 Task: Verify if a user's input passes multiple validation checks (eg, format, length, and uniqueness) using "OR" conditions.
Action: Mouse moved to (1115, 78)
Screenshot: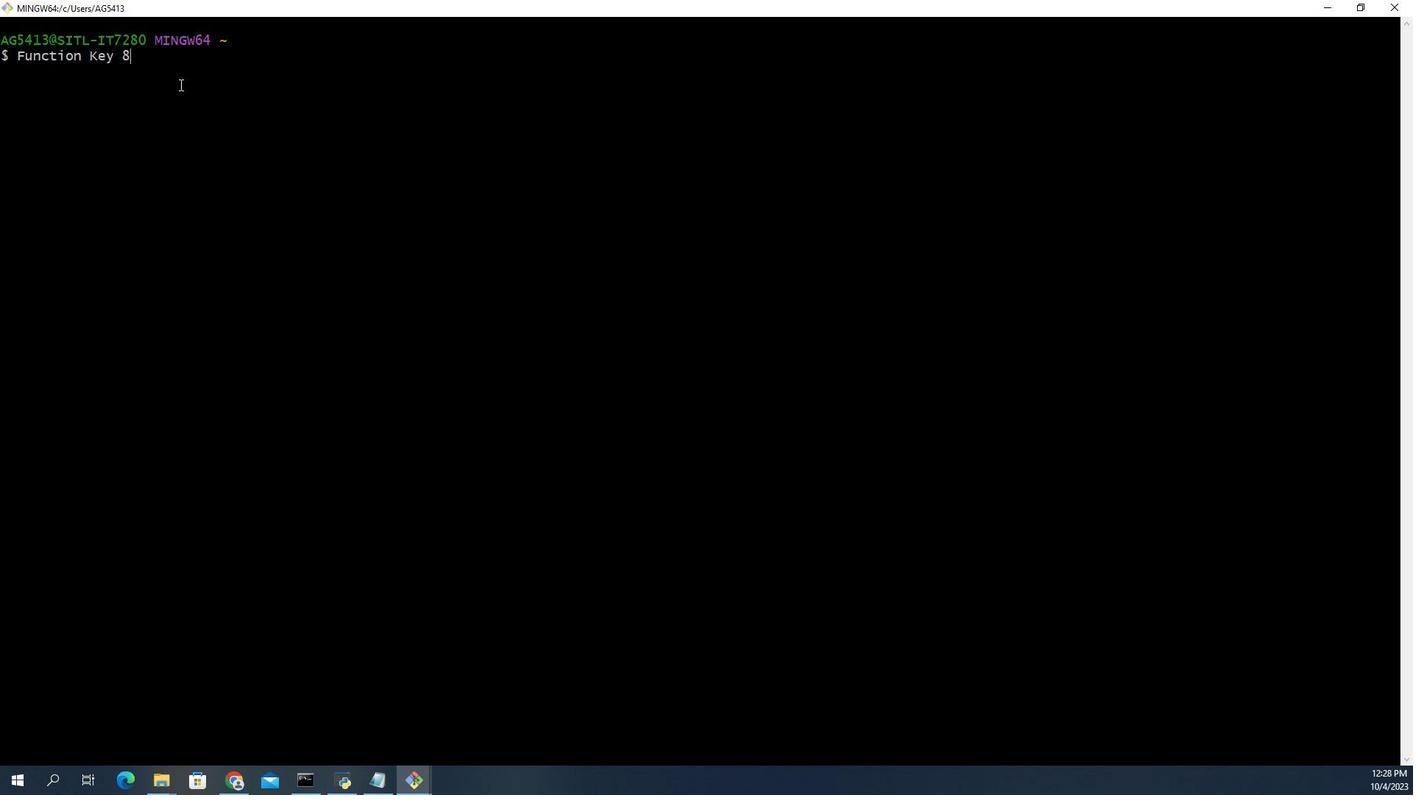 
Action: Key pressed <Key.enter>touch<Key.space>task2<Key.backspace>3.sh<Key.enter>touch<Key.space>input<Key.space><Key.backspace><Key.shift><Key.shift><Key.shift><Key.shift><Key.shift><Key.shift><Key.shift><Key.shift><Key.shift><Key.shift><Key.shift>_list-<Key.backspace><Key.shift>_t\<Key.backspace><Key.backspace><Key.backspace><Key.backspace>t,<Key.backspace>.txt<Key.enter>vim<Key.space>task3.sh<Key.enter>
Screenshot: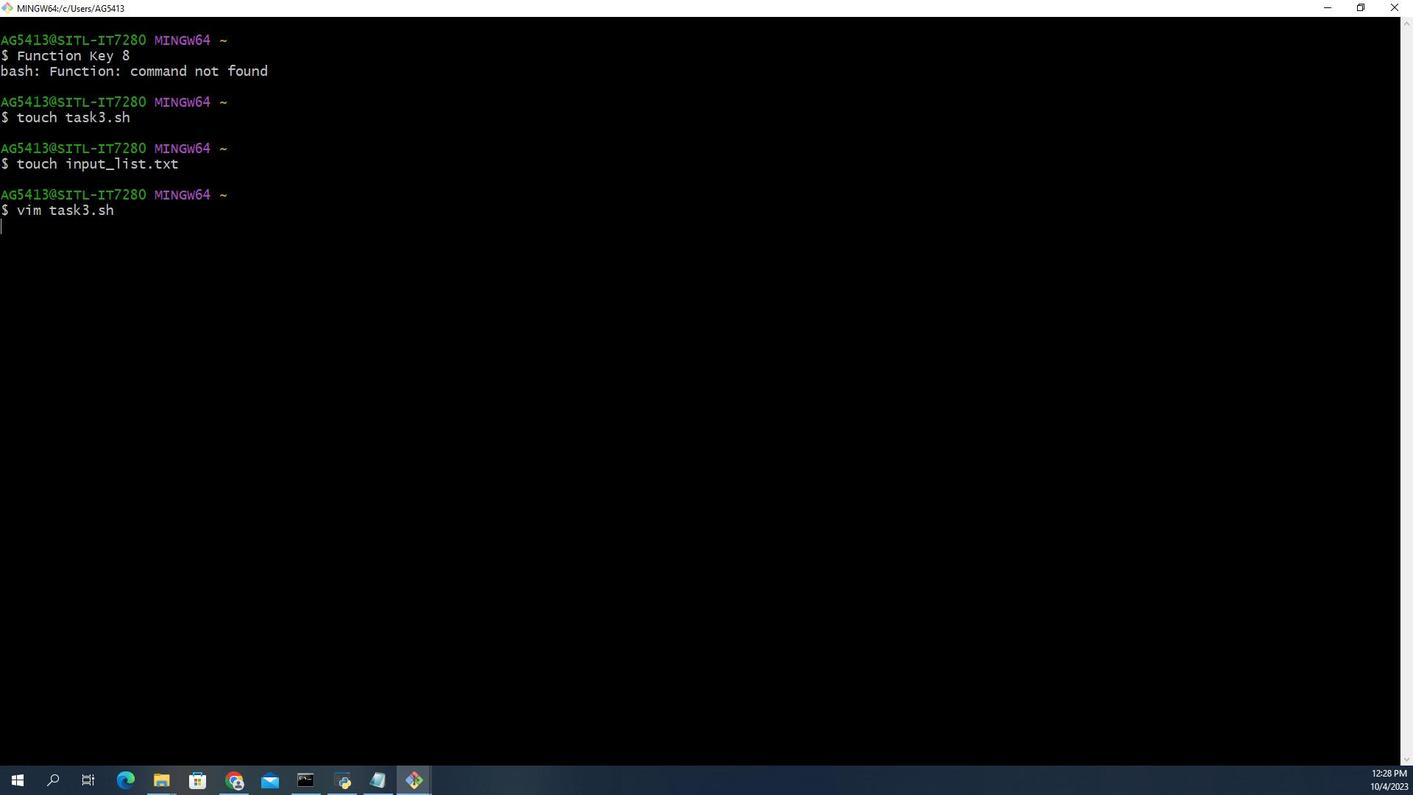 
Action: Mouse moved to (1055, 93)
Screenshot: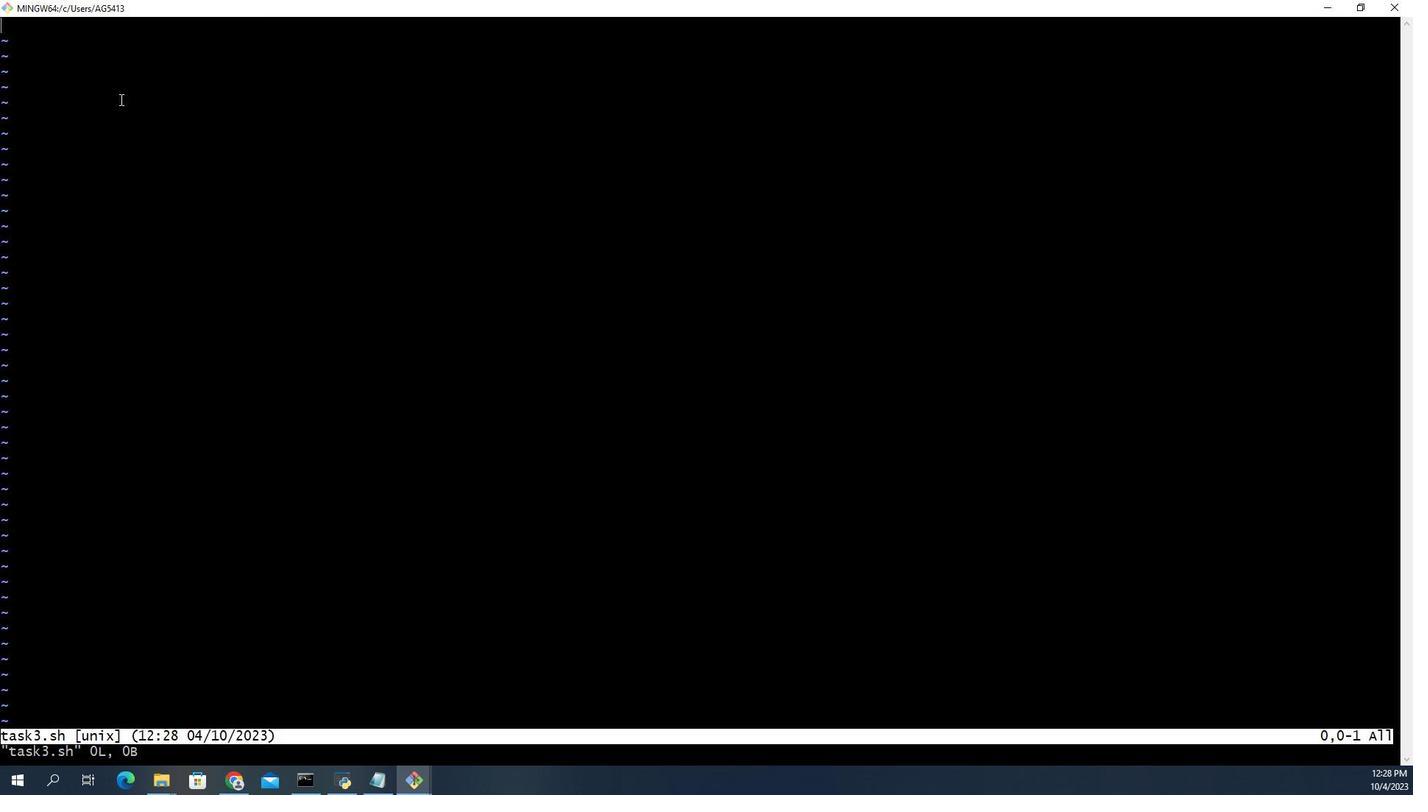 
Action: Key pressed <Key.shift>#<Key.shift><Key.shift><Key.shift>I
Screenshot: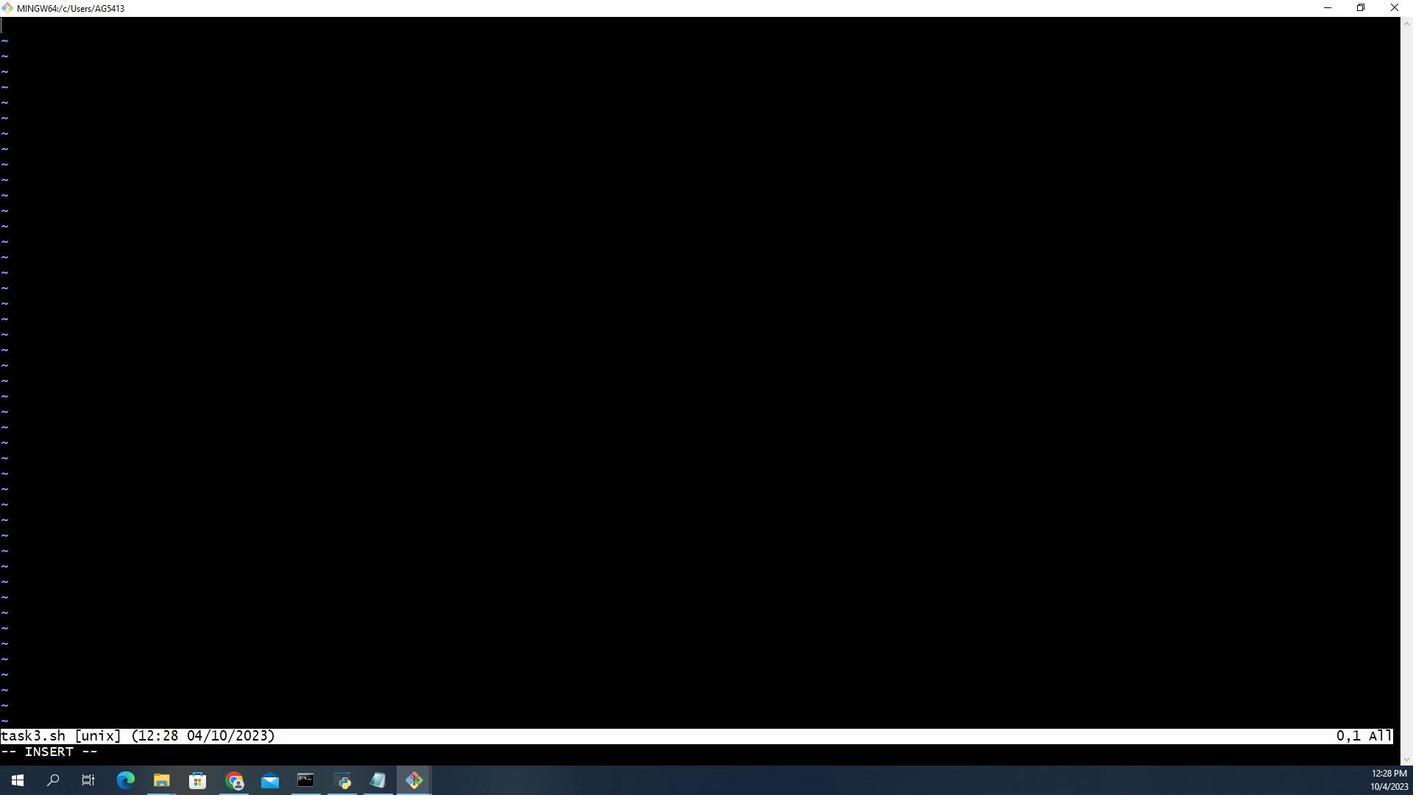 
Action: Mouse moved to (490, 477)
Screenshot: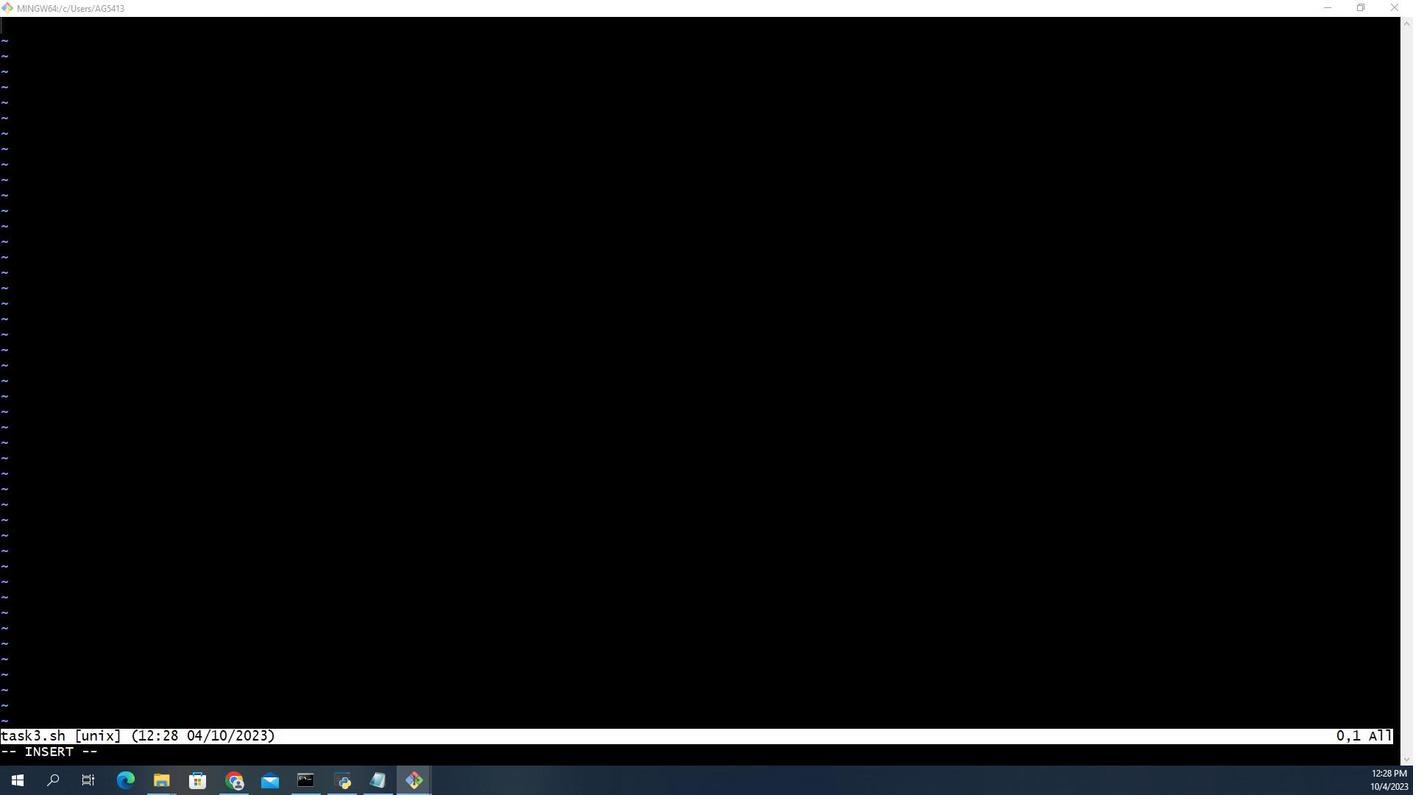 
Action: Mouse pressed left at (490, 477)
Screenshot: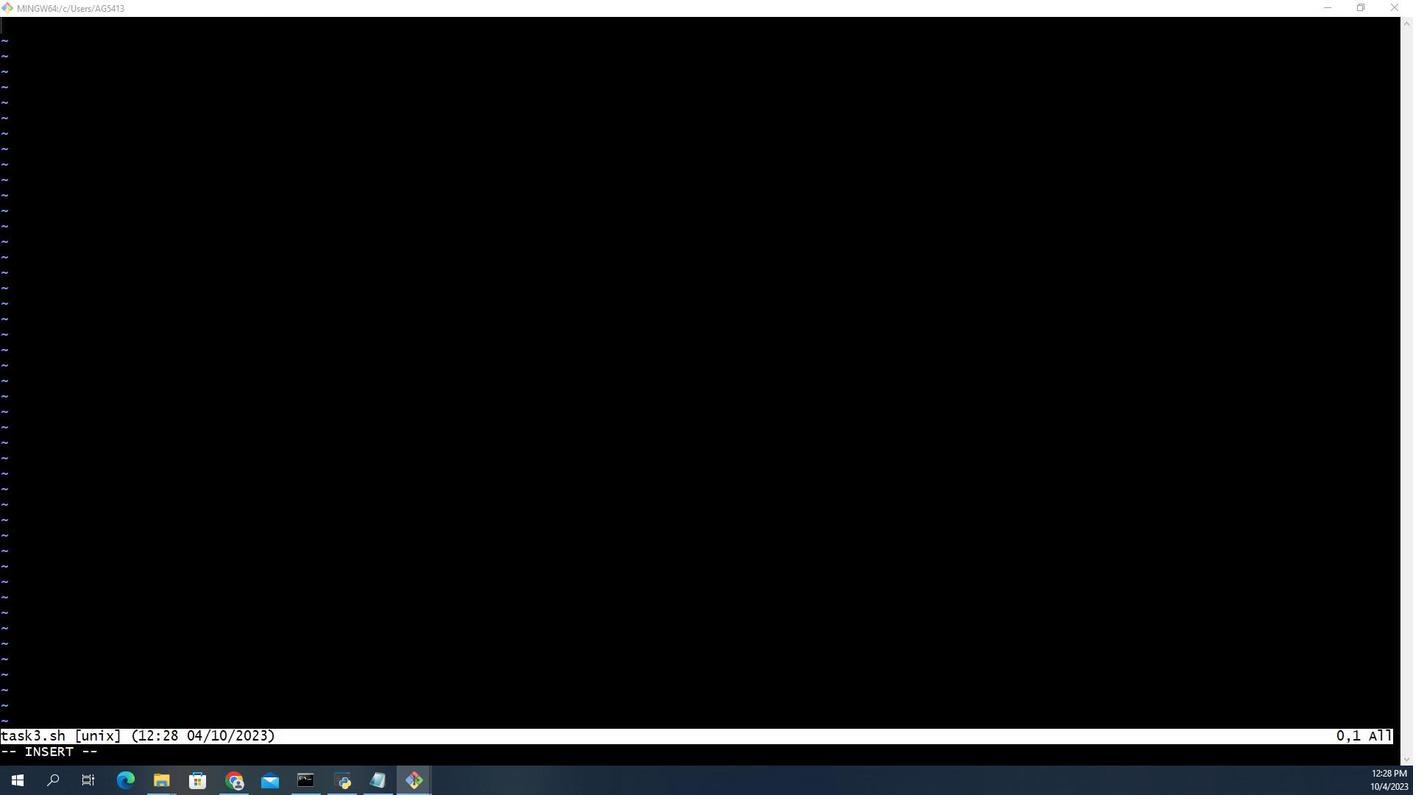 
Action: Mouse moved to (1104, 57)
Screenshot: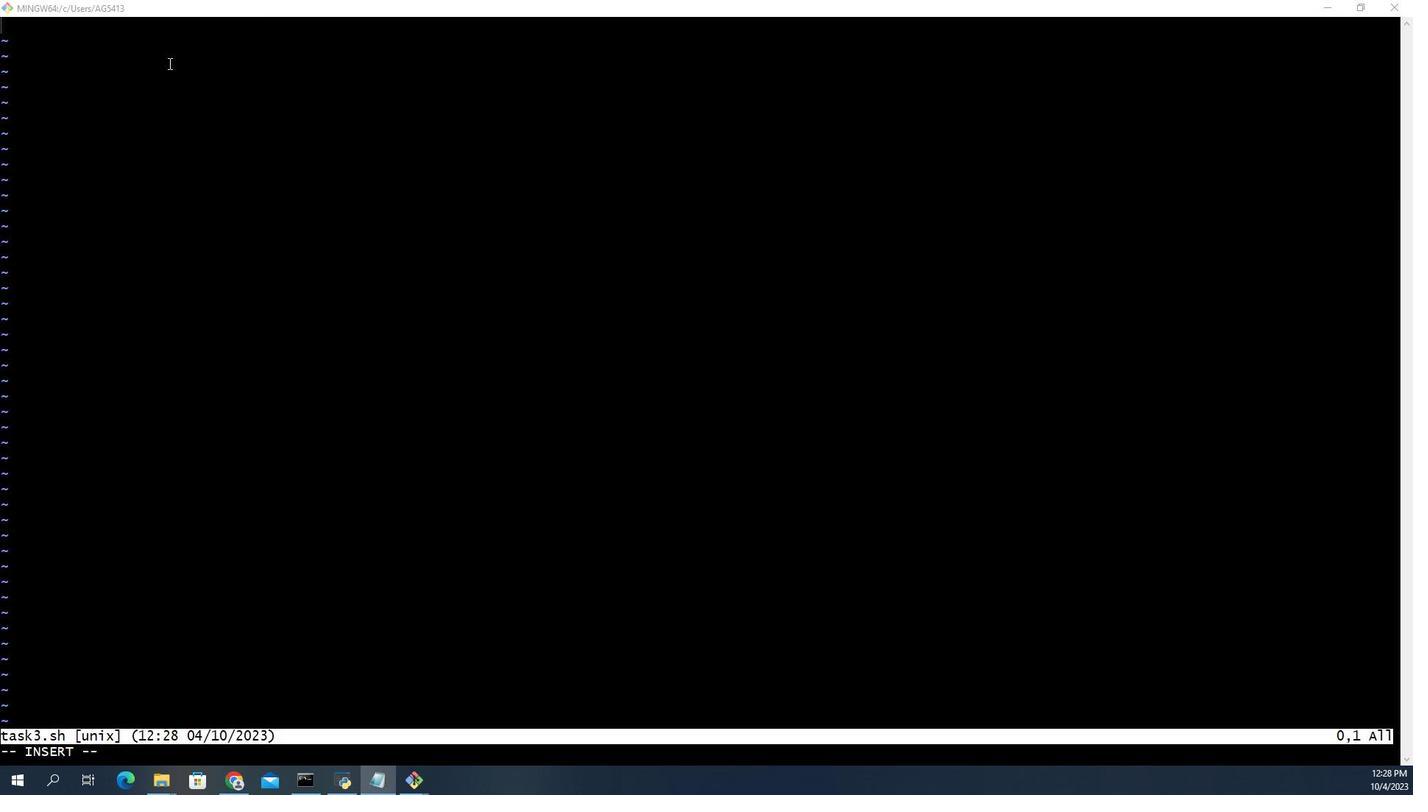 
Action: Key pressed <Key.shift><Key.shift><Key.shift><Key.shift><Key.shift><Key.shift><Key.shift><Key.shift><Key.shift><Key.shift><Key.shift>#
Screenshot: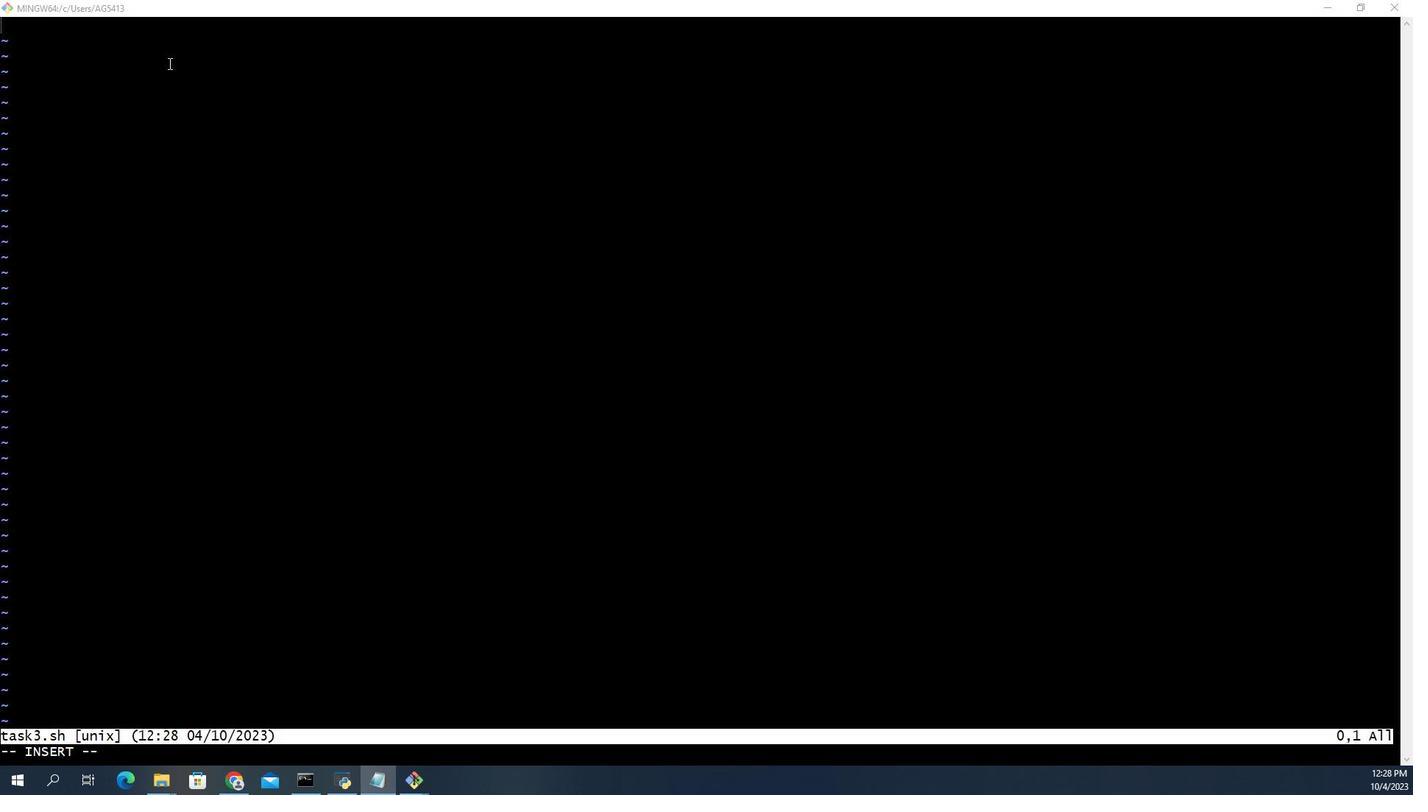 
Action: Mouse pressed left at (1104, 57)
Screenshot: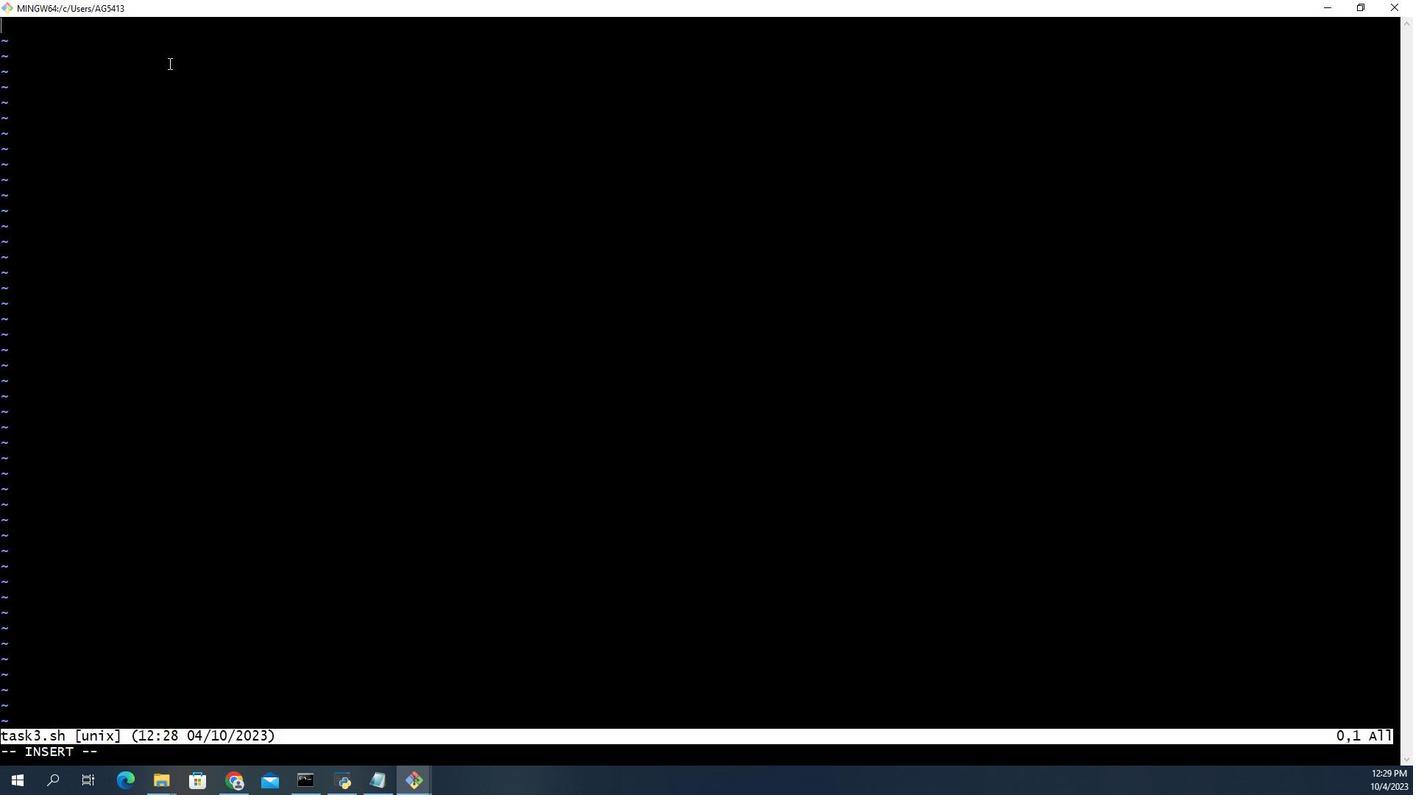 
Action: Mouse moved to (462, 253)
Screenshot: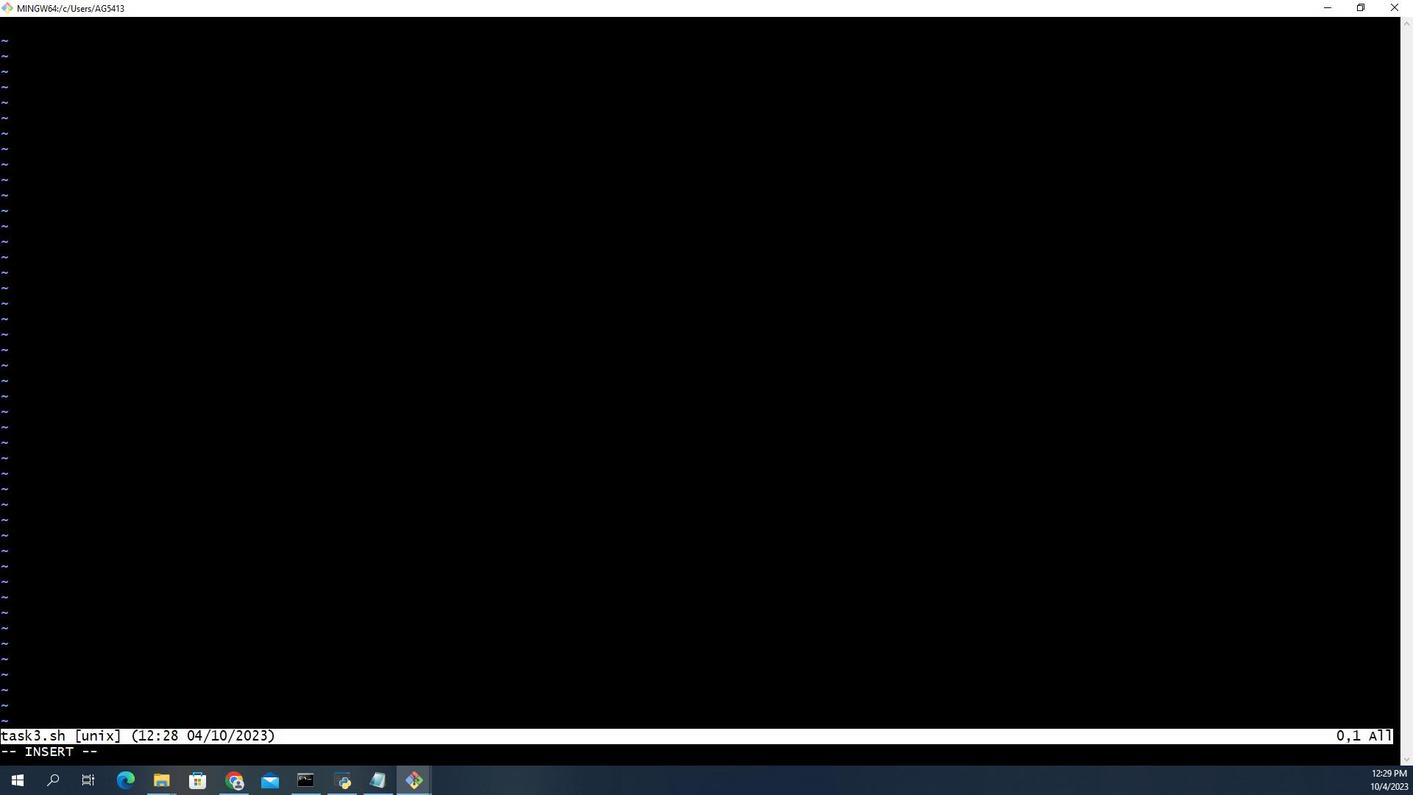 
Action: Mouse scrolled (462, 253) with delta (0, 0)
Screenshot: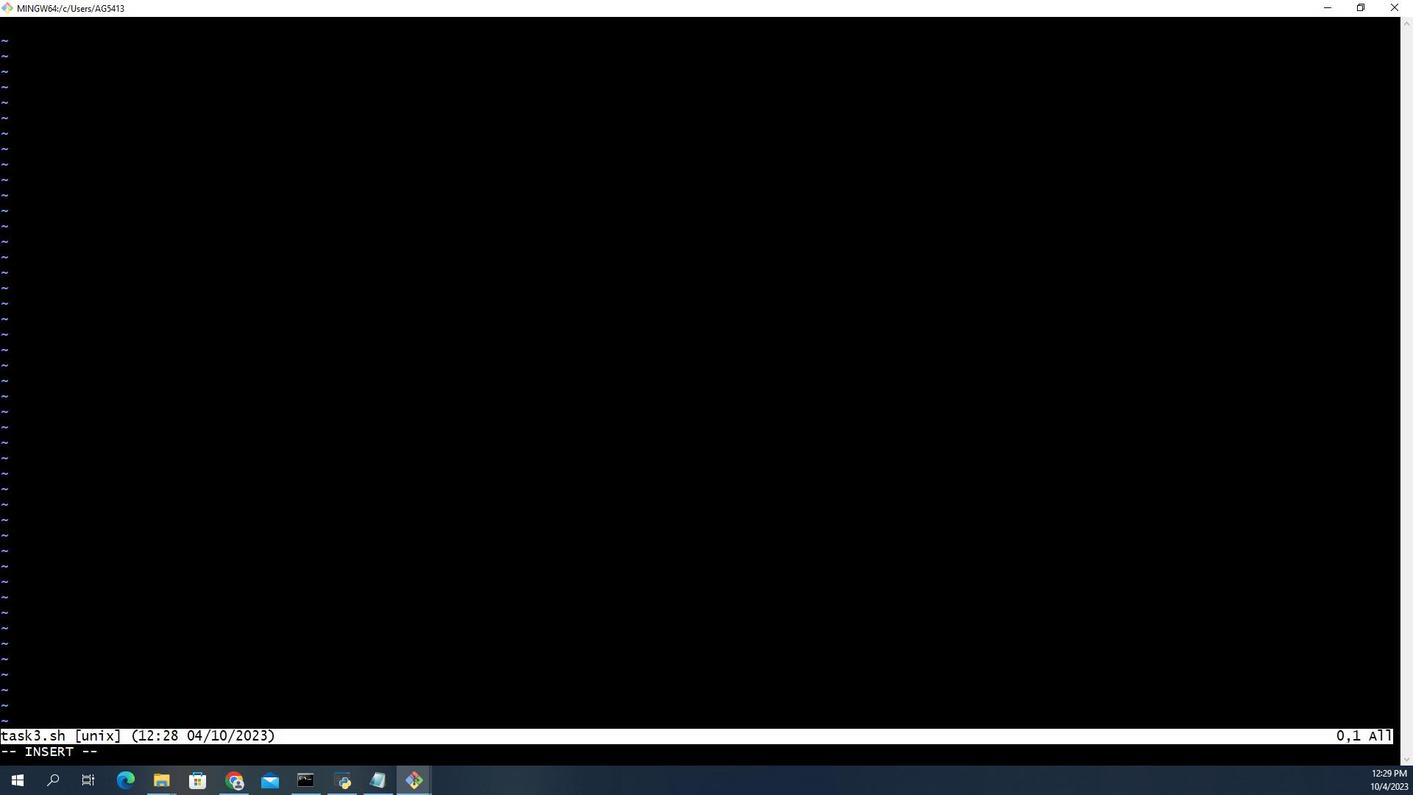 
Action: Mouse moved to (474, 244)
Screenshot: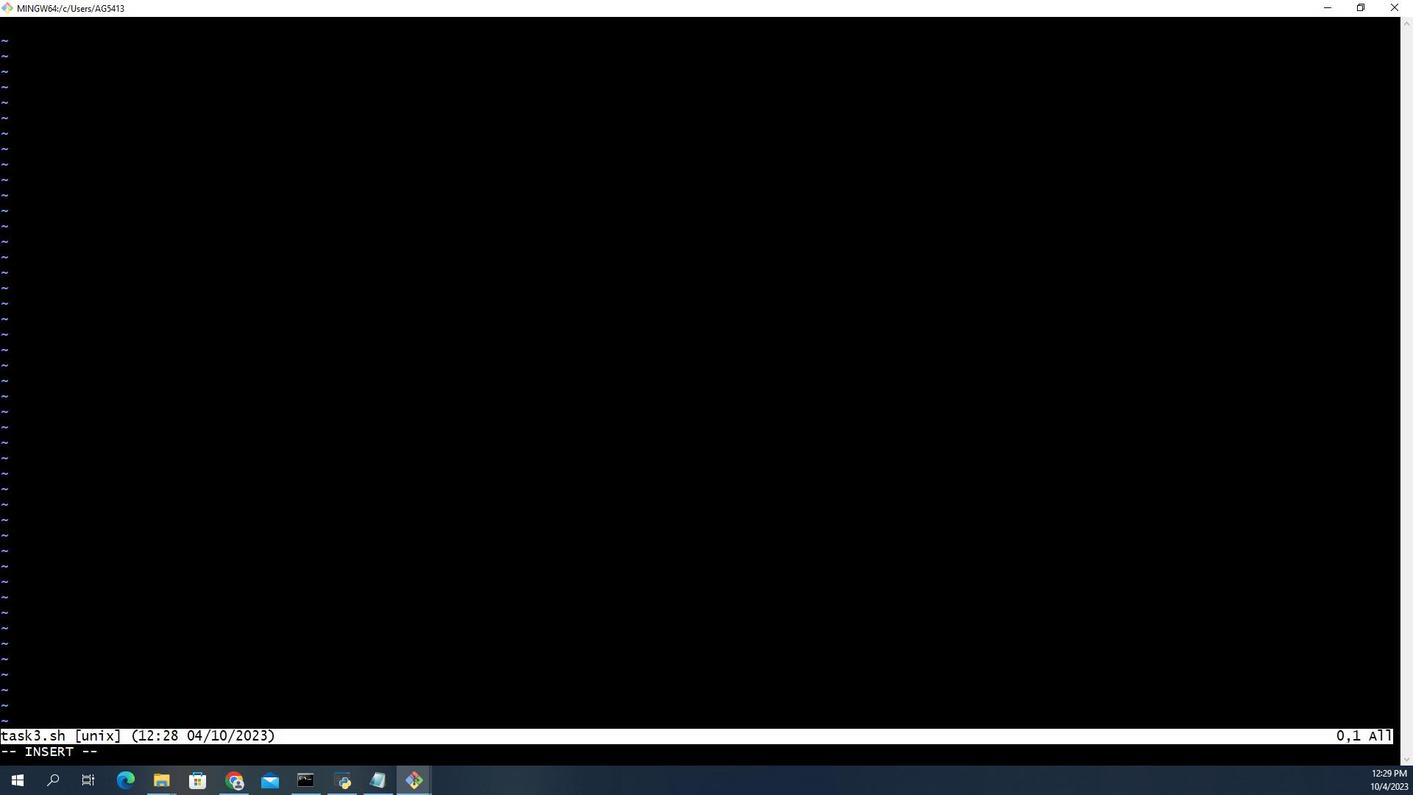 
Action: Mouse scrolled (474, 245) with delta (0, 0)
Screenshot: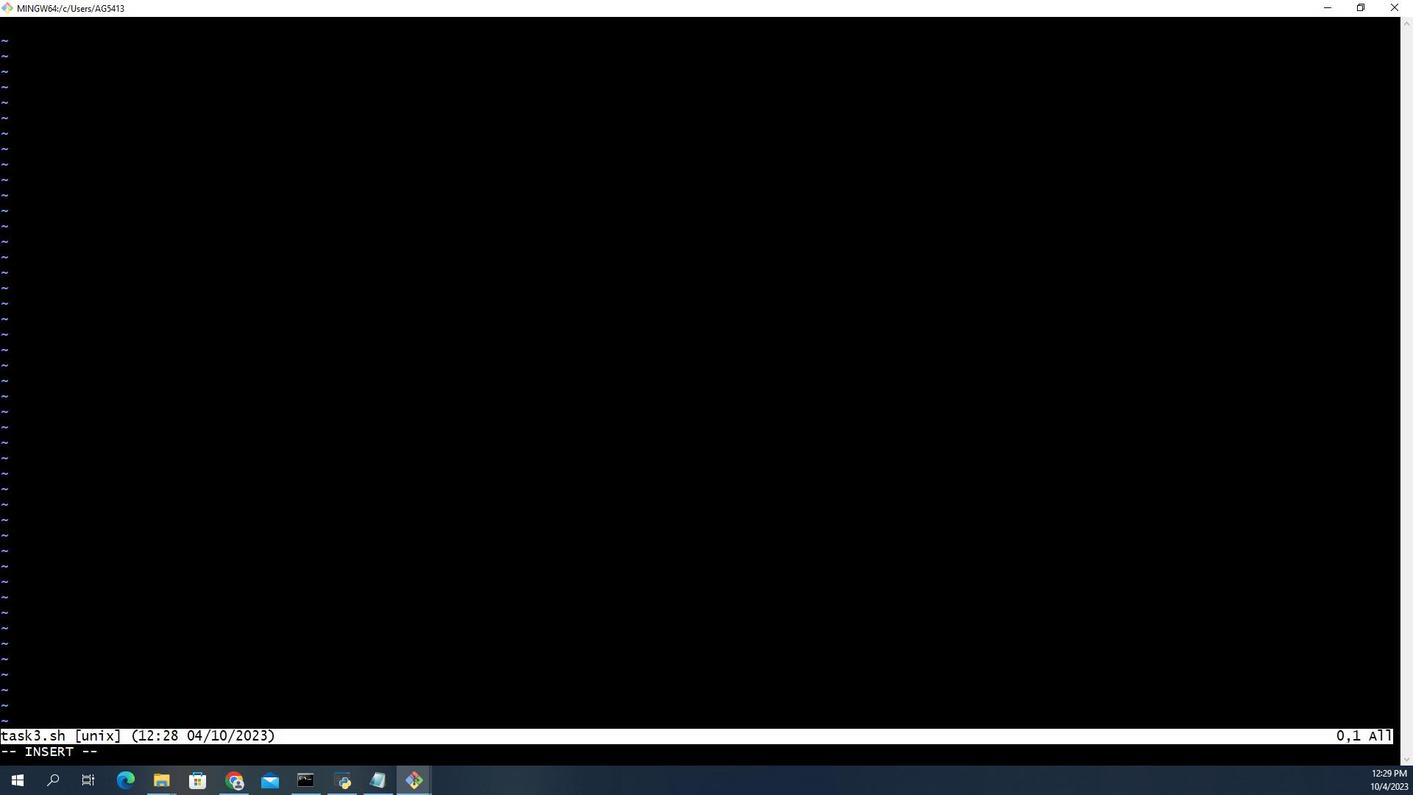 
Action: Mouse moved to (485, 237)
Screenshot: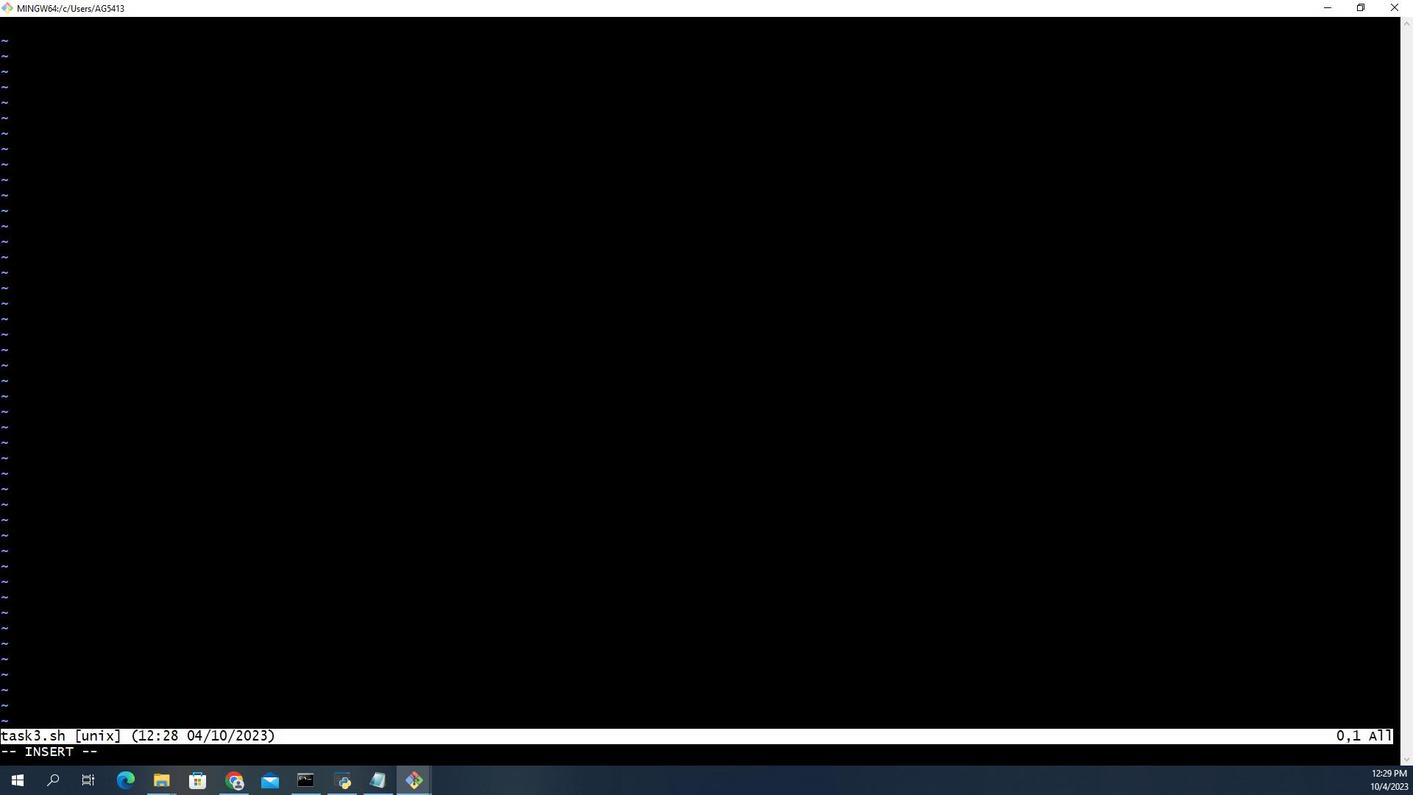 
Action: Mouse scrolled (485, 237) with delta (0, 0)
Screenshot: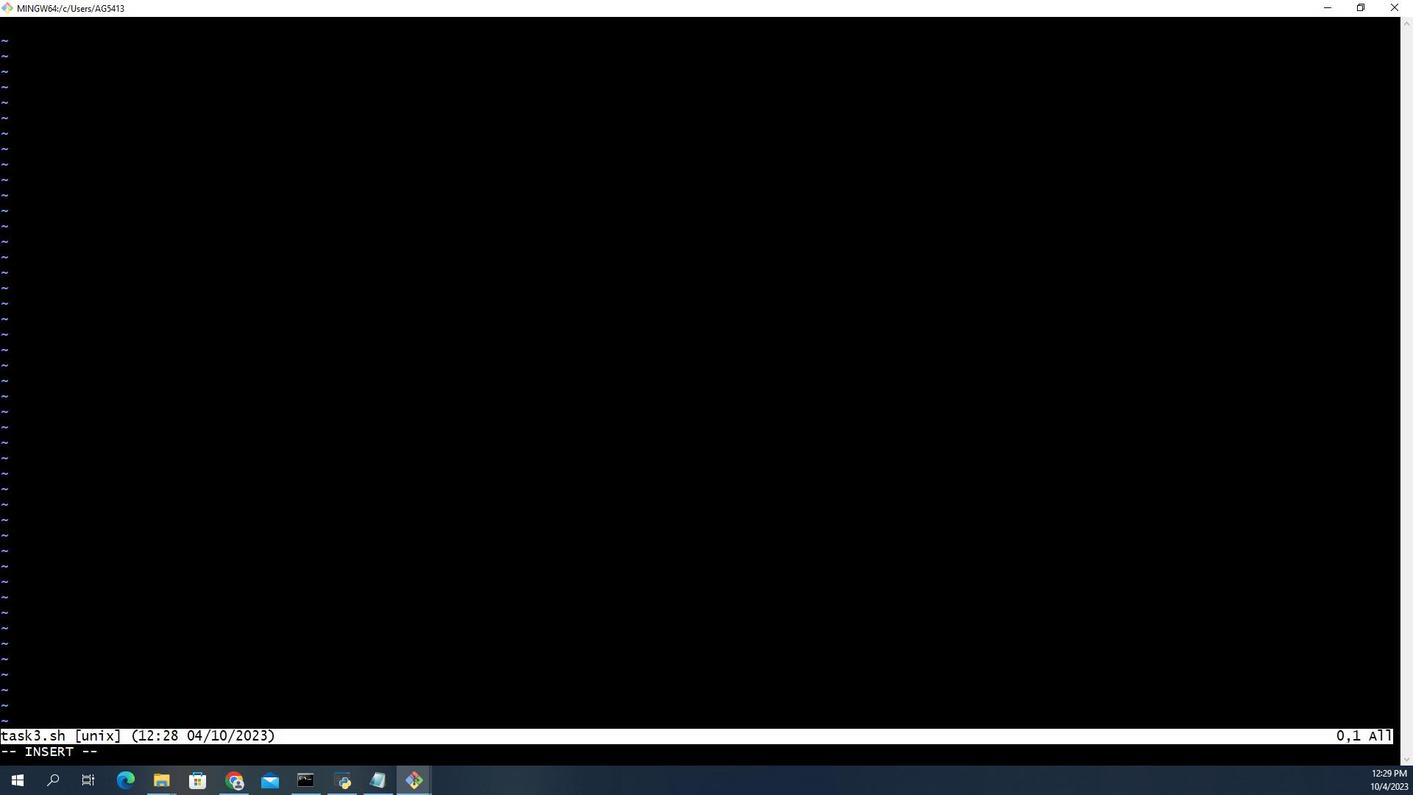 
Action: Mouse moved to (488, 234)
Screenshot: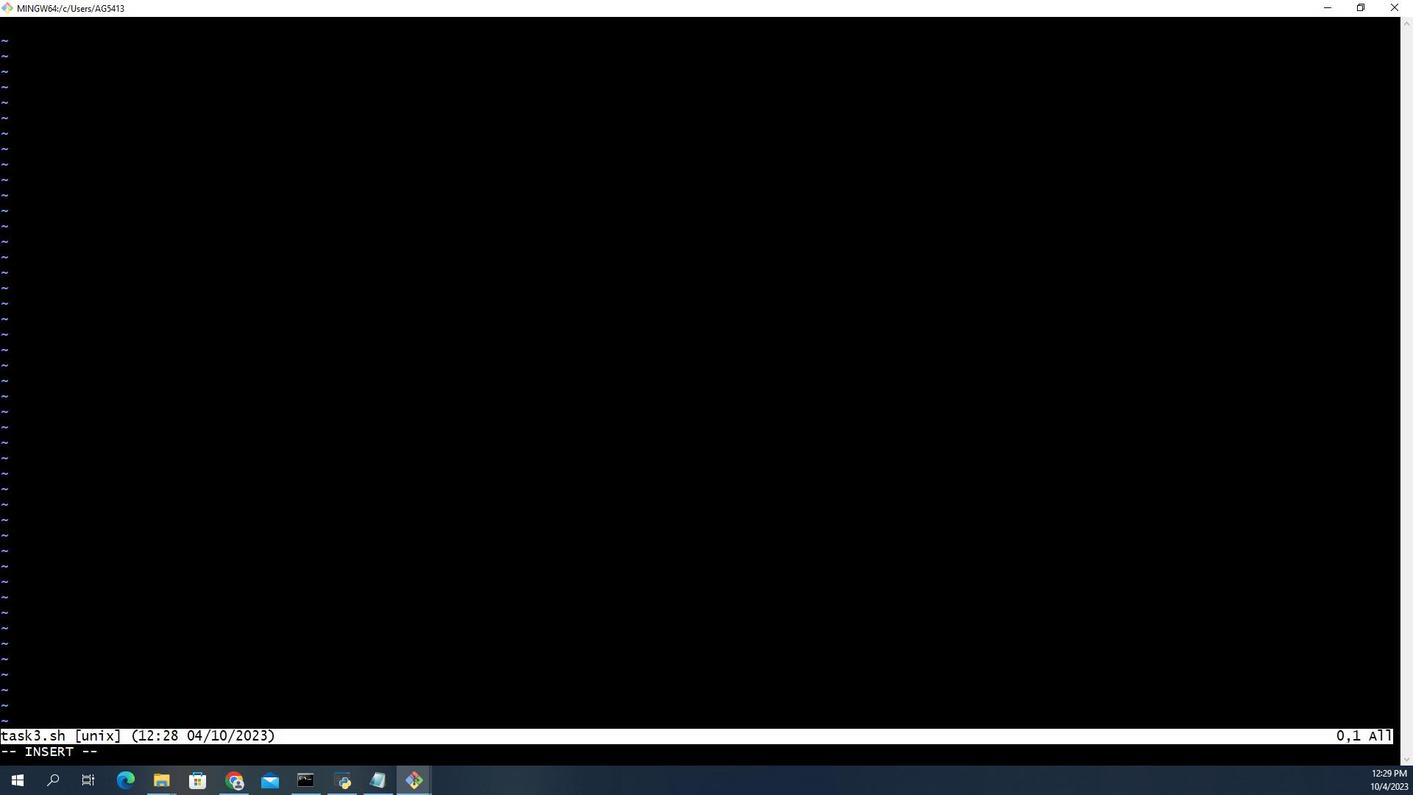 
Action: Mouse scrolled (488, 234) with delta (0, 0)
Screenshot: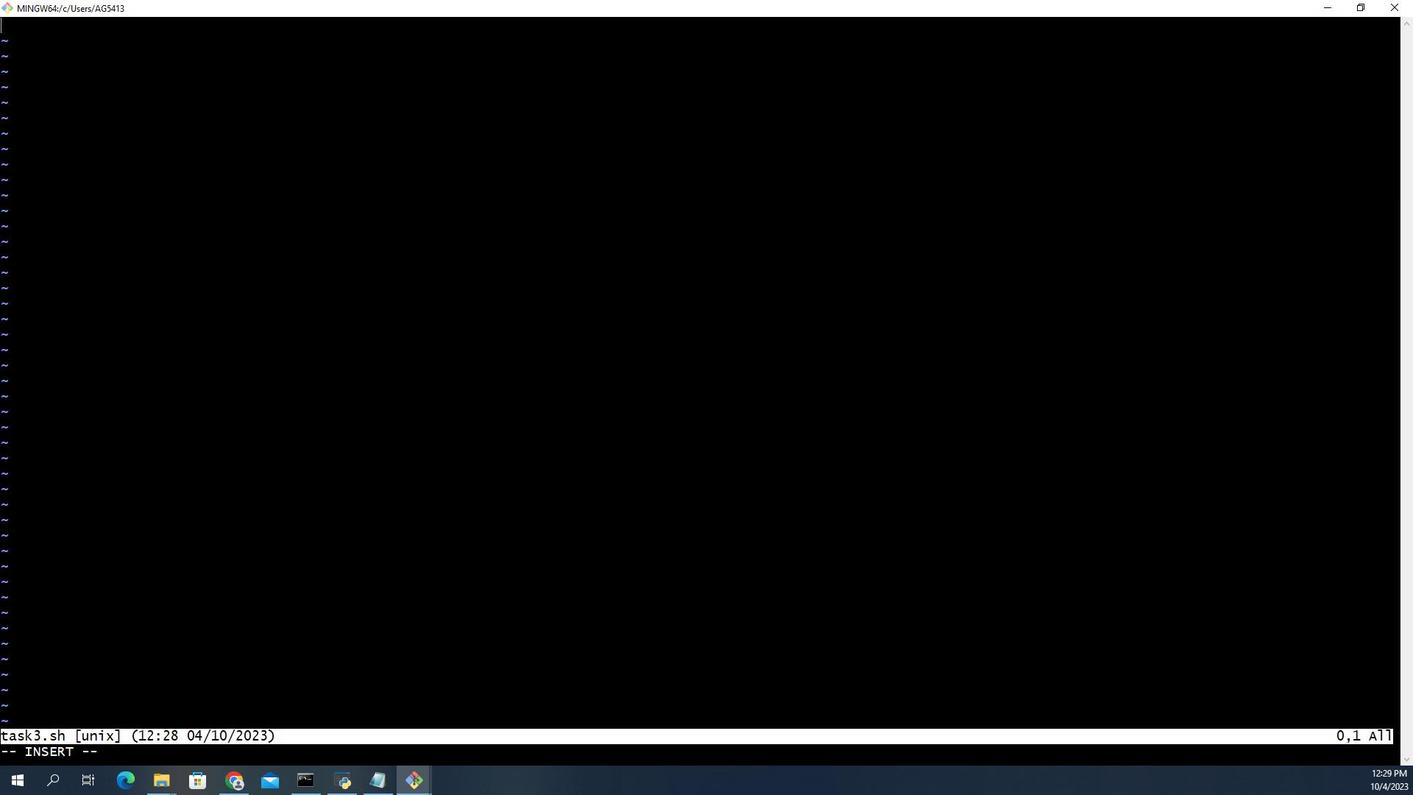 
Action: Mouse moved to (1140, 119)
Screenshot: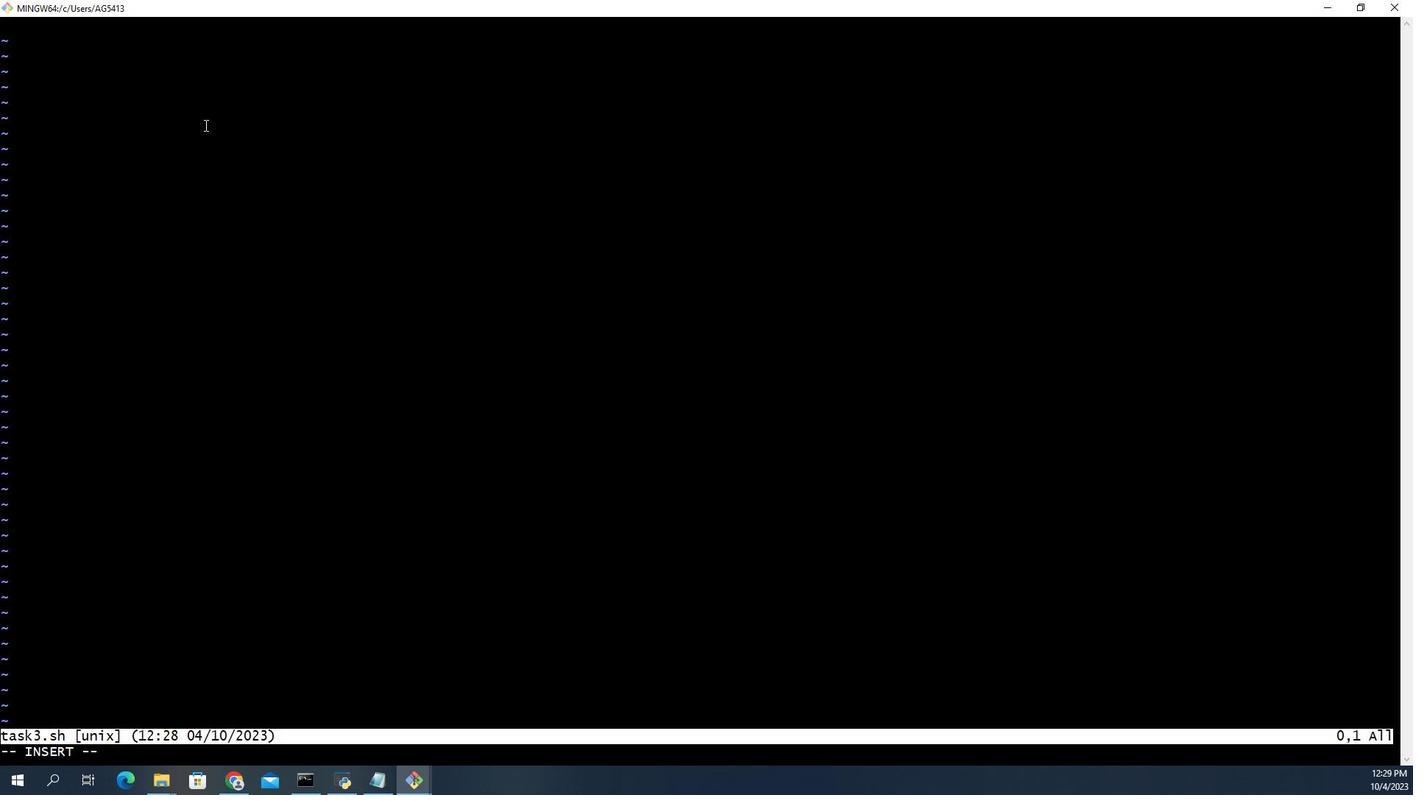 
Action: Mouse pressed left at (1140, 119)
Screenshot: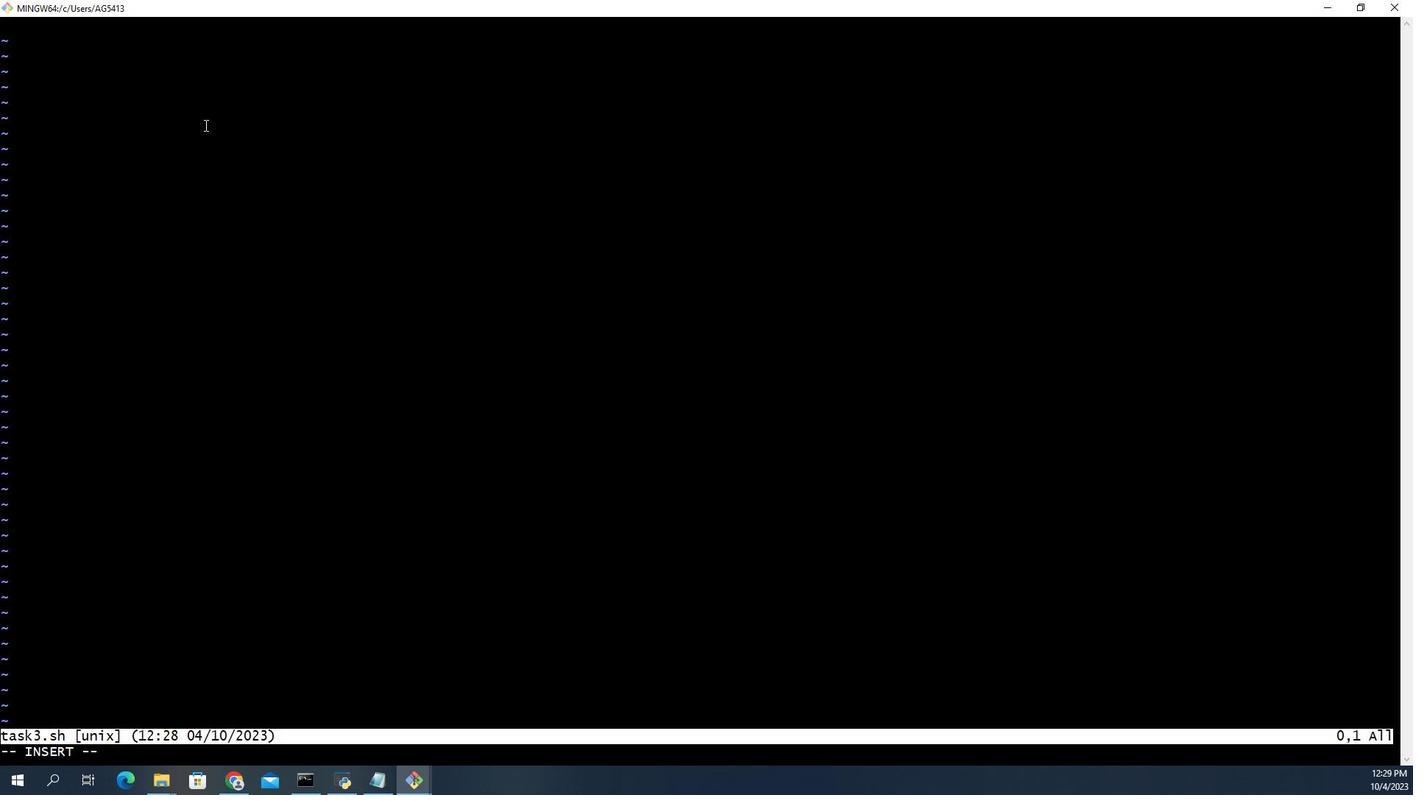 
Action: Key pressed <Key.shift><Key.shift><Key.shift><Key.shift><Key.shift><Key.shift><Key.shift><Key.shift><Key.shift><Key.shift><Key.shift><Key.shift><Key.shift>#1<Key.backspace><Key.shift>!/bin/bash<Key.enter><Key.enter><Key.backspace><Key.backspace><Key.enter><Key.backspace><Key.backspace><Key.backspace><Key.enter><Key.shift><Key.shift>#<Key.shift>Functions\<Key.backspace><Key.backspace><Key.space>to<Key.space>check<Key.space>if<Key.space>input<Key.space>matches<Key.space>a<Key.space>sepecfic<Key.space>format<Key.enter><Key.backspace>check<Key.shift>_format<Key.shift_r><Key.shift_r><Key.shift_r><Key.shift_r>()<Key.space><Key.shift_r><Key.shift_r><Key.shift_r><Key.shift_r><Key.shift_r><Key.shift_r><Key.shift_r><Key.shift_r><Key.shift_r><Key.shift_r><Key.shift_r><Key.shift_r><Key.shift_r><Key.shift_r><Key.shift_r><Key.shift_r>{<Key.enter>local<Key.space>input<Key.space><Key.backspace>=<Key.shift_r>"<Key.shift><Key.shift><Key.shift>$1<Key.shift_r>"<Key.enter><Key.shift_r><Key.shift_r><Key.shift_r><Key.shift_r><Key.shift_r><Key.shift_r><Key.shift_r><Key.shift_r><Key.shift_r><Key.shift_r><Key.shift_r><Key.shift_r><Key.shift_r><Key.shift_r><Key.shift_r><Key.shift_r><Key.shift_r><Key.shift_r><Key.shift_r><Key.shift_r><Key.shift_r><Key.shift_r><Key.shift_r><Key.shift>#<Key.space><Key.shift>Use<Key.space>a<Key.space>regular<Key.space>g<Key.backspace>expression<Key.space>to<Key.space>defne\\<Key.backspace><Key.backspace><Key.backspace><Key.backspace>ibe<Key.backspace><Key.backspace>ne<Key.space>the<Key.space>desires<Key.backspace>d<Key.space>format<Key.enter><Key.backspace><Key.backspace>if<Key.space>[[<Key.space><Key.shift_r>"<Key.shift><Key.shift><Key.shift><Key.shift><Key.shift><Key.shift><Key.shift><Key.shift><Key.shift><Key.shift><Key.shift><Key.shift><Key.shift><Key.shift><Key.shift><Key.shift><Key.shift><Key.shift><Key.shift><Key.shift><Key.shift><Key.shift><Key.shift><Key.shift><Key.shift><Key.shift><Key.shift><Key.shift><Key.shift><Key.shift><Key.shift><Key.shift><Key.shift><Key.shift><Key.shift><Key.shift><Key.shift><Key.shift><Key.shift><Key.shift><Key.shift><Key.shift>$input<Key.shift_r>"<Key.space>=<Key.shift><Key.shift><Key.shift><Key.shift><Key.shift><Key.shift><Key.shift><Key.shift><Key.shift><Key.shift><Key.shift><Key.shift><Key.shift><Key.shift><Key.shift><Key.shift><Key.shift><Key.shift><Key.shift><Key.shift><Key.shift><Key.shift><Key.shift><Key.shift><Key.shift><Key.shift><Key.shift><Key.shift><Key.shift><Key.shift><Key.shift><Key.shift><Key.shift><Key.shift><Key.shift><Key.shift><Key.shift><Key.shift><Key.shift><Key.shift><Key.shift><Key.shift><Key.shift><Key.shift><Key.shift><Key.shift><Key.shift><Key.shift><Key.shift><Key.shift><Key.shift><Key.shift><Key.shift><Key.backspace>=<Key.shift><Key.shift><Key.shift><Key.shift><Key.shift><Key.shift><Key.shift><Key.shift><Key.shift><Key.shift><Key.shift>#<Key.backspace><Key.shift><Key.shift><Key.shift><Key.shift><Key.shift><Key.shift><Key.shift><Key.shift><Key.shift><Key.shift><Key.shift><Key.shift><Key.shift><Key.shift><Key.shift><Key.shift><Key.shift><Key.shift><Key.shift><Key.shift><Key.shift><Key.shift><Key.shift><Key.shift><Key.shift><Key.shift><Key.shift><Key.shift><Key.shift><Key.shift><Key.shift><Key.shift><Key.shift><Key.shift><Key.shift><Key.shift><Key.shift><Key.shift><Key.shift><<Key.backspace><Key.shift><Key.shift><Key.shift><Key.shift><Key.shift><Key.shift><Key.shift><Key.shift><Key.shift><Key.shift><Key.shift><Key.shift><Key.shift><Key.shift><Key.shift><Key.shift><Key.shift><Key.shift><Key.shift><Key.shift><Key.shift><Key.shift><Key.shift><Key.shift>~<Key.space><Key.shift><Key.shift><Key.shift><Key.shift><Key.shift><Key.shift><Key.shift><Key.shift><Key.shift><Key.shift><Key.shift><Key.shift><Key.shift><Key.shift><Key.shift><Key.shift><Key.shift><Key.shift><Key.shift><Key.shift><Key.shift><Key.shift><Key.shift><Key.shift><Key.shift><Key.shift><Key.shift><Key.shift><Key.shift><Key.shift><Key.shift><Key.shift><Key.shift><Key.shift><Key.shift><Key.shift>^[0-9]<Key.shift_r><Key.shift_r><Key.shift_r><Key.shift_r><Key.shift_r><Key.shift_r><Key.shift_r><Key.shift_r><Key.shift_r>{4<Key.shift_r>}-[0-9]<Key.shift_r><Key.shift_r><Key.shift_r><Key.shift_r><Key.shift_r><Key.shift_r><Key.shift_r><Key.shift_r><Key.shift_r><Key.shift_r><Key.shift_r><Key.shift_r><Key.shift_r><Key.shift_r><Key.shift_r><Key.shift_r><Key.shift_r><Key.shift_r><Key.shift_r><Key.shift_r><Key.shift_r>{2<Key.shift_r>}-[0-9]<Key.shift_r>{2<Key.shift_r><Key.shift_r><Key.shift_r><Key.shift_r><Key.shift_r><Key.shift_r><Key.shift_r><Key.shift_r><Key.shift_r><Key.shift_r><Key.shift_r><Key.shift_r><Key.shift_r><Key.shift_r>}<Key.shift><Key.shift><Key.shift><Key.shift><Key.shift><Key.shift><Key.shift><Key.shift><Key.shift><Key.shift><Key.shift><Key.shift><Key.shift><Key.shift><Key.shift><Key.shift><Key.shift><Key.shift><Key.shift><Key.shift><Key.shift><Key.shift><Key.shift><Key.shift><Key.shift><Key.shift><Key.shift><Key.shift><Key.shift><Key.shift><Key.shift><Key.shift><Key.shift><Key.shift><Key.shift><Key.shift><Key.shift><Key.shift><Key.shift><Key.shift><Key.shift><Key.shift><Key.shift><Key.shift><Key.shift><Key.shift><Key.shift><Key.shift><Key.shift>$<Key.space>]];<Key.space>then<Key.enter>return<Key.space>0<Key.space><Key.shift>#<Key.space><Key.shift>Input<Key.space>matches<Key.space>the<Key.space>format<Key.space><Key.enter>lse<Key.backspace><Key.backspace><Key.backspace>else<Key.enter>return<Key.space>1<Key.space><Key.shift><Key.shift><Key.shift><Key.shift><Key.shift><Key.shift><Key.shift><Key.shift><Key.shift><Key.shift><Key.shift><Key.shift><Key.shift><Key.shift><Key.shift><Key.shift><Key.shift><Key.shift><Key.shift><Key.shift>#<Key.space><Key.shift><Key.shift><Key.shift><Key.shift><Key.shift>Input<Key.space>does<Key.space>not<Key.space>match<Key.space>the<Key.space>format<Key.enter>fi<Key.enter><Key.shift_r><Key.shift_r><Key.shift_r><Key.shift_r><Key.shift_r><Key.shift_r><Key.shift_r>}<Key.enter><Key.enter><Key.shift><Key.shift><Key.shift><Key.shift><Key.shift>#<Key.shift><Key.caps_lock>fUNCTION<Key.space><Key.backspace><Key.backspace><Key.backspace><Key.backspace><Key.backspace><Key.backspace><Key.backspace><Key.backspace><Key.caps_lock>unction<Key.space>to<Key.space>check<Key.space>if<Key.space>input<Key.space>hs<Key.backspace>as<Key.space>a<Key.space>specific<Key.space>length<Key.enter>check\\\<Key.backspace><Key.backspace><Key.backspace><Key.backspace><Key.backspace><Key.backspace><Key.backspace><Key.backspace><Key.backspace><Key.space><Key.backspace>check<Key.shift>_length<Key.shift_r>()<Key.space><Key.shift_r>{<Key.enter>local<Key.space>input=<Key.shift_r><Key.shift_r>"<Key.shift><Key.shift><Key.shift><Key.shift><Key.shift><Key.shift><Key.shift><Key.shift><Key.shift><Key.shift><Key.shift><Key.shift><Key.shift><Key.shift><Key.shift><Key.shift><Key.shift><Key.shift><Key.shift><Key.shift><Key.shift>$1<Key.shift_r>"<Key.enter>locz<Key.backspace>al<Key.space>requires<Key.backspace>d<Key.shift><Key.shift><Key.shift><Key.shift><Key.shift>_length<Key.shift>+10<Key.backspace><Key.backspace><Key.backspace>-<Key.backspace>=10<Key.space><Key.shift><Key.shift><Key.shift><Key.shift><Key.shift><Key.shift><Key.shift><Key.shift><Key.shift><Key.shift><Key.shift><Key.shift><Key.shift><Key.shift><Key.shift><Key.shift><Key.shift><Key.shift><Key.shift><Key.shift><Key.shift><Key.shift><Key.shift><Key.shift><Key.shift><Key.shift><Key.shift><Key.shift><Key.shift><Key.shift><Key.shift><Key.shift>#<Key.space>change<Key.space>this<Key.space>to<Key.space>your<Key.space>desired<Key.space>length<Key.enter>if<Key.space>[<Key.space><Key.shift><Key.shift><Key.shift><Key.shift><Key.shift><Key.shift><Key.shift><Key.shift><Key.shift><Key.shift><Key.shift><Key.shift>$<Key.shift_r><Key.shift_r><Key.shift_r><Key.shift_r><Key.shift_r><Key.shift_r><Key.shift_r><Key.shift_r><Key.shift_r><Key.shift_r><Key.shift_r><Key.shift_r><Key.shift_r><Key.shift_r><Key.shift_r><Key.shift_r><Key.shift_r><Key.shift_r><Key.shift_r><Key.shift_r><Key.shift_r><Key.shift_r><Key.shift_r><Key.shift_r><Key.shift_r><Key.shift_r><Key.shift_r><Key.shift_r><Key.shift_r><Key.shift_r><Key.shift_r><Key.shift_r><Key.shift_r><Key.shift_r><Key.shift_r><Key.shift_r><Key.shift_r><Key.shift_r><Key.shift_r><Key.shift_r><Key.shift_r><Key.shift_r><Key.shift_r><Key.shift_r><Key.shift_r><Key.shift_r><Key.shift_r><Key.shift_r><Key.shift_r><Key.shift_r><Key.shift_r><Key.shift_r><Key.shift_r><Key.shift_r><Key.shift_r><Key.shift_r><Key.shift_r><Key.shift_r>{<Key.shift>#input<Key.shift_r>}<Key.space>-eq<Key.space><Key.shift_r><Key.shift_r><Key.shift_r><Key.shift_r><Key.shift_r><Key.shift_r><Key.shift_r><Key.shift_r><Key.shift_r><Key.shift_r><Key.shift_r><Key.shift_r><Key.shift_r><Key.shift_r><Key.shift_r><Key.shift_r><Key.shift_r><Key.shift_r>"<Key.shift><Key.shift><Key.shift><Key.shift><Key.shift><Key.shift><Key.shift><Key.shift><Key.shift><Key.shift><Key.shift><Key.shift><Key.shift><Key.shift><Key.shift><Key.shift><Key.shift><Key.shift><Key.shift><Key.shift><Key.shift><Key.shift><Key.shift><Key.shift><Key.shift><Key.shift><Key.shift>$required<Key.shift>_length<Key.shift><Key.shift><Key.shift><Key.shift>"<Key.space>]<Key.shift><Key.shift><Key.shift><Key.shift><Key.shift><Key.shift><Key.shift><Key.shift><Key.shift><Key.shift><Key.shift><Key.shift><Key.shift><Key.shift><Key.shift><Key.shift><Key.shift><Key.shift><Key.shift><Key.shift><Key.shift><Key.shift><Key.shift><Key.shift><Key.shift><Key.shift><Key.shift><Key.shift>:<Key.space>then<Key.enter>return<Key.space>0<Key.space><Key.shift>#<Key.space><Key.shift>Input<Key.space>has<Key.space>the<Key.space>ew<Key.enter><Key.backspace><Key.backspace><Key.backspace><Key.backspace><Key.backspace>required<Key.space>length<Key.enter>else<Key.enter>return<Key.space>1<Key.space><Key.shift><Key.shift>#<Key.shift>I\<Key.backspace><Key.space><Key.backspace><Key.backspace><Key.space><Key.shift>Input<Key.space><Key.shift>Does<Key.space>not<Key.space>have<Key.space><Key.shift>The\<Key.backspace><Key.backspace><Key.backspace><Key.backspace>the<Key.space>e<Key.backspace>required<Key.space>length<Key.enter>fi<Key.enter><Key.shift_r><Key.shift_r><Key.shift_r>}<Key.enter><Key.shift><Key.enter><Key.shift>#func<Key.backspace><Key.backspace><Key.backspace><Key.backspace><Key.shift><Key.shift><Key.shift><Key.shift><Key.shift><Key.shift><Key.shift><Key.shift><Key.shift><Key.shift><Key.shift><Key.shift><Key.shift><Key.shift><Key.shift><Key.shift><Key.shift><Key.shift><Key.shift><Key.shift><Key.shift><Key.shift><Key.shift><Key.shift><Key.shift><Key.shift><Key.shift><Key.shift><Key.shift><Key.shift><Key.shift><Key.shift><Key.shift><Key.shift><Key.shift><Key.shift><Key.shift><Key.shift><Key.shift><Key.shift><Key.shift>Function<Key.space>to<Key.space>check<Key.space>if<Key.space>input<Key.space>is<Key.space>unique<Key.shift_r><Key.shift_r><Key.shift_r><Key.shift_r><Key.shift_r><Key.shift_r><Key.shift_r><Key.shift_r><Key.shift_r><Key.shift_r><Key.shift_r><Key.shift_r><Key.shift_r><Key.shift_r><Key.shift_r><Key.shift_r><Key.shift_r><Key.shift_r><Key.shift_r><Key.shift_r><Key.shift_r><Key.shift_r><Key.shift_r><Key.shift_r><Key.shift_r><Key.shift_r><Key.shift_r><Key.shift_r>(<Key.backspace><Key.space><Key.shift_r>(not<Key.space>found<Key.space>in<Key.space>afile<Key.shift_r><Key.backspace><Key.backspace><Key.backspace><Key.backspace><Key.space>file<Key.shift_r><Key.shift_r><Key.shift_r><Key.shift_r><Key.shift_r><Key.shift_r><Key.shift_r><Key.shift_r><Key.shift_r><Key.shift_r><Key.shift_r><Key.shift_r><Key.shift_r><Key.shift_r><Key.shift_r><Key.shift_r><Key.shift_r><Key.shift_r><Key.shift_r><Key.shift_r><Key.shift_r><Key.shift_r><Key.shift_r><Key.shift_r><Key.shift_r><Key.shift_r><Key.shift_r><Key.shift_r><Key.shift_r><Key.shift_r><Key.shift_r><Key.shift_r><Key.shift_r><Key.shift_r><Key.shift_r><Key.shift_r><Key.shift_r><Key.shift_r><Key.shift_r><Key.shift_r><Key.shift_r><Key.shift_r><Key.shift_r><Key.shift_r>)<Key.enter><Key.backspace>check<Key.shift>_uniquenwss<Key.backspace><Key.backspace><Key.backspace>ess<Key.shift_r><Key.shift_r><Key.shift_r><Key.shift_r><Key.shift_r><Key.shift_r><Key.shift_r><Key.shift_r><Key.shift_r><Key.shift_r>()<Key.space><Key.shift_r>{<Key.enter>local<Key.space>input<Key.space><Key.backspace>=<Key.shift_r><Key.shift_r><Key.shift_r><Key.shift_r><Key.shift_r><Key.shift_r><Key.shift_r><Key.shift_r>"<Key.shift><Key.shift><Key.shift><Key.shift><Key.shift><Key.shift><Key.shift><Key.shift><Key.shift><Key.shift><Key.shift><Key.shift><Key.shift><Key.shift><Key.shift><Key.shift>$1<Key.shift_r><Key.shift_r>"<Key.enter>local<Key.space>file=<Key.shift_r>"input<Key.shift_r><Key.shift_r><Key.shift_r><Key.shift_r><Key.shift_r><Key.shift_r><Key.shift_r>_list.txt<Key.shift_r>"<Key.space><Key.shift_r><Key.shift_r><Key.shift_r><Key.shift_r><Key.shift_r><Key.shift_r><Key.shift_r><Key.shift_r><Key.shift_r><Key.shift_r><Key.shift_r><Key.shift_r><Key.shift_r><Key.shift_r><Key.shift_r><Key.shift_r><Key.shift_r><Key.shift_r><Key.shift_r><Key.shift_r>#<Key.space>fil\<Key.backspace><Key.backspace><Key.backspace><Key.backspace><Key.shift><Key.shift><Key.shift>File<Key.space>contaning<Key.space><Key.backspace><Key.backspace><Key.backspace><Key.backspace><Key.backspace><Key.backspace>aining<Key.space>a<Key.space>list<Key.space>of<Key.space>input<Key.space><Key.backspace><Key.backspace>ts<Key.enter>ifb<Key.space><Key.backspace><Key.backspace><Key.space>grep<Key.space>-q<Key.space><Key.shift><Key.shift><Key.shift><Key.shift><Key.shift><Key.shift><Key.shift><Key.shift><Key.shift>"<Key.shift><Key.shift><Key.shift><Key.shift>$input<Key.shift><Key.shift><Key.shift><Key.shift>"<Key.space><Key.shift><Key.shift><Key.shift>"<Key.shift><Key.shift><Key.shift><Key.shift><Key.shift><Key.shift><Key.shift><Key.shift><Key.shift><Key.shift><Key.shift><Key.shift><Key.shift><Key.shift><Key.shift><Key.shift><Key.shift>$file<Key.shift>";<Key.space>then<Key.enter>return<Key.space>1<Key.space><Key.shift>#<Key.space><Key.shift>Input<Key.space>is<Key.space>not<Key.space>unique<Key.enter>else<Key.enter><Key.shift>return<Key.space>0<Key.space><Key.shift><Key.shift><Key.shift><Key.shift><Key.shift><Key.shift>#<Key.space><Key.shift><Key.shift><Key.shift><Key.shift><Key.shift>Input<Key.space>is<Key.space>not<Key.space><Key.backspace><Key.backspace><Key.backspace><Key.backspace>unique<Key.enter>fi<Key.enter><Key.shift_r><Key.shift_r><Key.shift_r><Key.shift_r><Key.shift_r><Key.shift_r><Key.shift_r><Key.shift_r><Key.shift_r><Key.shift_r><Key.shift_r><Key.shift_r><Key.shift_r><Key.shift_r><Key.shift_r><Key.shift_r><Key.shift_r><Key.shift_r><Key.shift_r><Key.shift_r><Key.shift_r><Key.shift_r><Key.shift_r><Key.shift_r><Key.shift_r><Key.shift_r><Key.shift_r><Key.shift_r><Key.shift_r>}
Screenshot: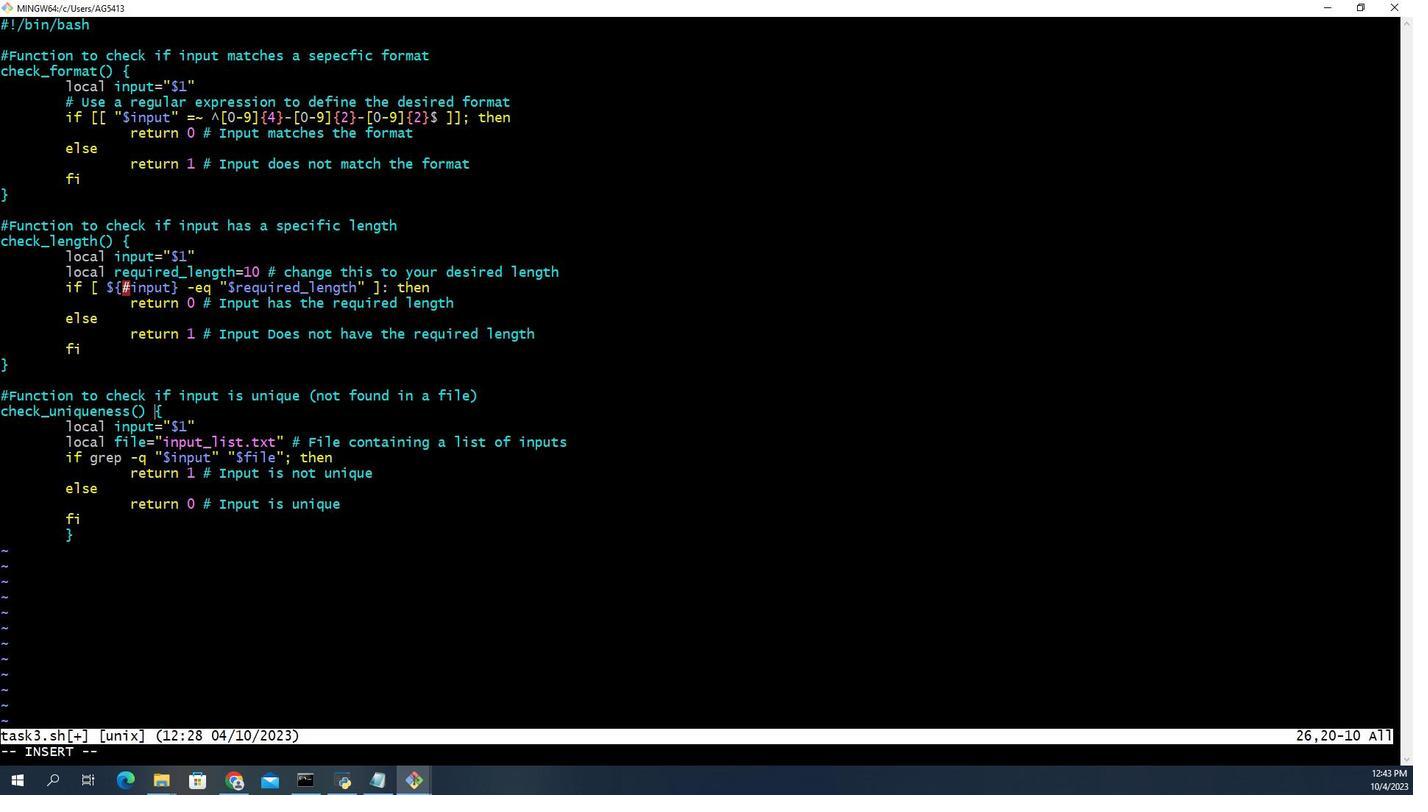 
Action: Mouse moved to (310, 295)
Screenshot: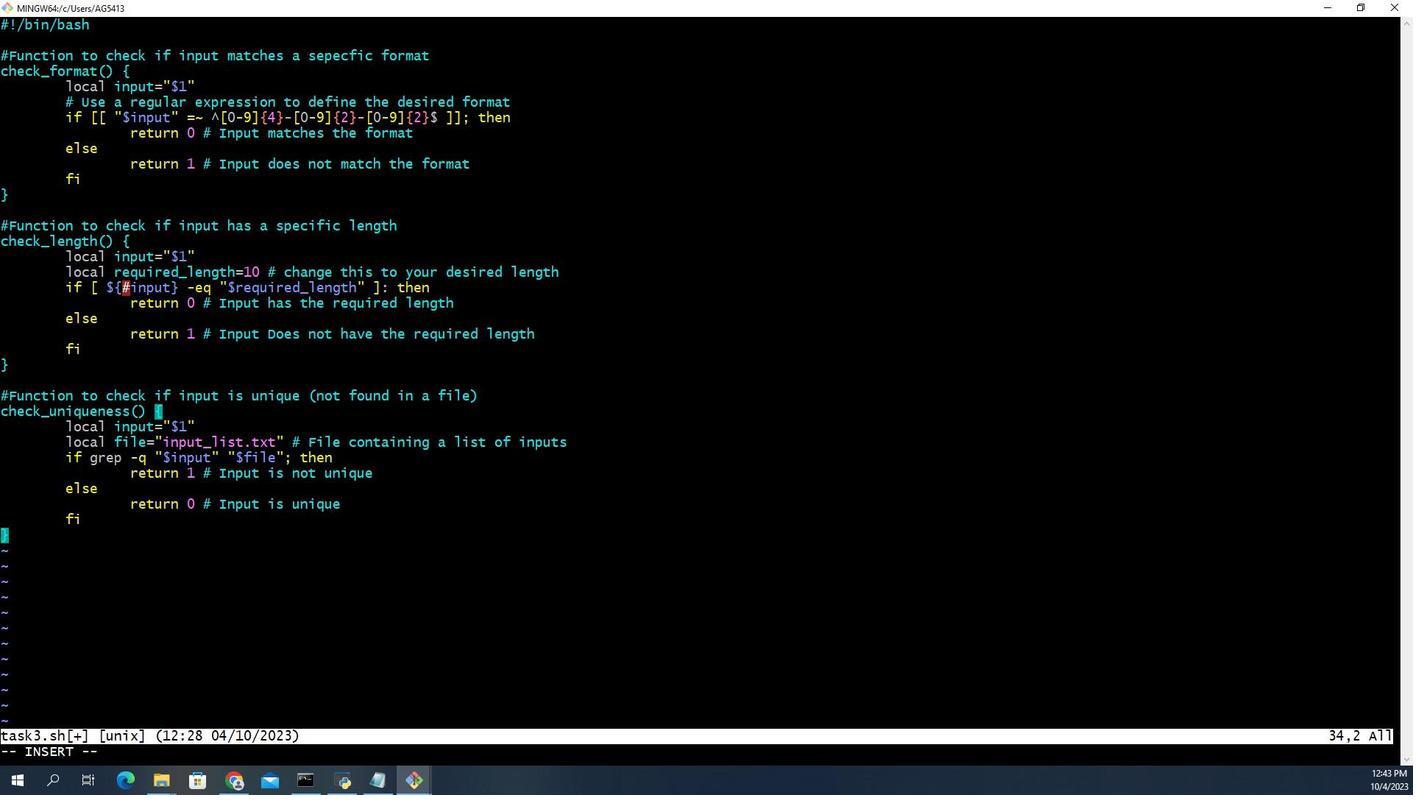
Action: Mouse scrolled (310, 294) with delta (0, 0)
Screenshot: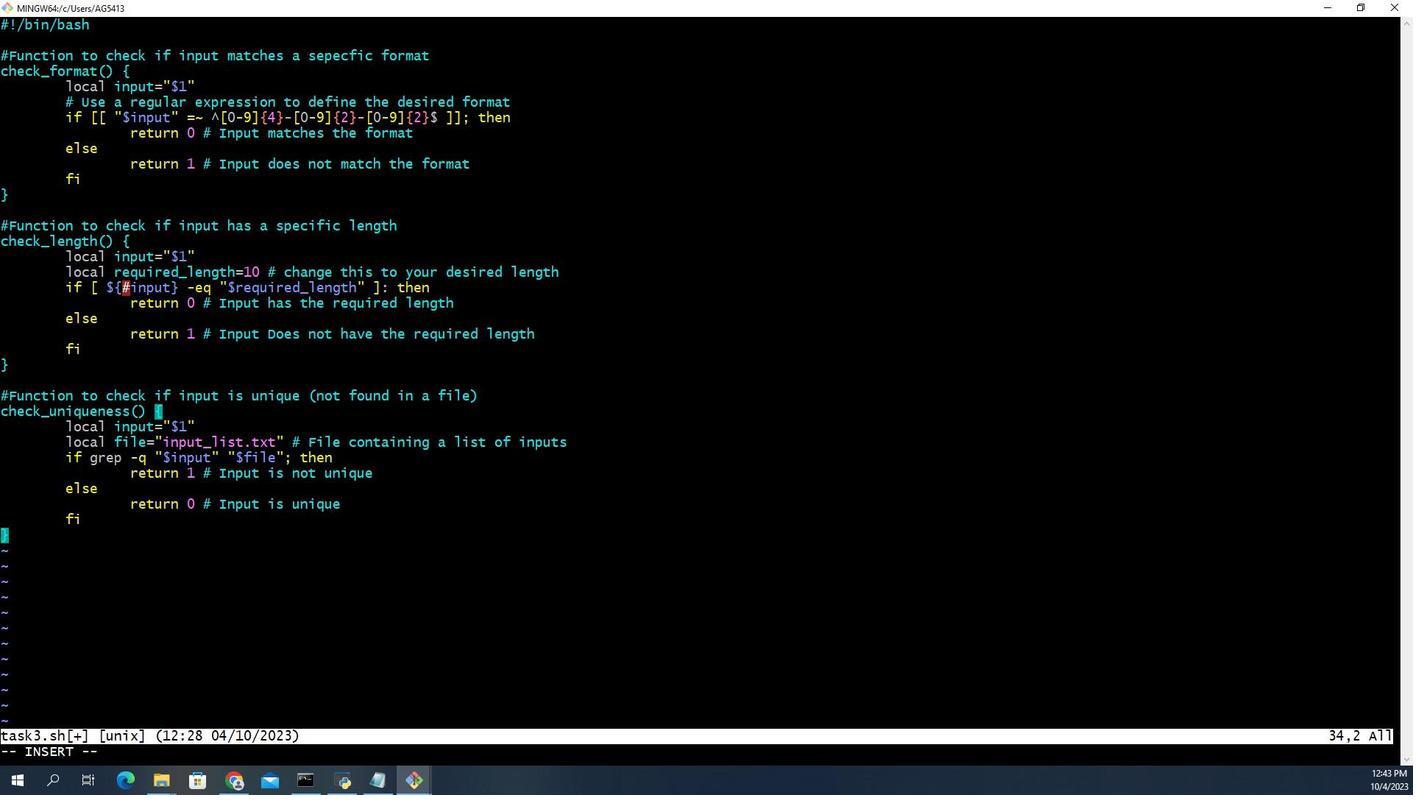 
Action: Mouse scrolled (310, 294) with delta (0, 0)
Screenshot: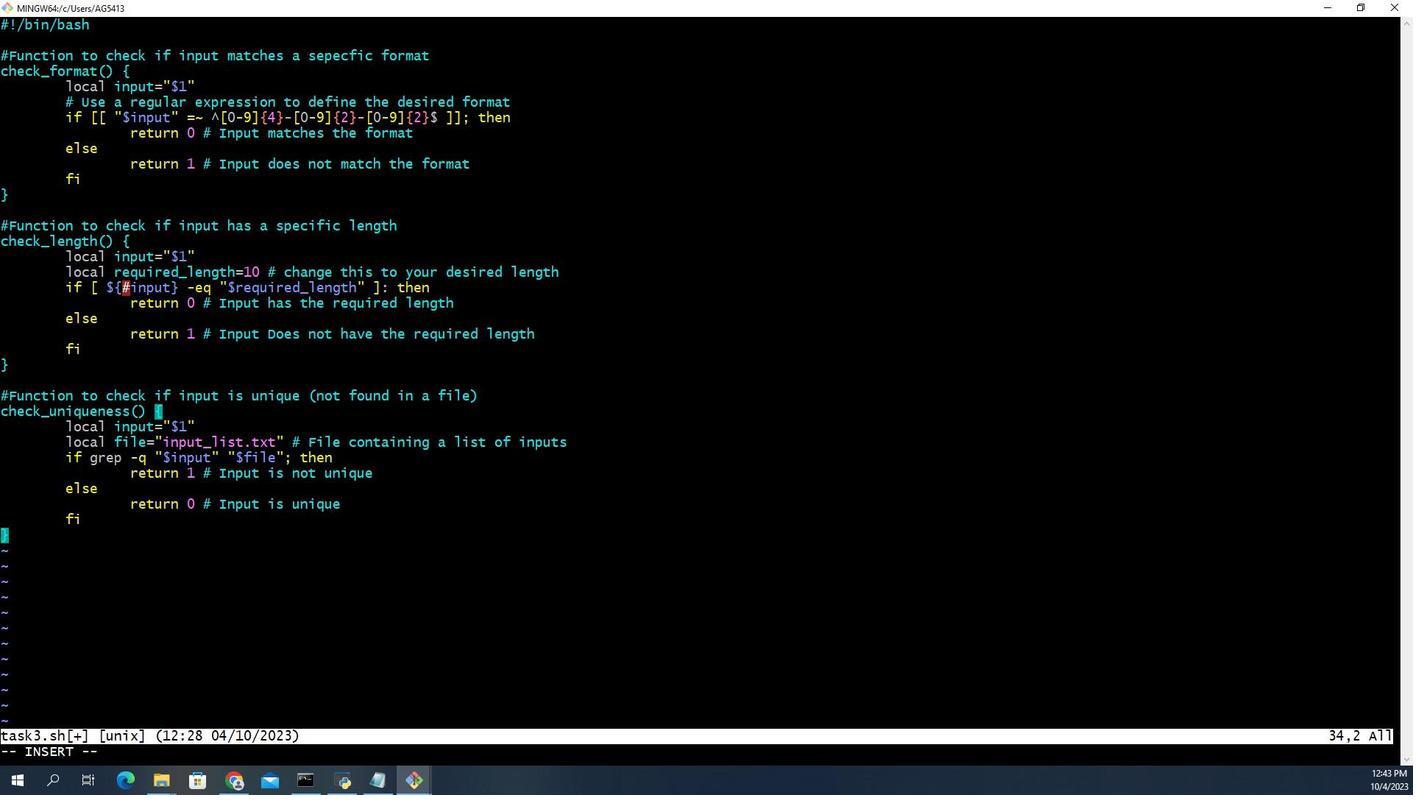 
Action: Mouse scrolled (310, 294) with delta (0, 0)
Screenshot: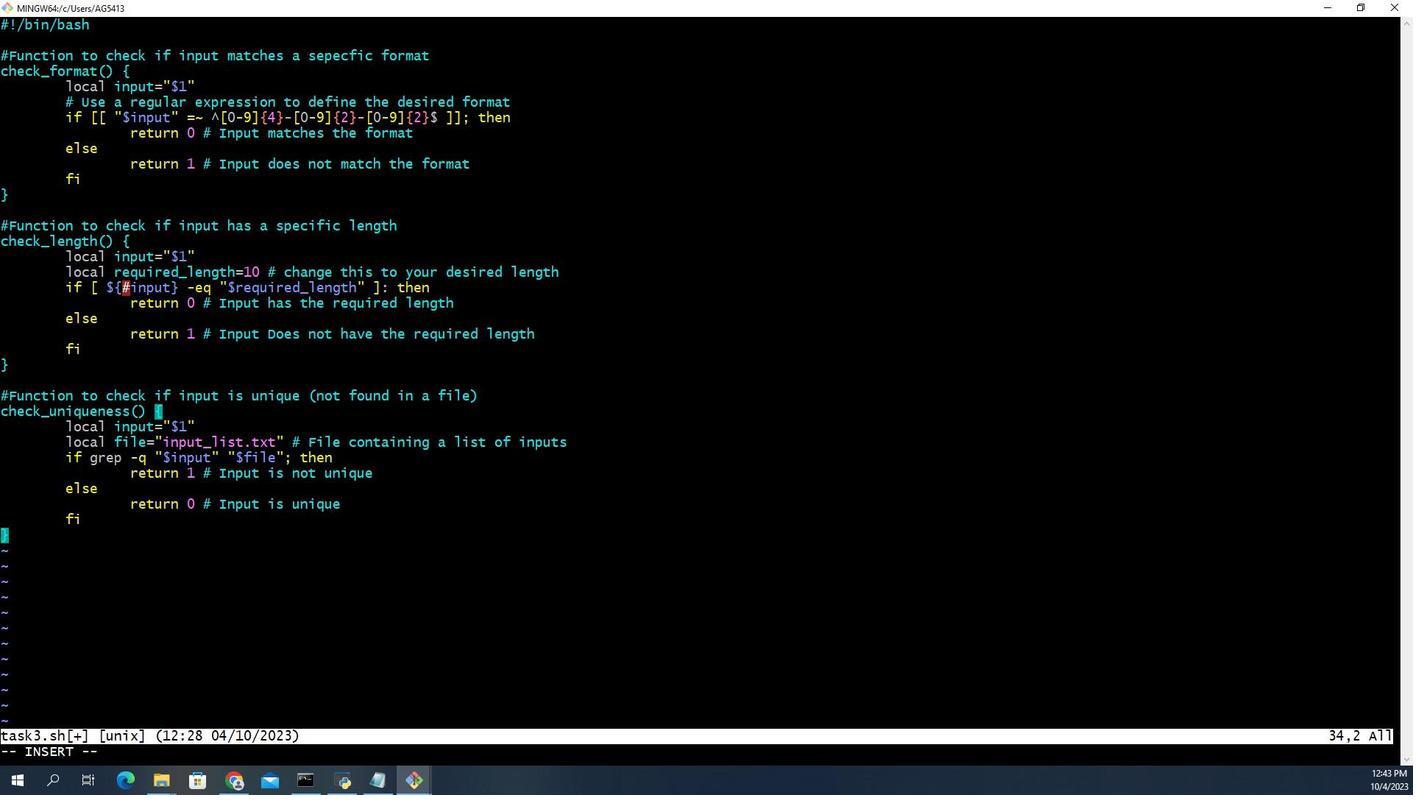 
Action: Mouse moved to (311, 295)
Screenshot: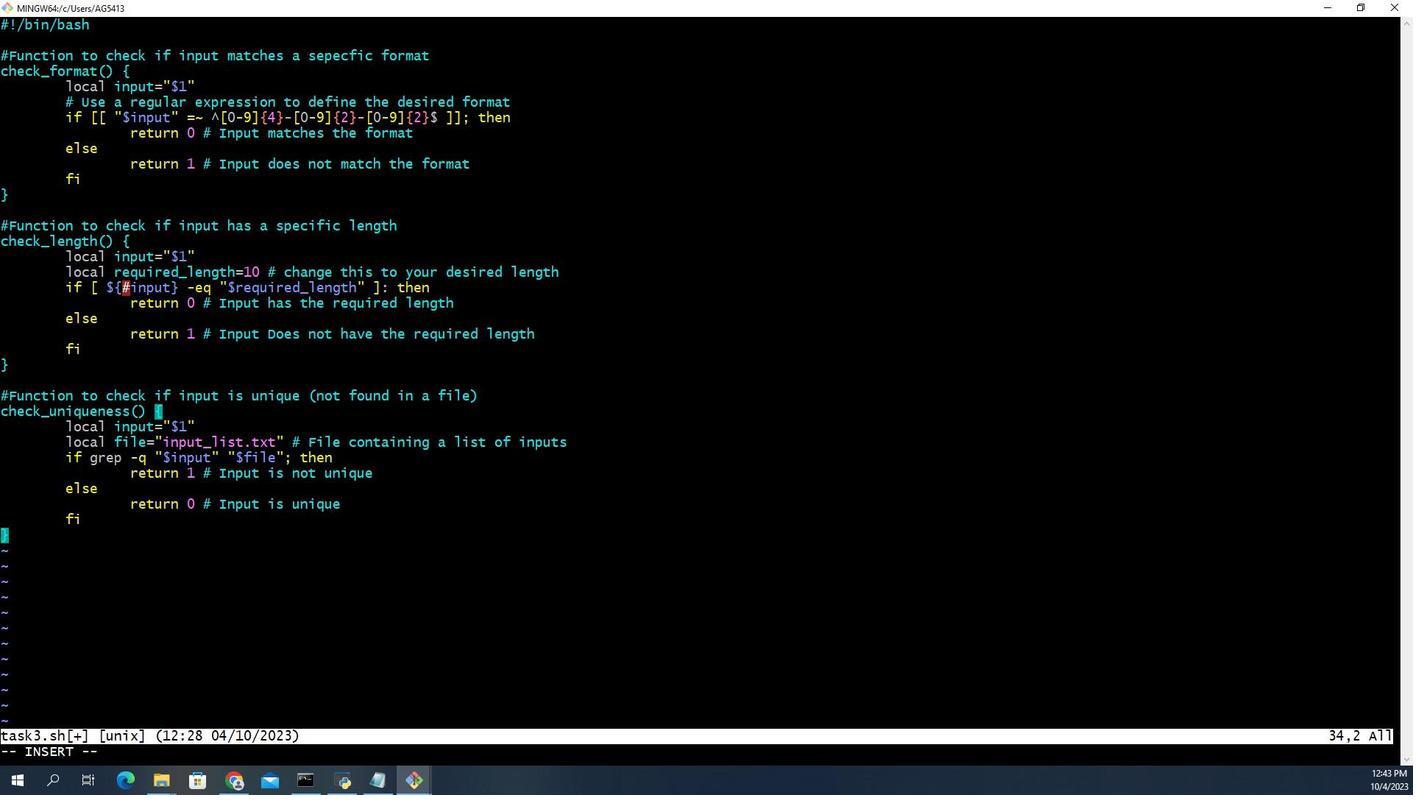 
Action: Mouse scrolled (311, 294) with delta (0, 0)
Screenshot: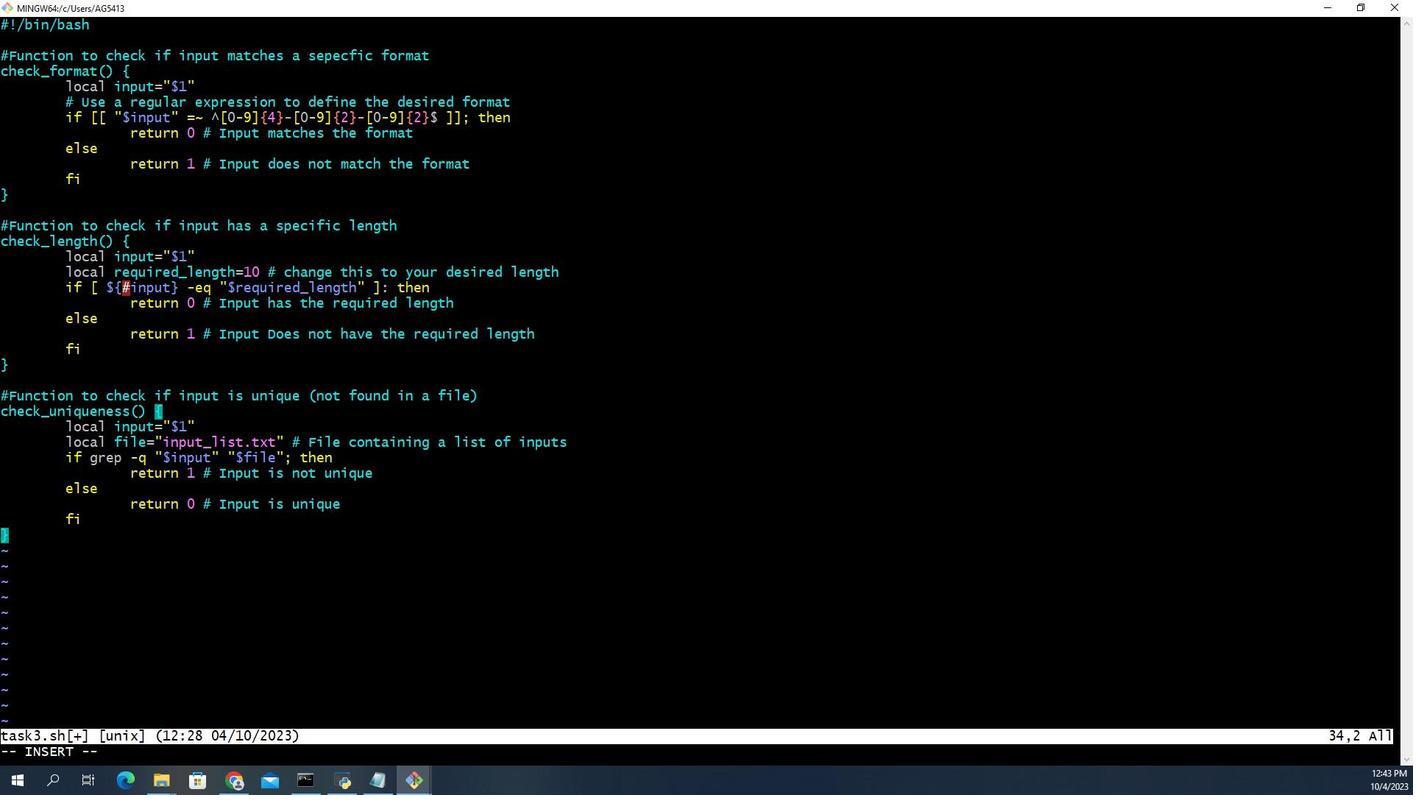 
Action: Mouse moved to (311, 295)
Screenshot: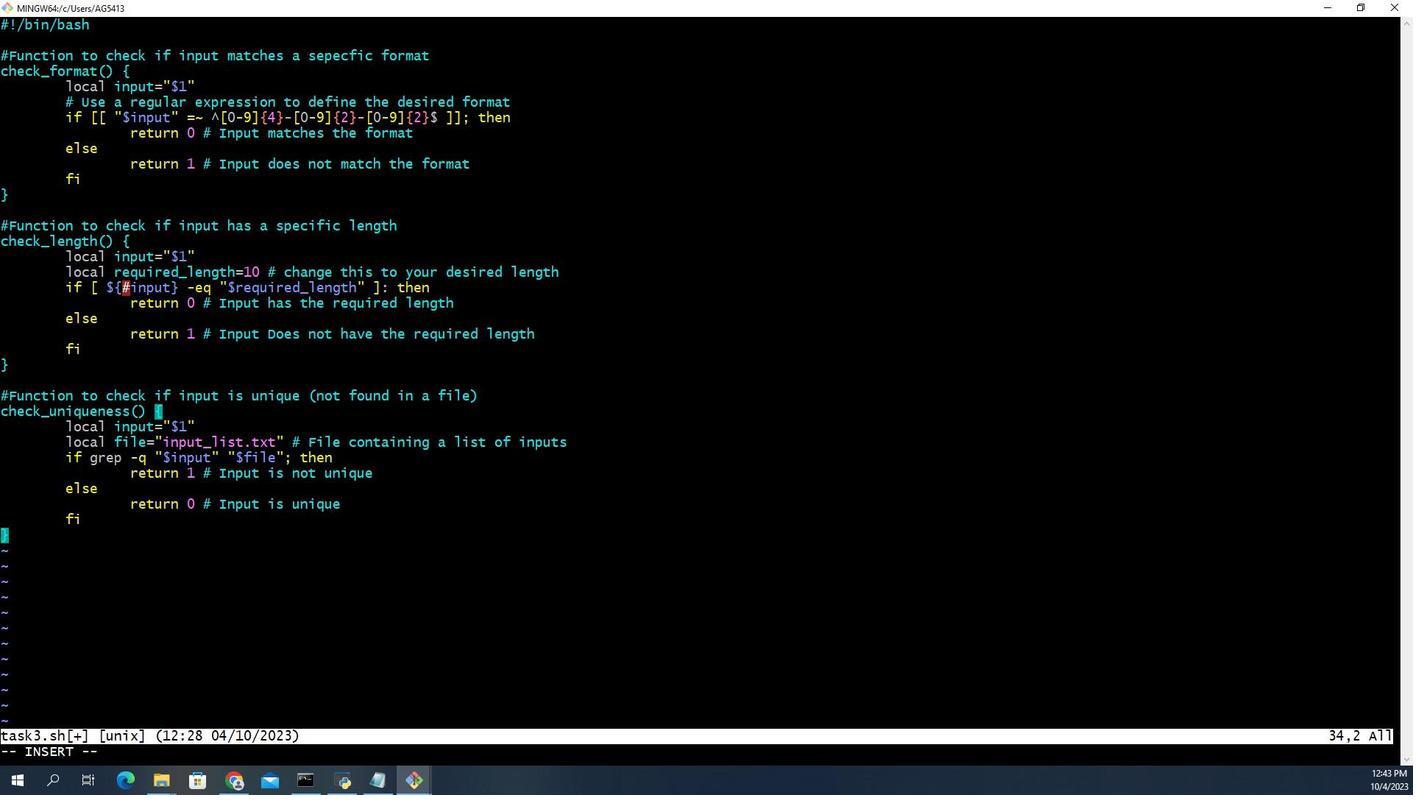 
Action: Mouse scrolled (311, 294) with delta (0, 0)
Screenshot: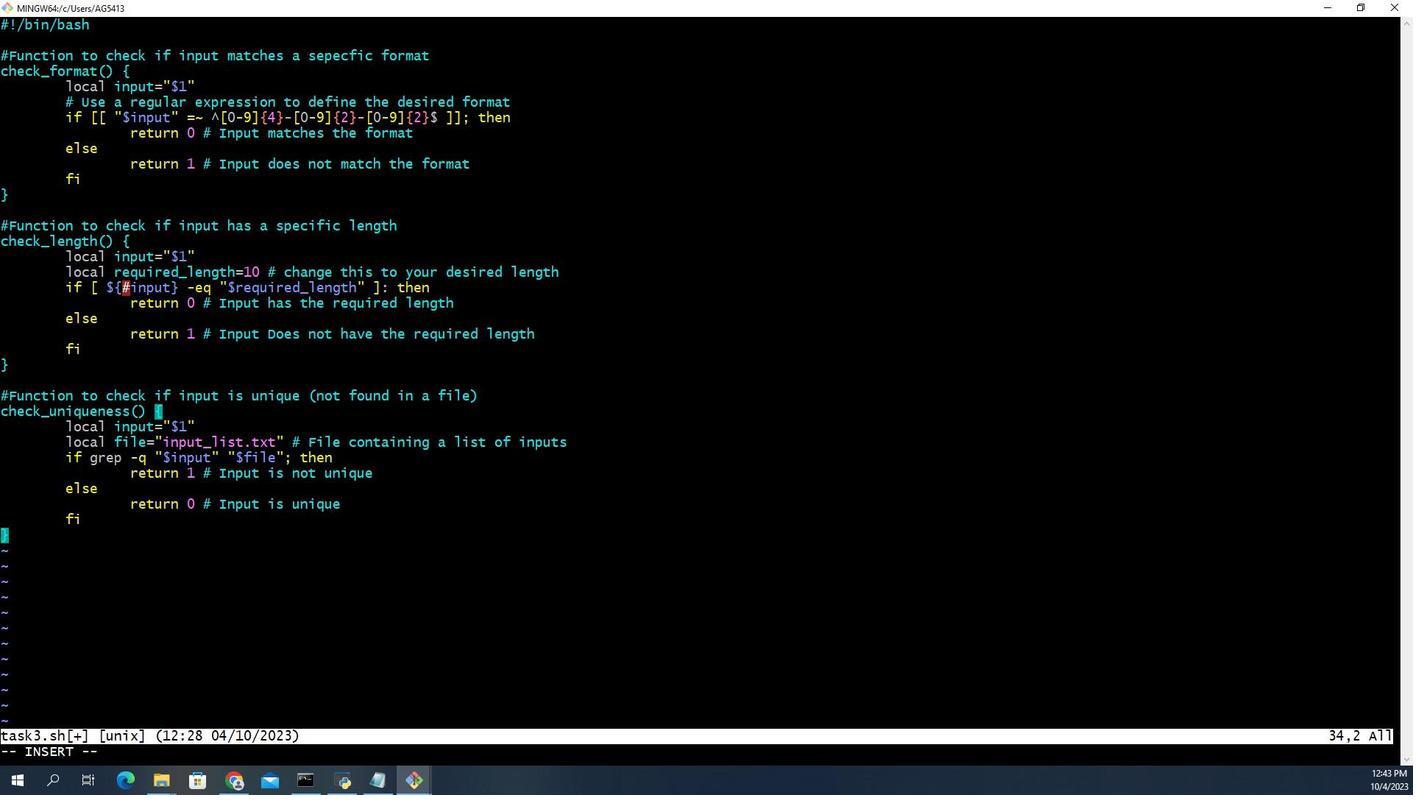 
Action: Mouse moved to (341, 268)
Screenshot: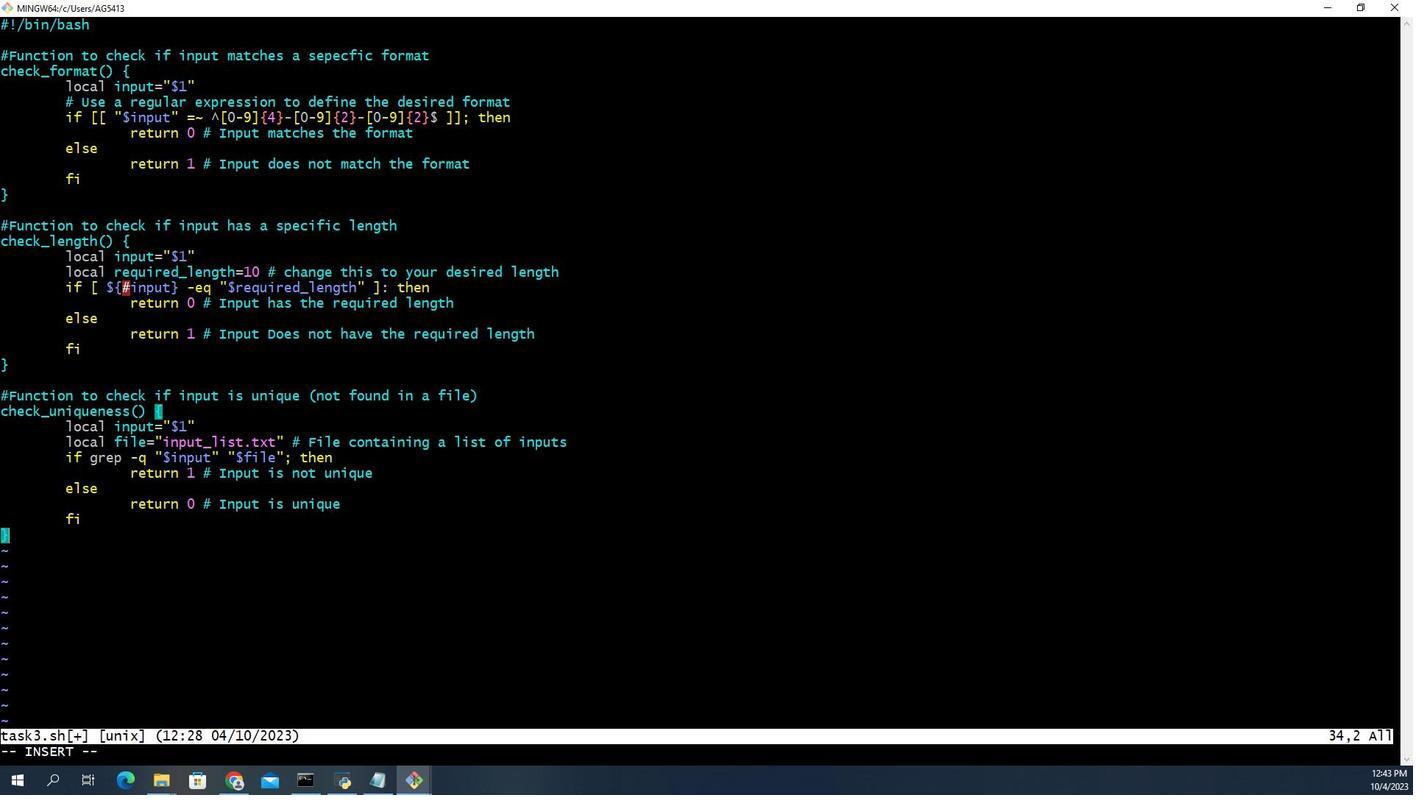 
Action: Mouse scrolled (341, 267) with delta (0, 0)
Screenshot: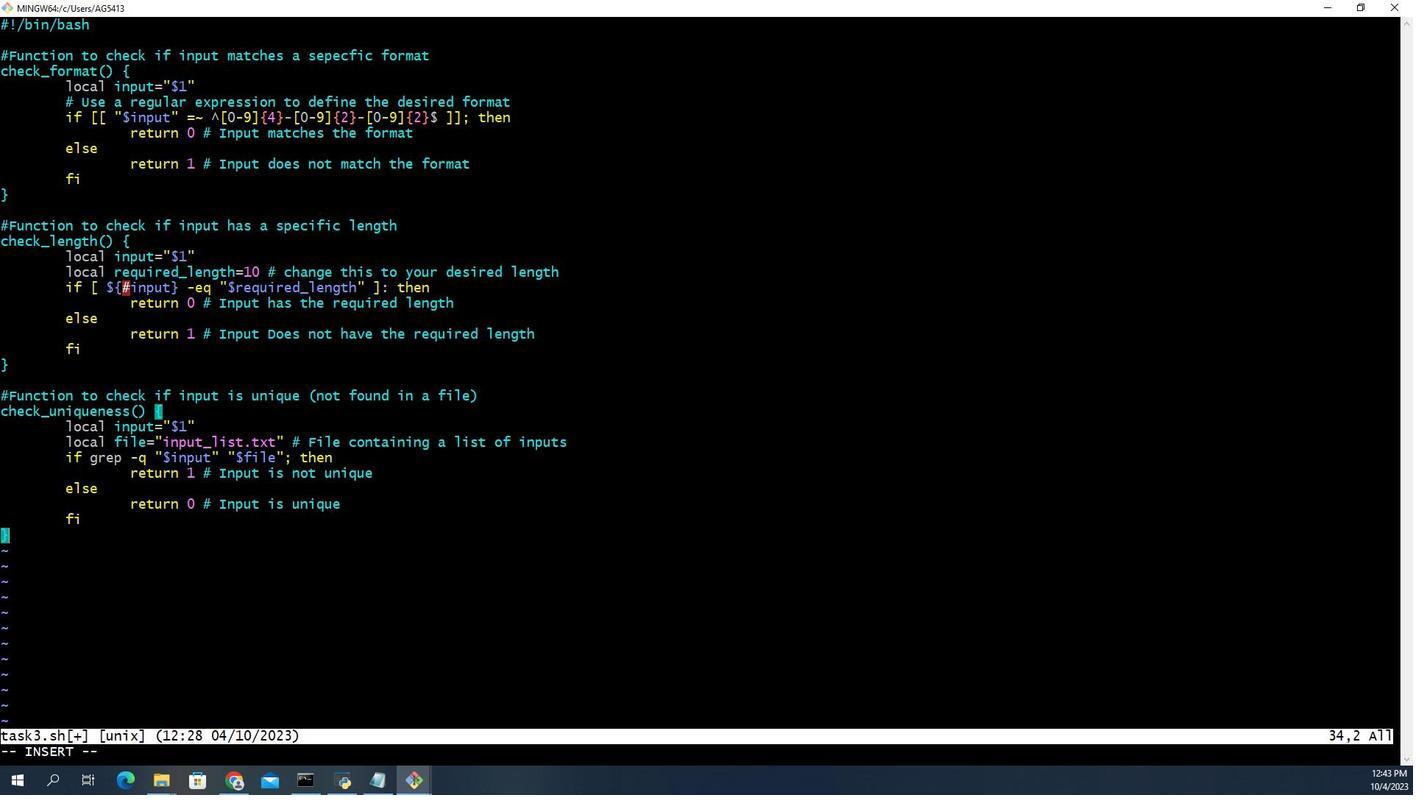 
Action: Mouse scrolled (341, 267) with delta (0, 0)
Screenshot: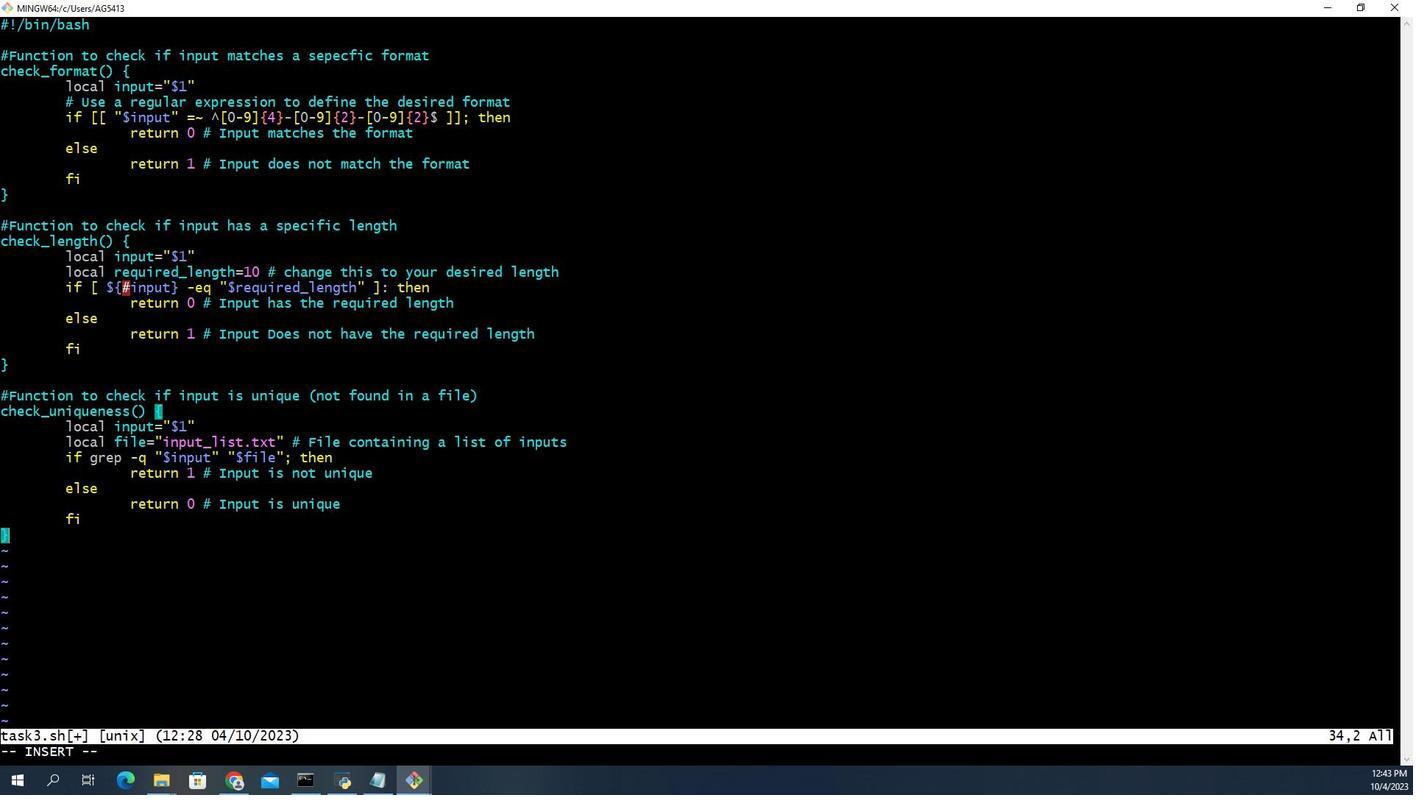 
Action: Mouse moved to (342, 268)
Screenshot: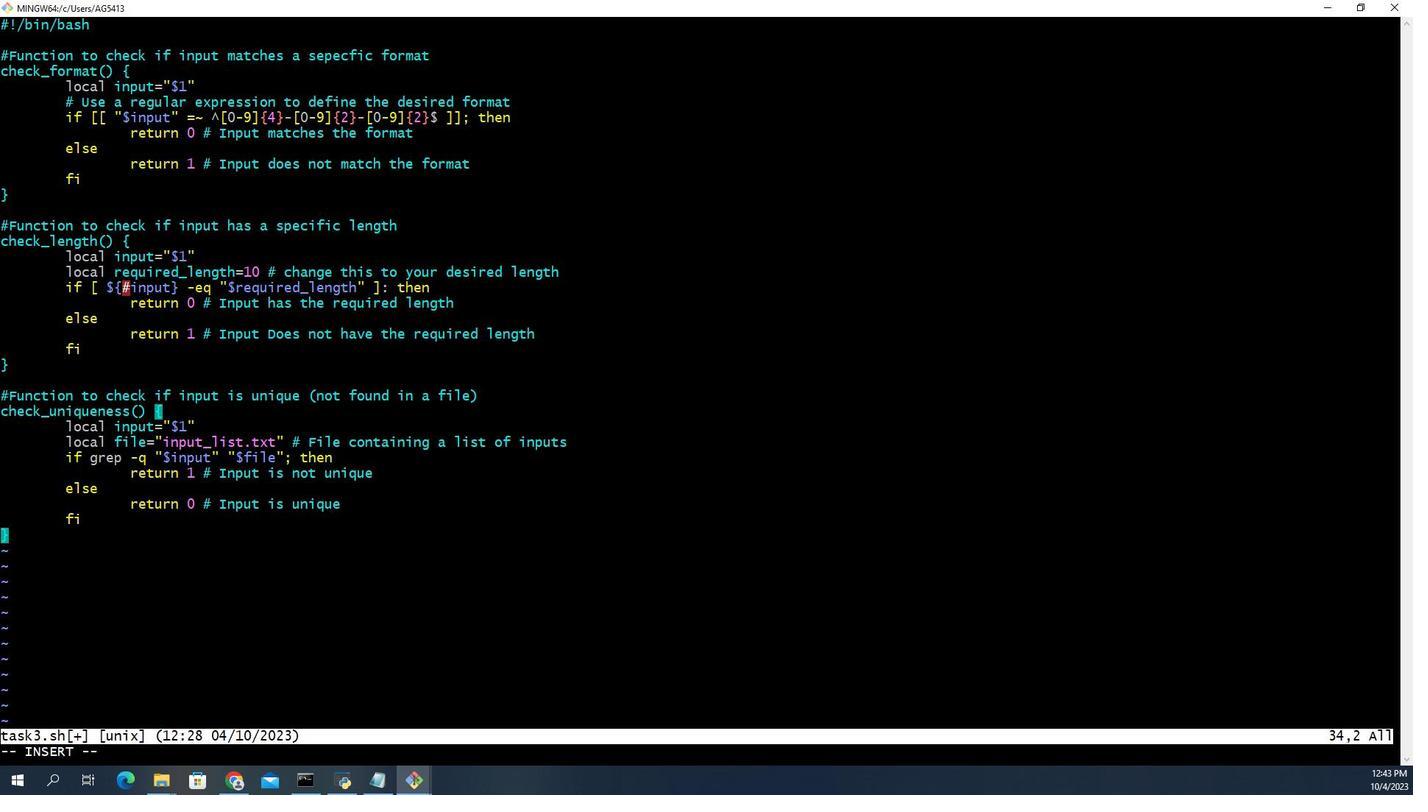 
Action: Mouse scrolled (342, 269) with delta (0, 0)
Screenshot: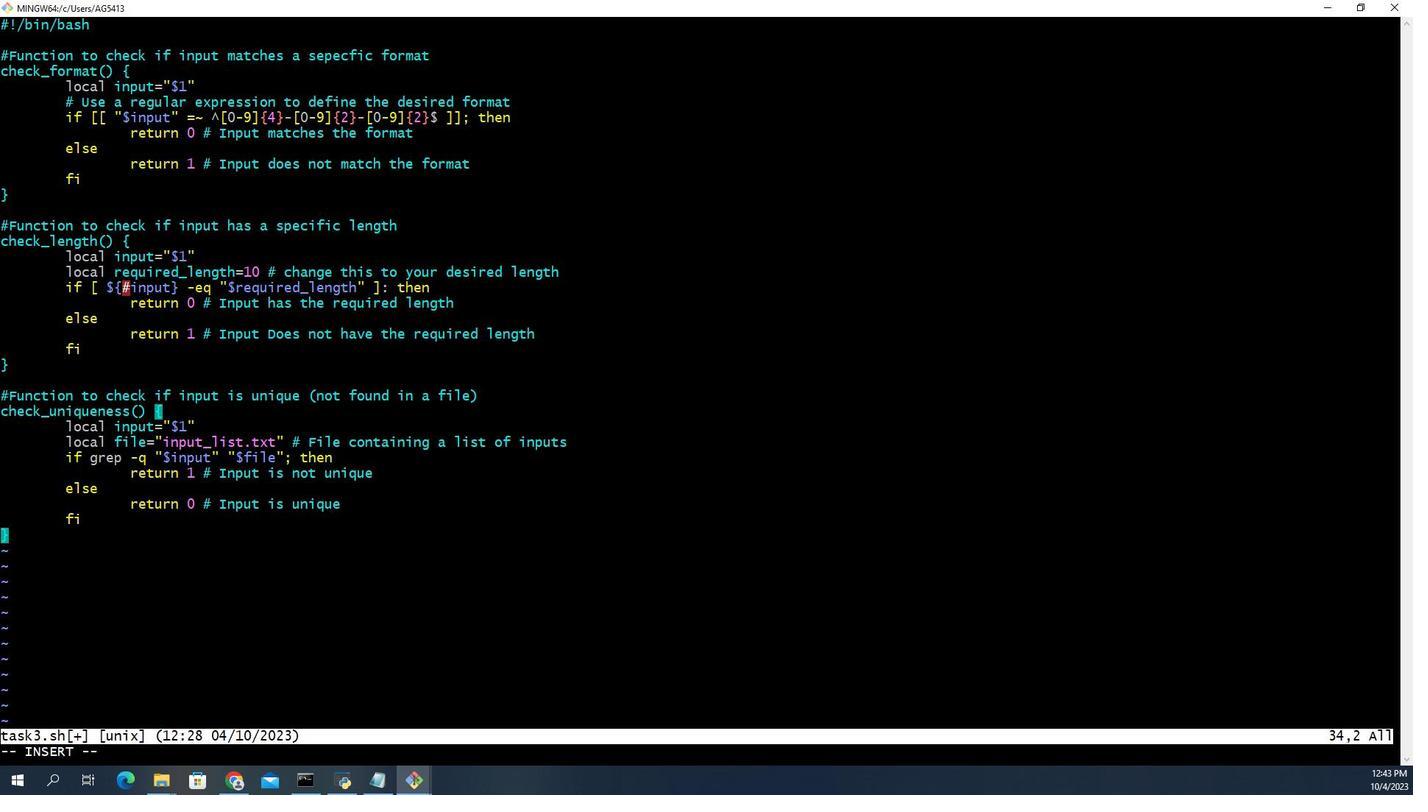 
Action: Mouse moved to (343, 269)
Screenshot: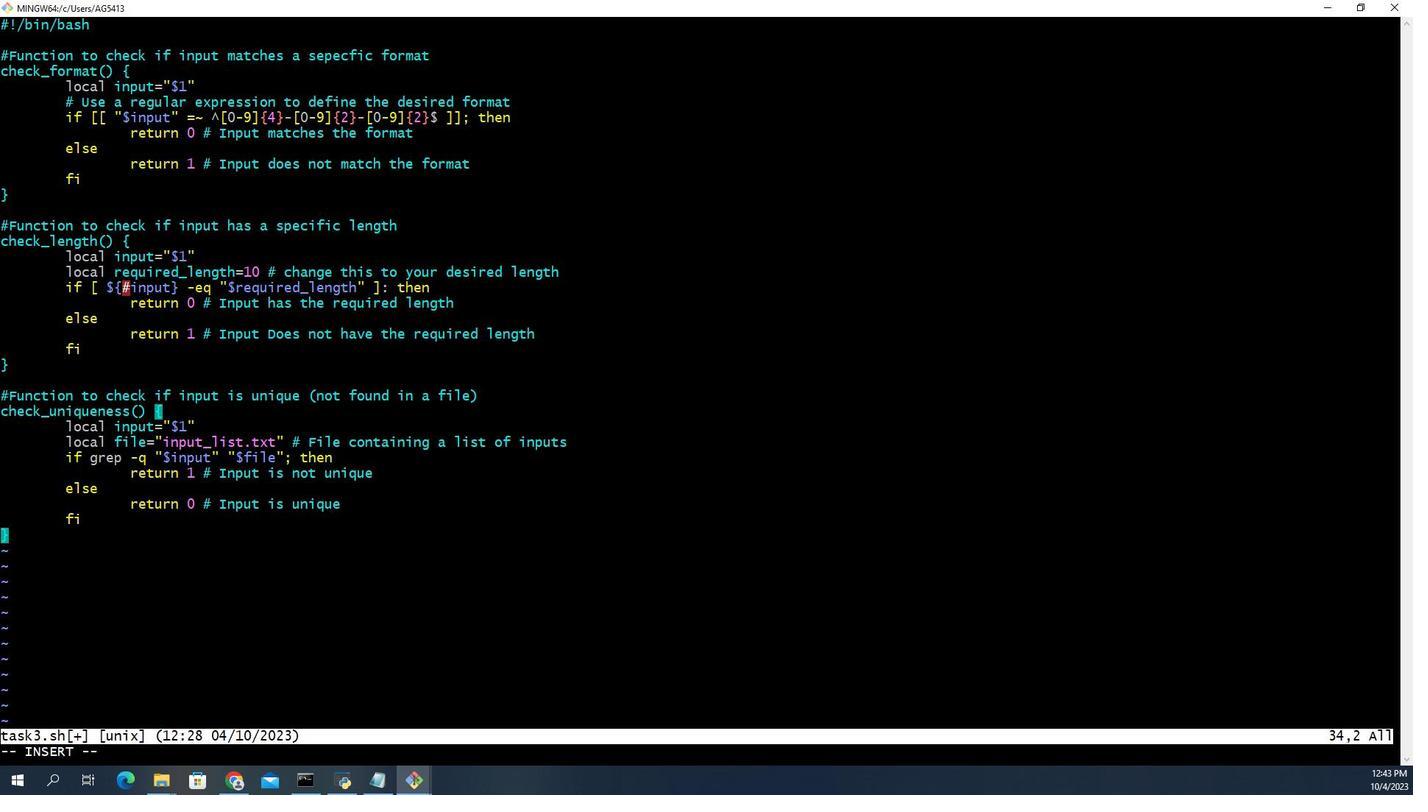 
Action: Mouse scrolled (343, 268) with delta (0, 0)
Screenshot: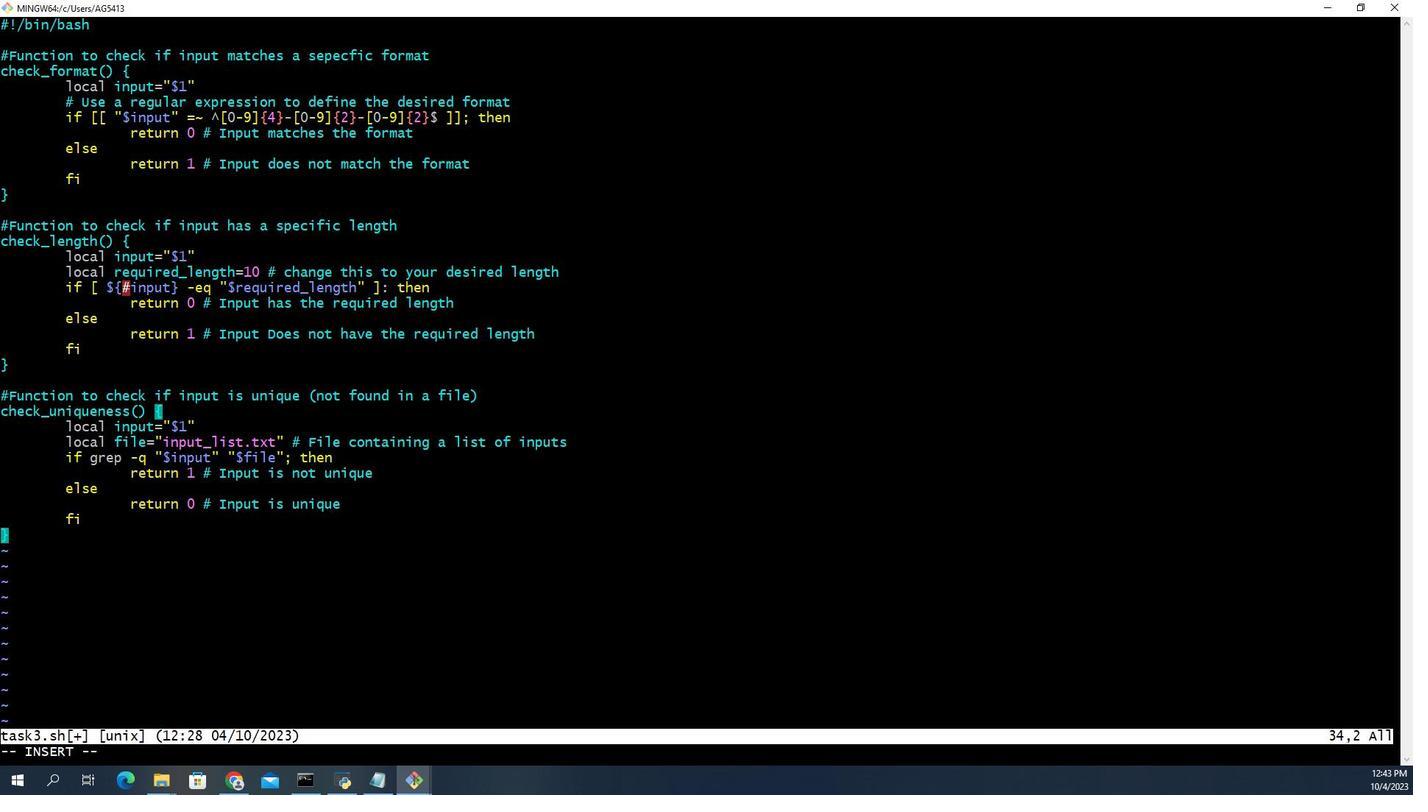 
Action: Mouse moved to (346, 270)
Screenshot: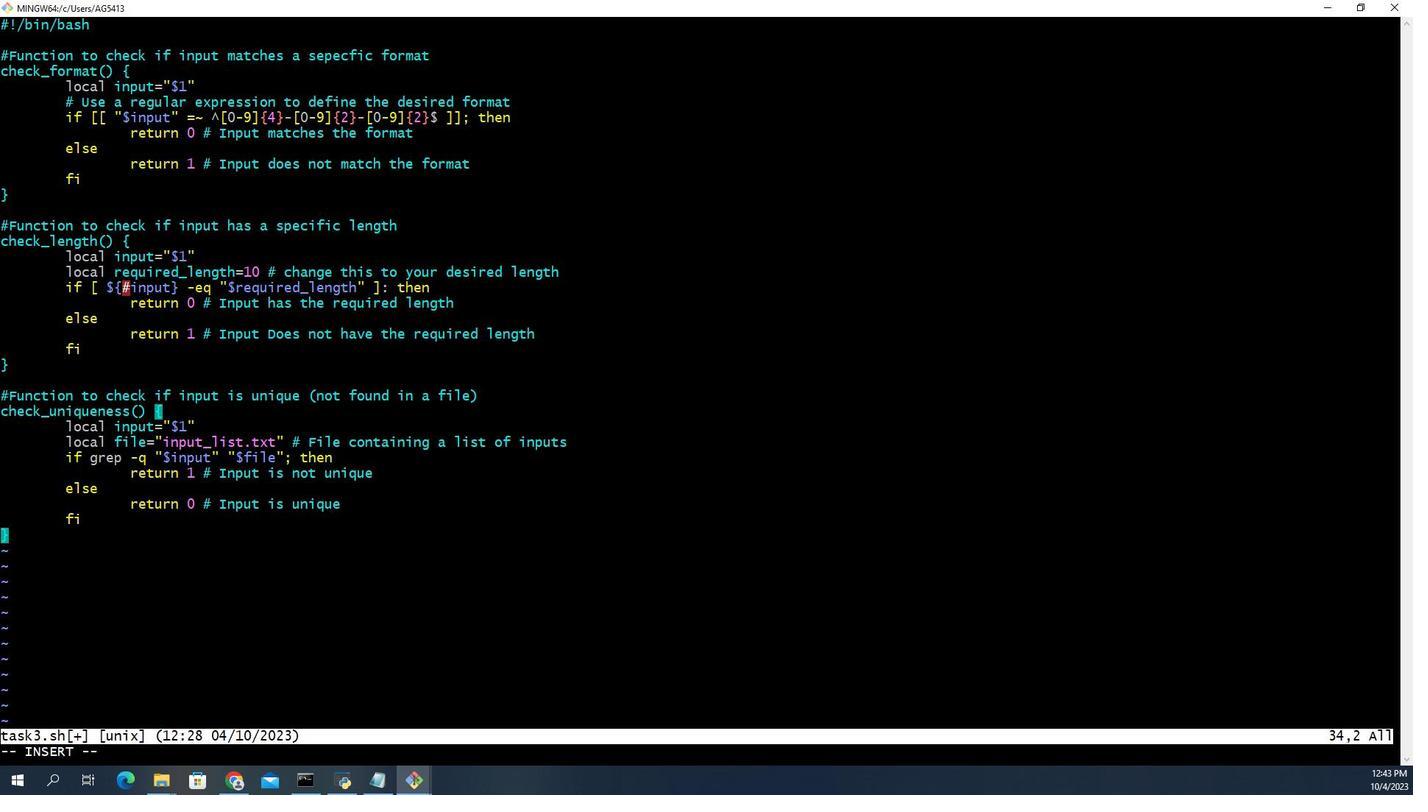 
Action: Mouse scrolled (346, 270) with delta (0, 0)
Screenshot: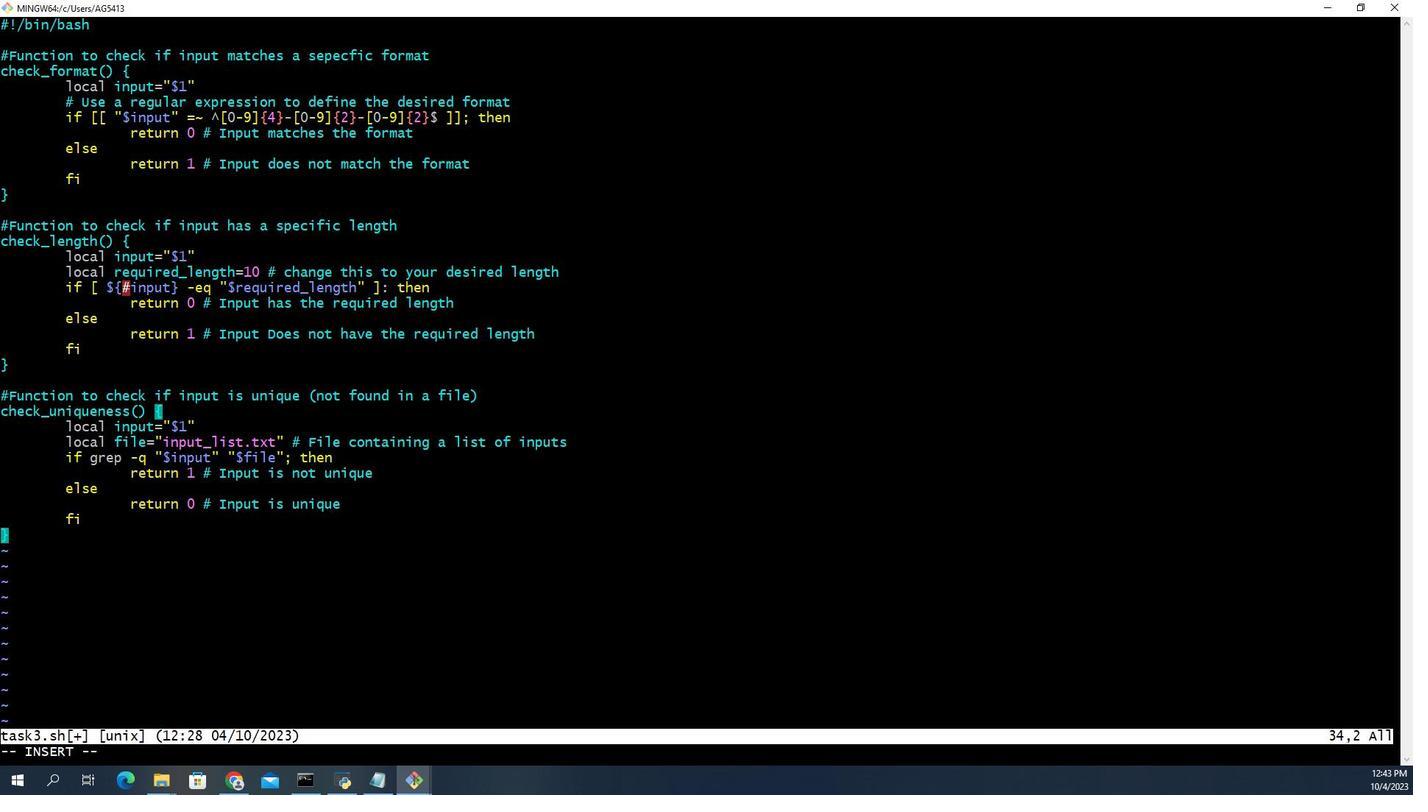 
Action: Mouse moved to (348, 270)
Screenshot: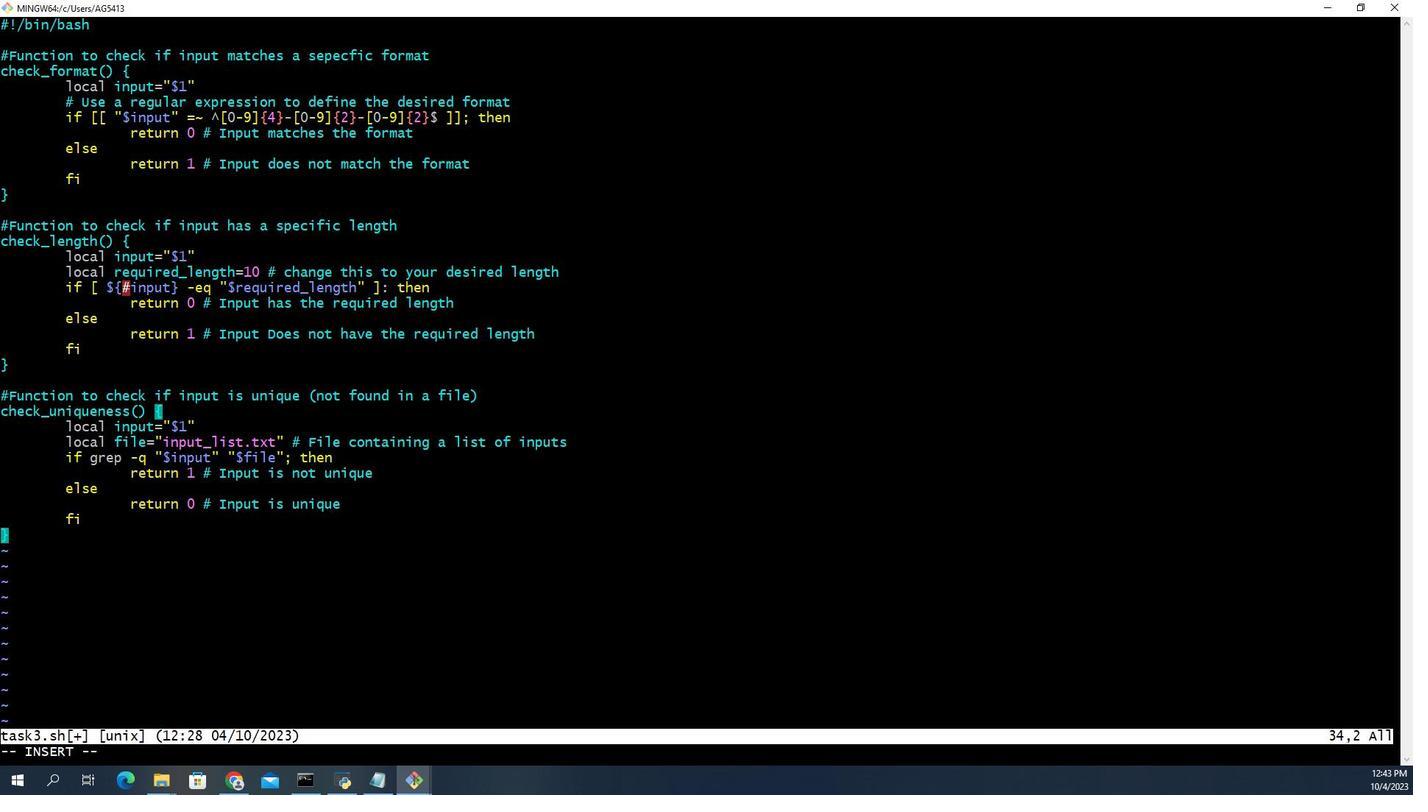 
Action: Mouse scrolled (348, 270) with delta (0, 0)
Screenshot: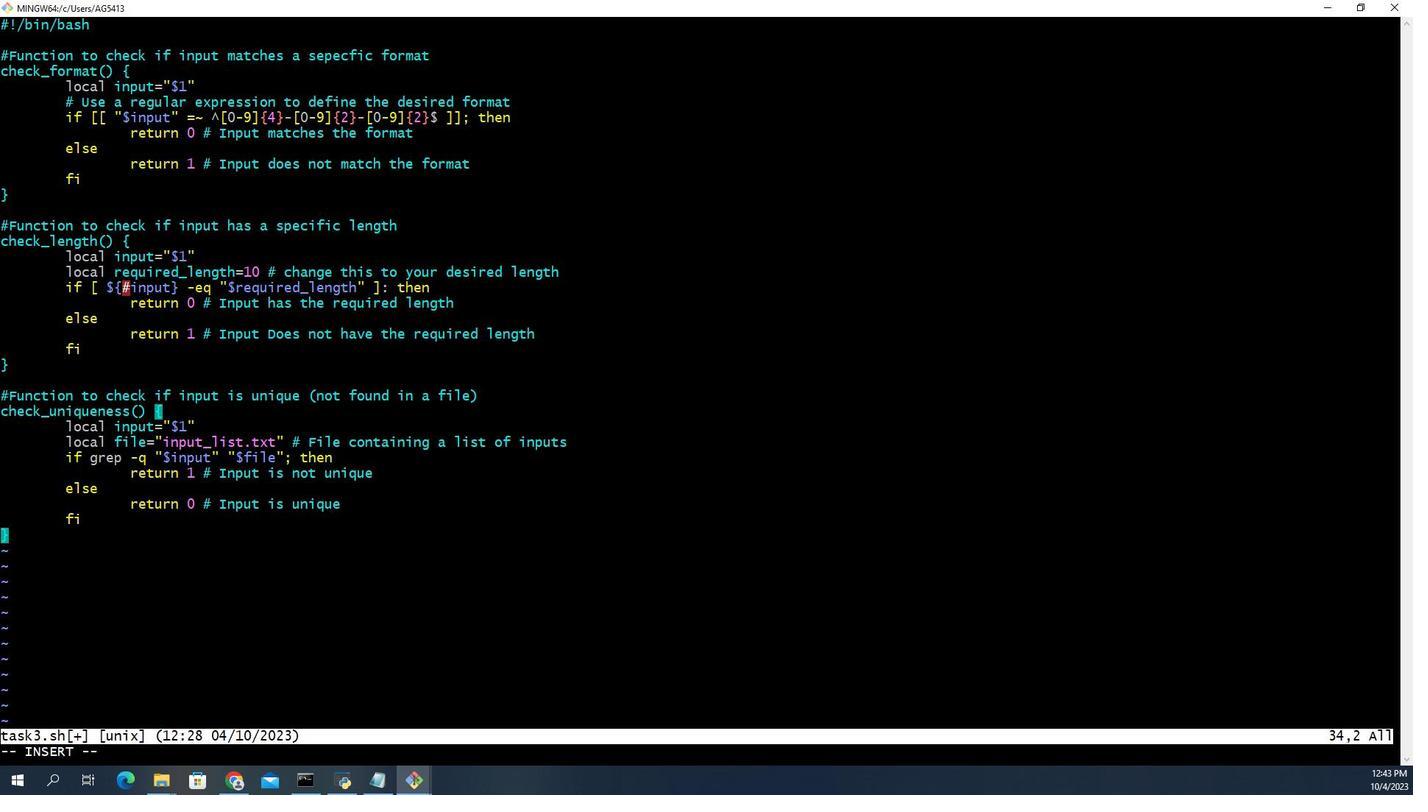 
Action: Mouse moved to (1095, 538)
Screenshot: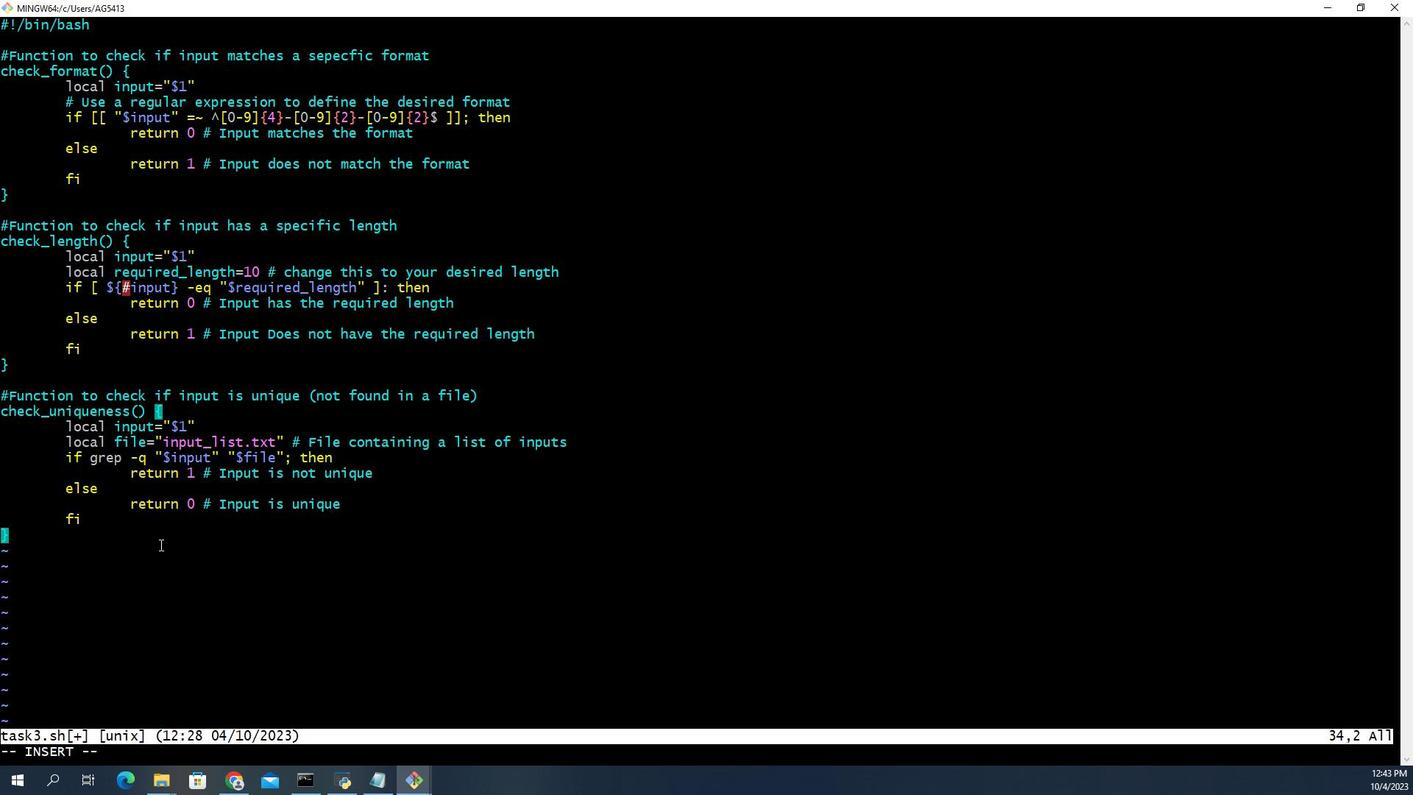 
Action: Mouse pressed left at (1095, 538)
Screenshot: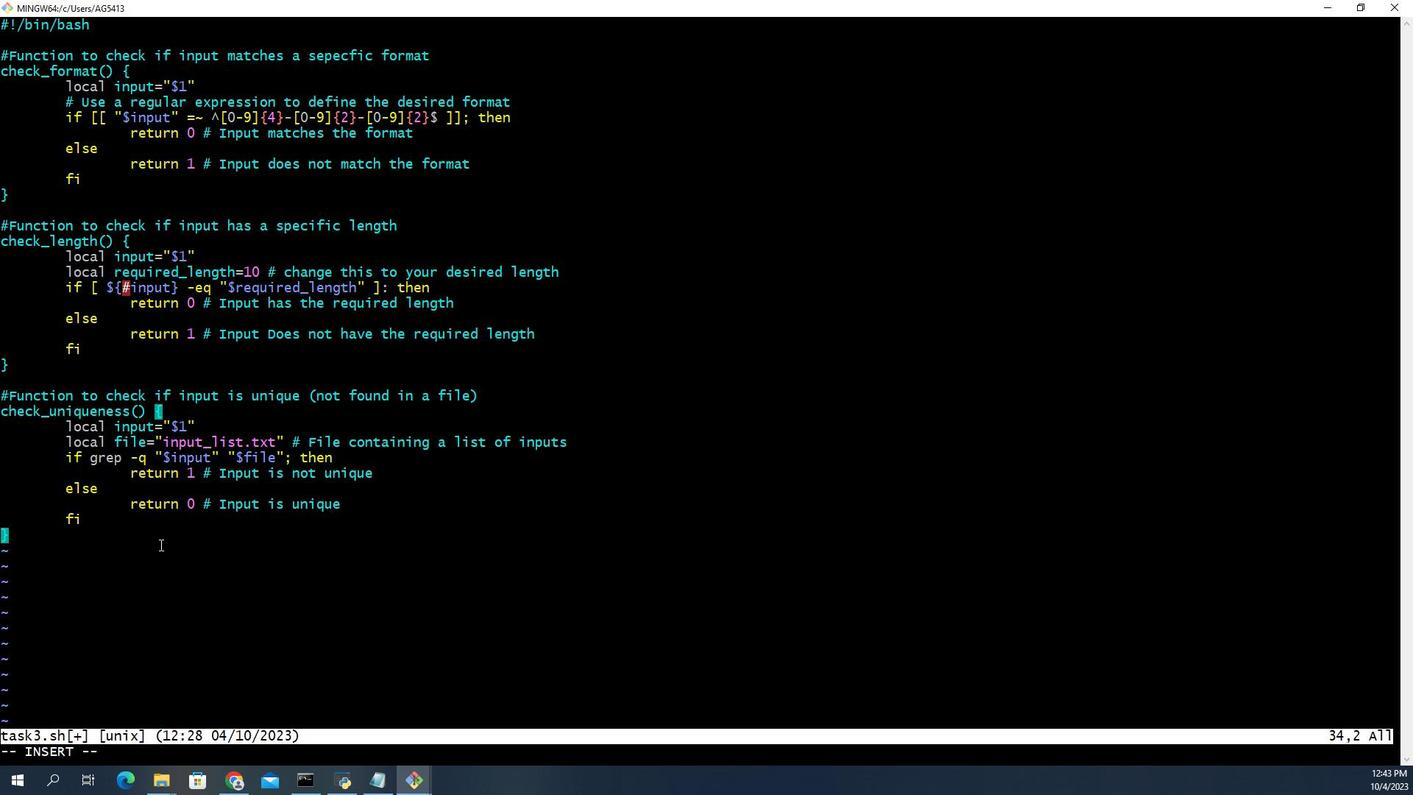 
Action: Mouse moved to (1099, 539)
Screenshot: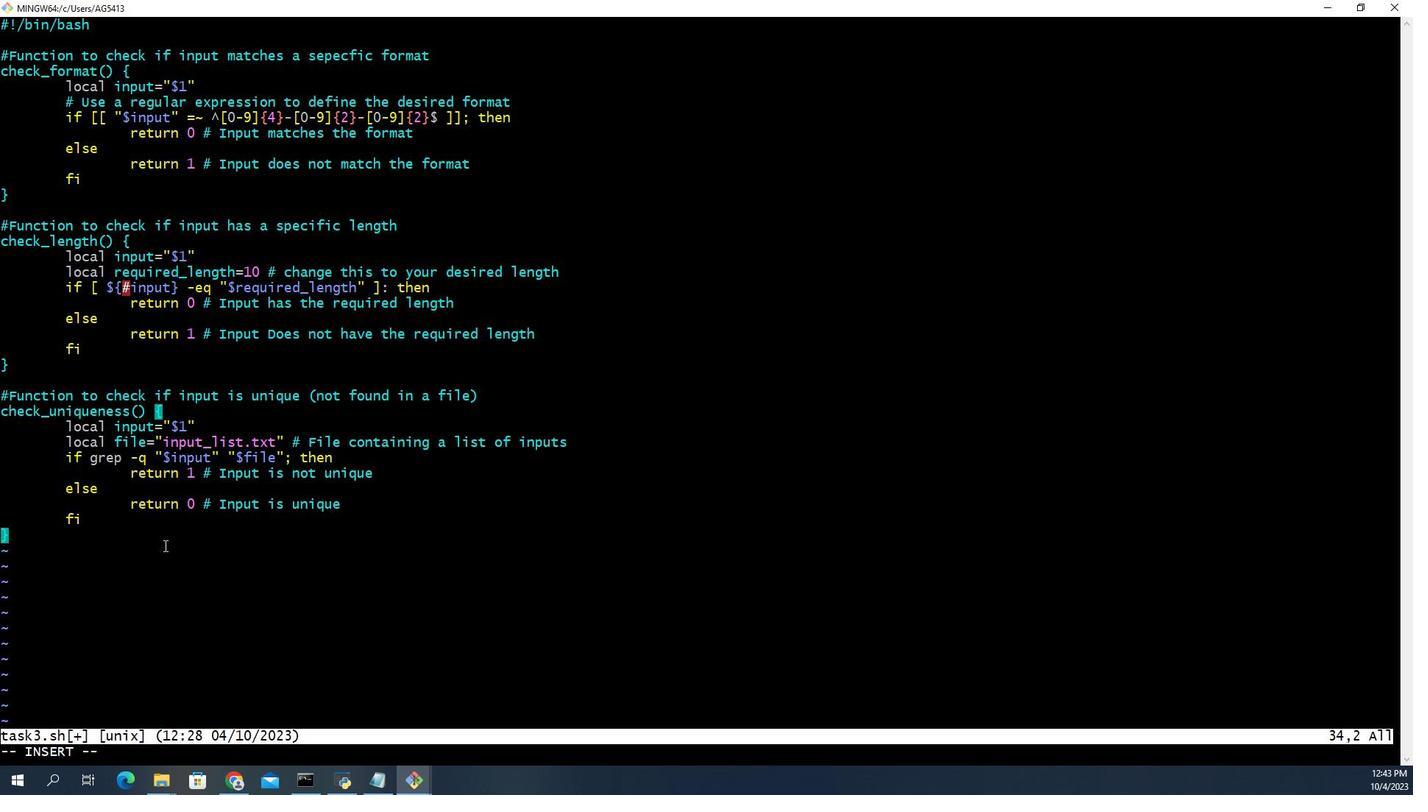 
Action: Key pressed <Key.enter><Key.enter><Key.shift>#<Key.shift>Get<Key.space>user<Key.space>input<Key.enter>read<Key.backspace><Key.backspace><Key.backspace><Key.backspace><Key.backspace>read<Key.space>-p<Key.space><Key.shift>"<Key.shift>Enter<Key.space>input<Key.space><Key.backspace>;<Key.backspace><Key.shift><Key.shift><Key.shift><Key.shift><Key.shift><Key.shift><Key.shift><Key.shift><Key.shift><Key.shift><Key.shift><Key.shift><Key.shift><Key.shift>:<Key.space><Key.shift><Key.shift><Key.shift><Key.shift><Key.shift><Key.shift><Key.shift><Key.shift><Key.shift><Key.shift><Key.shift><Key.shift><Key.shift><Key.shift><Key.shift><Key.shift><Key.shift><Key.shift><Key.shift><Key.shift><Key.shift><Key.shift><Key.shift><Key.shift><Key.shift><Key.shift><Key.shift><Key.shift><Key.shift><Key.shift><Key.shift>"<Key.space>user<Key.shift><Key.shift><Key.shift><Key.shift><Key.shift><Key.shift><Key.shift><Key.shift><Key.shift><Key.shift><Key.shift><Key.shift><Key.shift><Key.shift><Key.shift><Key.shift><Key.shift><Key.shift><Key.shift><Key.shift><Key.shift><Key.shift><Key.shift><Key.shift><Key.shift>_input<Key.enter><Key.enter><Key.shift><Key.shift><Key.shift><Key.shift><Key.shift><Key.shift><Key.shift><Key.shift><Key.shift><Key.shift><Key.shift><Key.shift><Key.shift>#
Screenshot: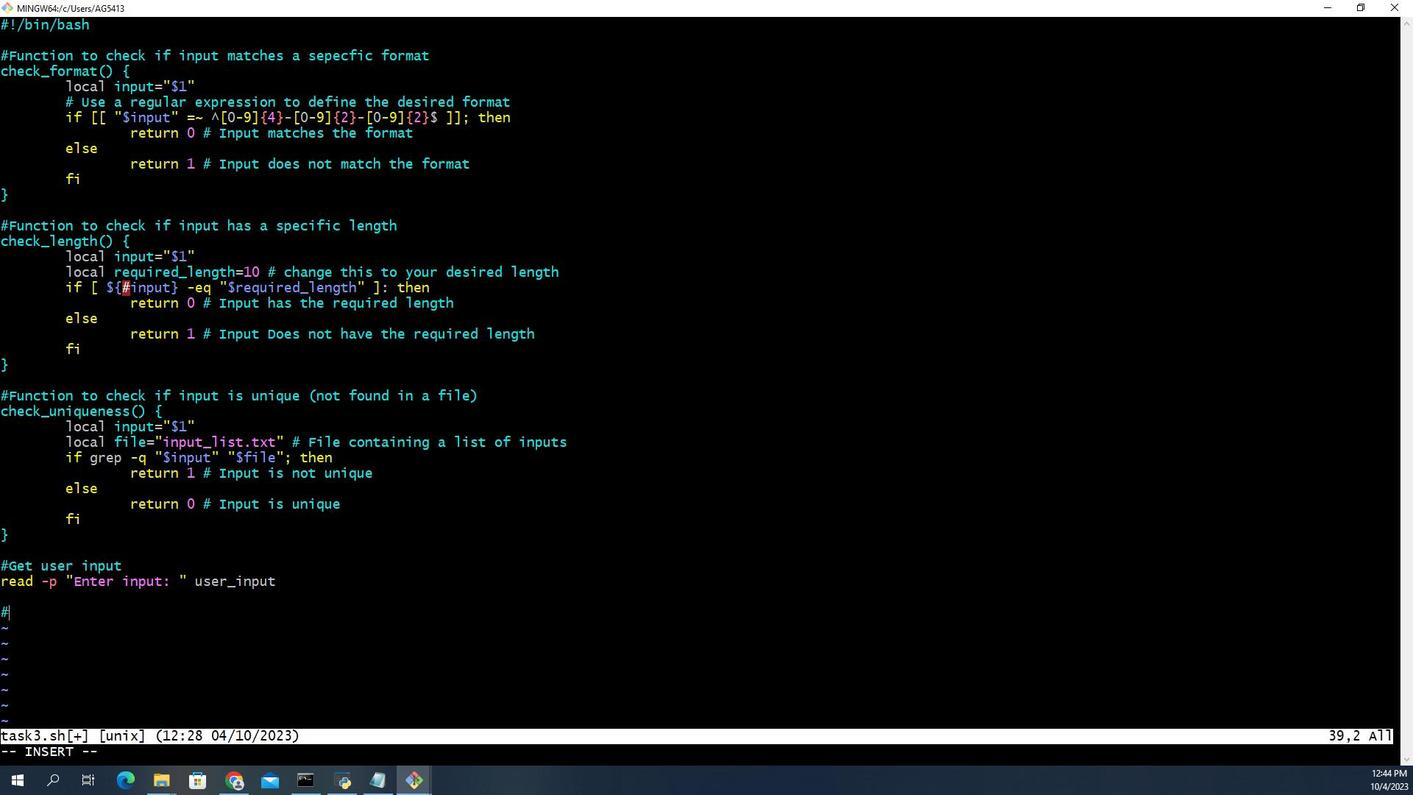 
Action: Mouse moved to (1049, 499)
Screenshot: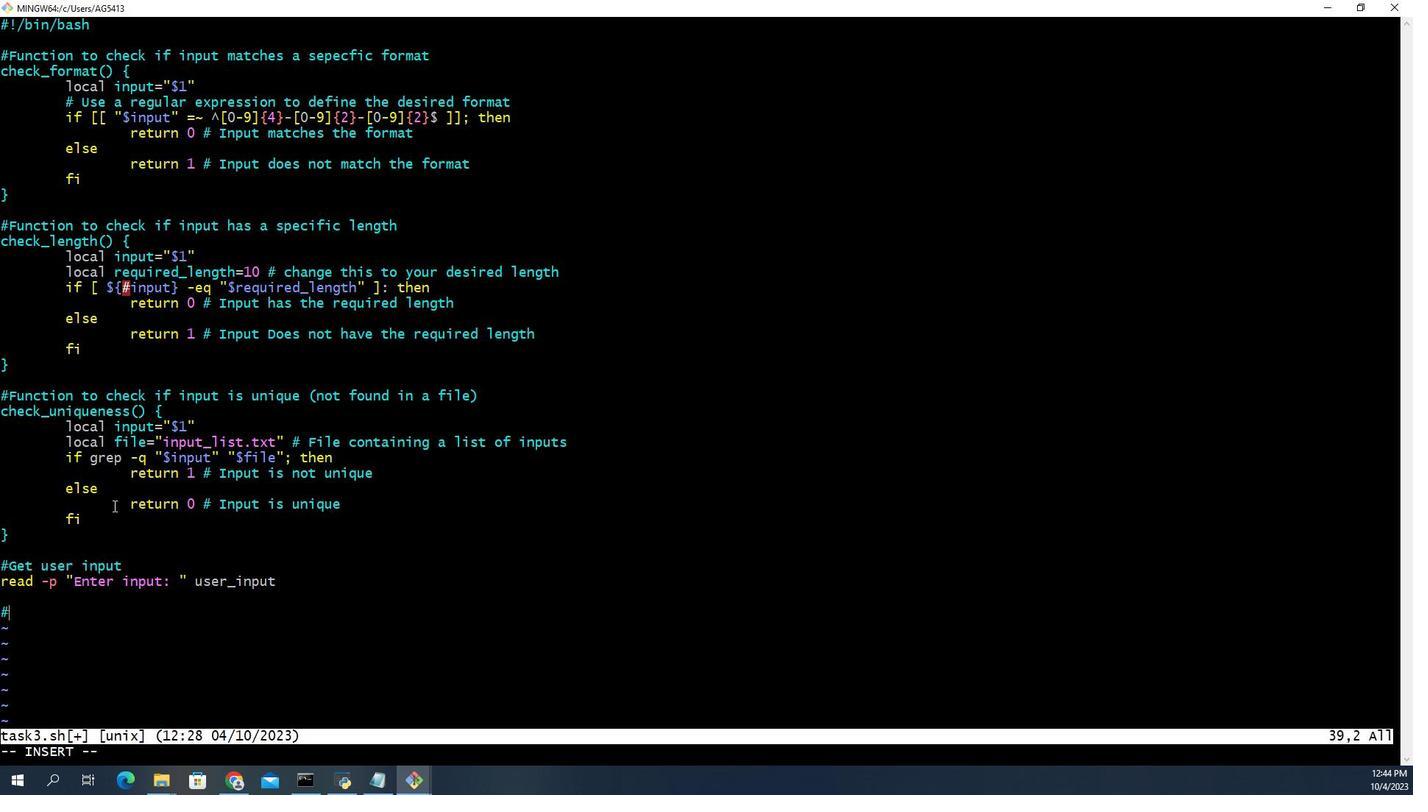 
Action: Key pressed <Key.up><Key.up><Key.up><Key.space><Key.up><Key.up><Key.up><Key.up><Key.up><Key.up><Key.up><Key.up><Key.up><Key.up><Key.up><Key.up><Key.up><Key.up><Key.up><Key.up><Key.up><Key.up><Key.up><Key.up><Key.up><Key.up><Key.up><Key.up><Key.up><Key.up><Key.up><Key.up><Key.up><Key.up><Key.up><Key.up><Key.up><Key.left><Key.space><Key.down><Key.down><Key.down><Key.down><Key.down><Key.down><Key.down><Key.down><Key.down><Key.down><Key.down><Key.left><Key.space><Key.down><Key.down><Key.down><Key.down><Key.down><Key.down><Key.down><Key.down><Key.down><Key.down><Key.down><Key.left><Key.space><Key.down><Key.down><Key.down><Key.down><Key.down><Key.down><Key.down><Key.down><Key.down><Key.down><Key.down><Key.down><Key.right><Key.down><Key.down><Key.space>c<Key.backspace><Key.shift>Check<Key.space>if<Key.space>any<Key.space>of<Key.space>the<Key.space>validation<Key.space>conditions<Key.space>pass<Key.space><Key.shift_r><Key.shift_r><Key.shift_r><Key.shift_r><Key.shift_r>(using<Key.space><Key.shift_r>"<Key.shift><Key.shift><Key.shift><Key.shift><Key.shift><Key.shift><Key.shift><Key.shift><Key.shift><Key.shift><Key.shift><Key.shift><Key.shift><Key.shift><Key.shift>OR<Key.shift_r>"<Key.space>conditiond<Key.backspace>s<Key.shift_r><Key.shift_r><Key.shift_r><Key.shift_r><Key.shift_r>)<Key.enter><Key.backspace><Key.backspace>if<Key.space>check<Key.shift><Key.shift><Key.shift><Key.shift><Key.shift><Key.shift>_format<Key.space><Key.shift><Key.shift><Key.shift><Key.shift><Key.shift><Key.shift><Key.shift><Key.shift><Key.shift><Key.shift><Key.shift><Key.shift><Key.shift><Key.shift><Key.shift><Key.shift><Key.shift><Key.shift><Key.shift><Key.shift><Key.shift><Key.shift><Key.shift><Key.shift><Key.shift><Key.shift><Key.shift><Key.shift><Key.shift><Key.shift><Key.shift>"<Key.shift><Key.shift><Key.shift><Key.shift><Key.shift><Key.shift><Key.shift><Key.shift><Key.shift><Key.shift><Key.shift><Key.shift><Key.shift><Key.shift><Key.shift><Key.shift><Key.shift><Key.shift><Key.shift><Key.shift><Key.shift><Key.shift><Key.shift><Key.shift><Key.shift><Key.shift><Key.shift><Key.shift><Key.shift><Key.shift><Key.shift><Key.shift><Key.shift><Key.shift><Key.shift><Key.shift><Key.shift><Key.shift><Key.shift><Key.shift><Key.shift><Key.shift>$user<Key.shift><Key.shift><Key.shift><Key.shift><Key.shift><Key.shift><Key.shift>_input<Key.shift_r>"<Key.space><Key.shift><Key.shift><Key.shift><Key.shift><Key.shift><Key.shift><Key.shift><Key.shift>||<Key.space>check<Key.shift>_length<Key.space><Key.shift><Key.shift><Key.shift><Key.shift><Key.shift><Key.shift><Key.shift><Key.shift>"<Key.backspace><Key.shift><Key.shift><Key.shift><Key.shift><Key.shift>"<Key.shift><Key.shift><Key.shift><Key.shift><Key.shift>$user<Key.shift>_input<Key.shift><Key.shift><Key.shift><Key.shift><Key.shift><Key.shift><Key.shift><Key.shift><Key.shift><Key.shift><Key.shift><Key.shift><Key.shift><Key.shift><Key.shift><Key.shift>"<Key.space><Key.shift><Key.shift><Key.shift><Key.shift><Key.shift><Key.shift><Key.shift><Key.shift><Key.shift><Key.shift><Key.shift><Key.shift><Key.shift><Key.shift><Key.shift><Key.shift><Key.shift><Key.shift><Key.shift><Key.shift><Key.shift><Key.shift><Key.shift><Key.shift><Key.shift><Key.shift><Key.shift><Key.shift><Key.shift><Key.shift><Key.shift><Key.shift><Key.shift><Key.shift><Key.shift><Key.shift><Key.shift><Key.shift><Key.shift><Key.shift><Key.shift><Key.shift><Key.shift><Key.shift><Key.shift>||<Key.space>check<Key.shift><Key.shift><Key.shift><Key.shift><Key.shift><Key.shift><Key.shift><Key.shift><Key.shift><Key.shift>_uniquw<Key.backspace>eness<Key.space><Key.shift><Key.shift><Key.shift><Key.shift><Key.shift><Key.shift><Key.shift><Key.shift><Key.shift><Key.shift><Key.shift><Key.shift><Key.shift><Key.shift><Key.shift><Key.shift><Key.shift><Key.shift><Key.shift><Key.shift><Key.shift><Key.shift><Key.shift><Key.shift>"<Key.shift><Key.shift><Key.shift><Key.shift><Key.shift><Key.shift><Key.shift><Key.shift><Key.shift><Key.shift><Key.shift><Key.shift><Key.shift><Key.shift>$user<Key.shift><Key.shift><Key.shift><Key.shift><Key.shift><Key.shift><Key.shift><Key.shift><Key.shift><Key.shift><Key.shift><Key.shift><Key.shift><Key.shift><Key.shift><Key.shift><Key.shift><Key.shift><Key.shift><Key.shift><Key.shift><Key.shift><Key.shift><Key.shift><Key.shift><Key.shift>_input<Key.shift><Key.shift><Key.shift><Key.shift><Key.shift><Key.shift><Key.shift><Key.shift><Key.shift>";<Key.space>then<Key.enter>echo<Key.space><Key.shift><Key.shift>"<Key.shift>Input<Key.space>is<Key.space>valid.<Key.shift><Key.shift><Key.shift><Key.shift><Key.shift><Key.shift><Key.shift><Key.shift><Key.shift><Key.shift><Key.shift><Key.shift><Key.shift><Key.shift><Key.shift><Key.shift>"<Key.enter>else<Key.enter>echo<Key.space><Key.shift><Key.shift><Key.shift><Key.shift><Key.shift><Key.shift><Key.shift><Key.shift><Key.shift><Key.shift><Key.shift><Key.shift><Key.shift>"input<Key.backspace><Key.backspace><Key.backspace><Key.backspace><Key.backspace><Key.shift><Key.shift><Key.shift><Key.shift><Key.shift><Key.shift><Key.shift><Key.shift><Key.shift><Key.shift><Key.shift><Key.shift><Key.shift><Key.shift><Key.shift><Key.shift><Key.shift><Key.shift><Key.shift><Key.shift><Key.shift><Key.shift><Key.shift><Key.shift>Input<Key.space>is<Key.space>valid<Key.space><Key.backspace>.<Key.shift_r>"<Key.enter>fi<Key.enter><Key.shift><Key.shift><Key.shift><Key.shift><Key.shift>#
Screenshot: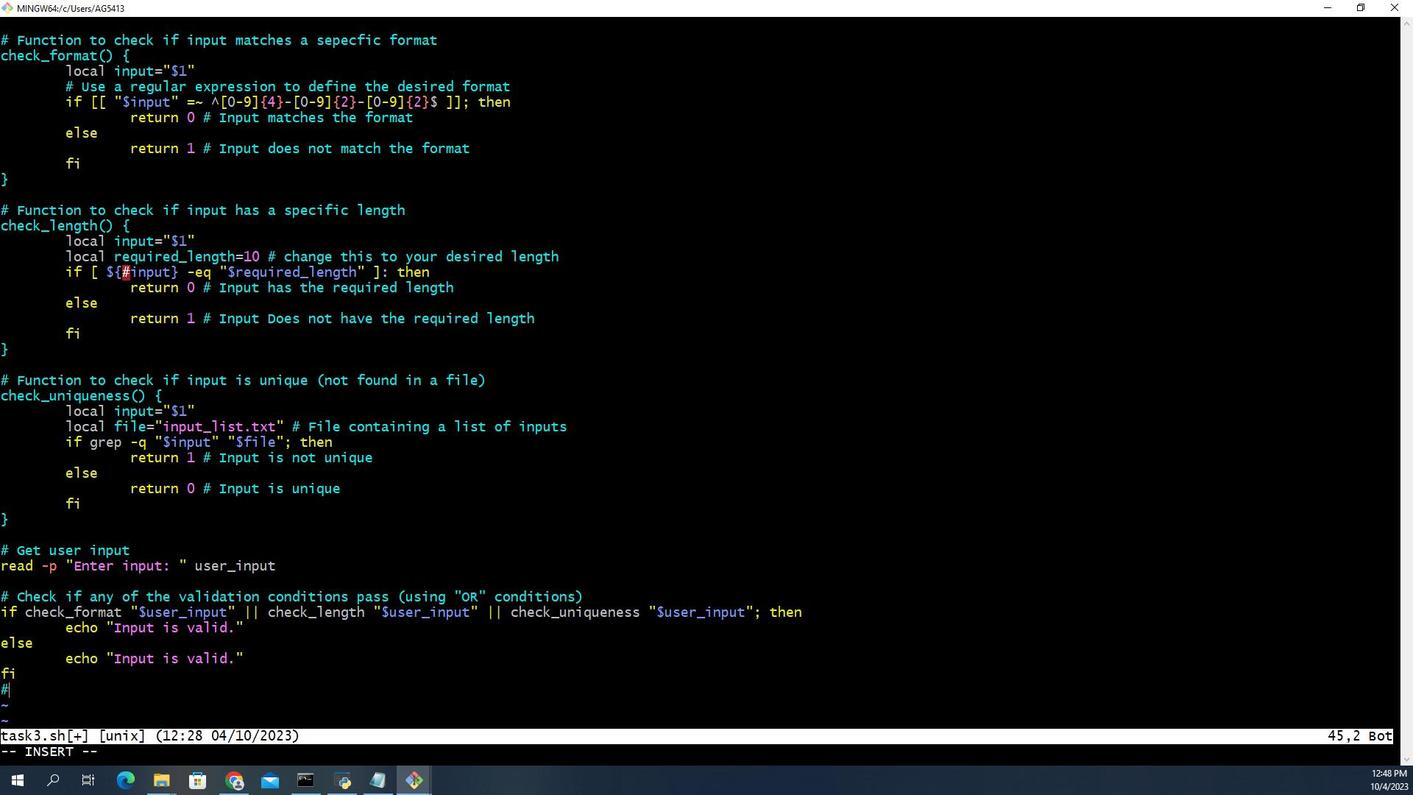 
Action: Mouse moved to (1319, 374)
Screenshot: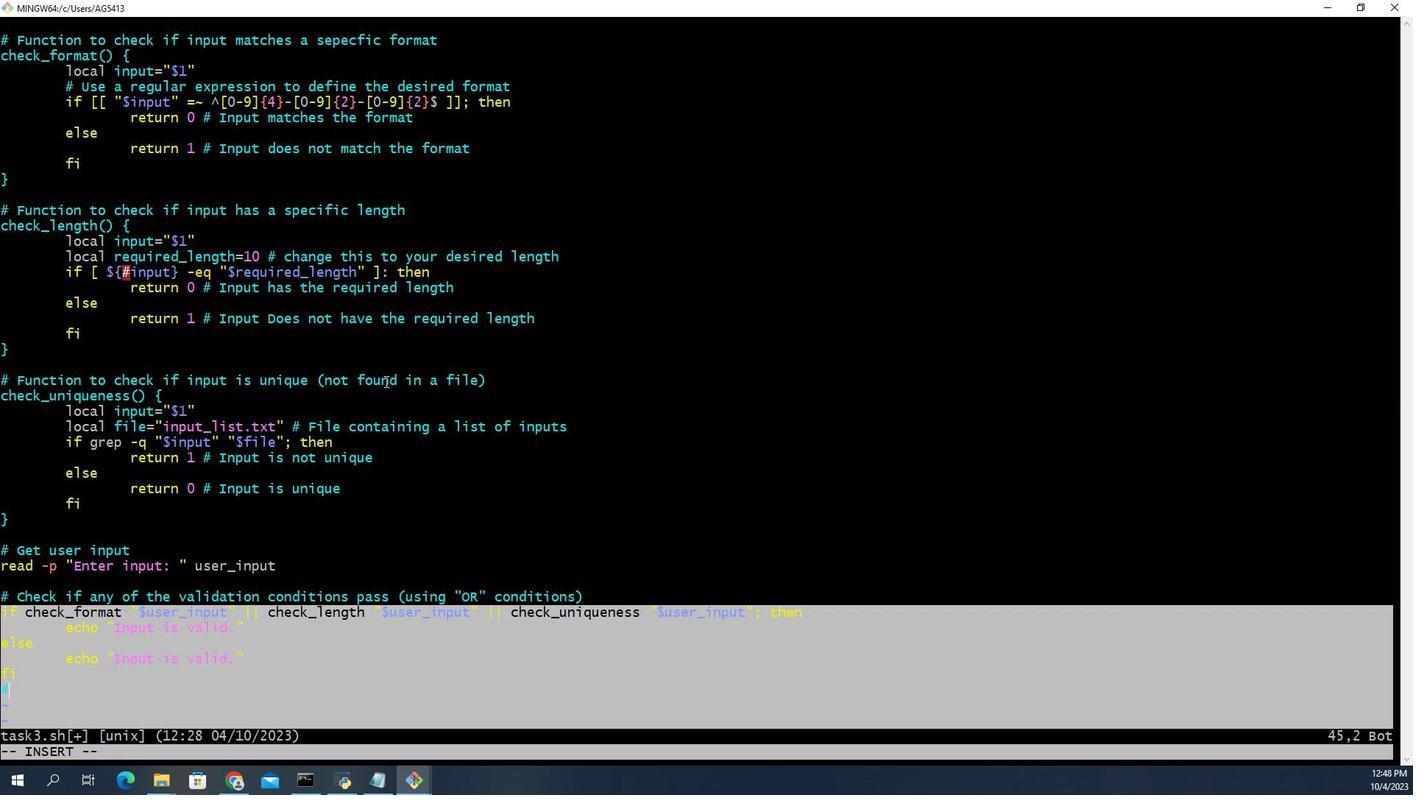 
Action: Mouse scrolled (1319, 373) with delta (0, 0)
Screenshot: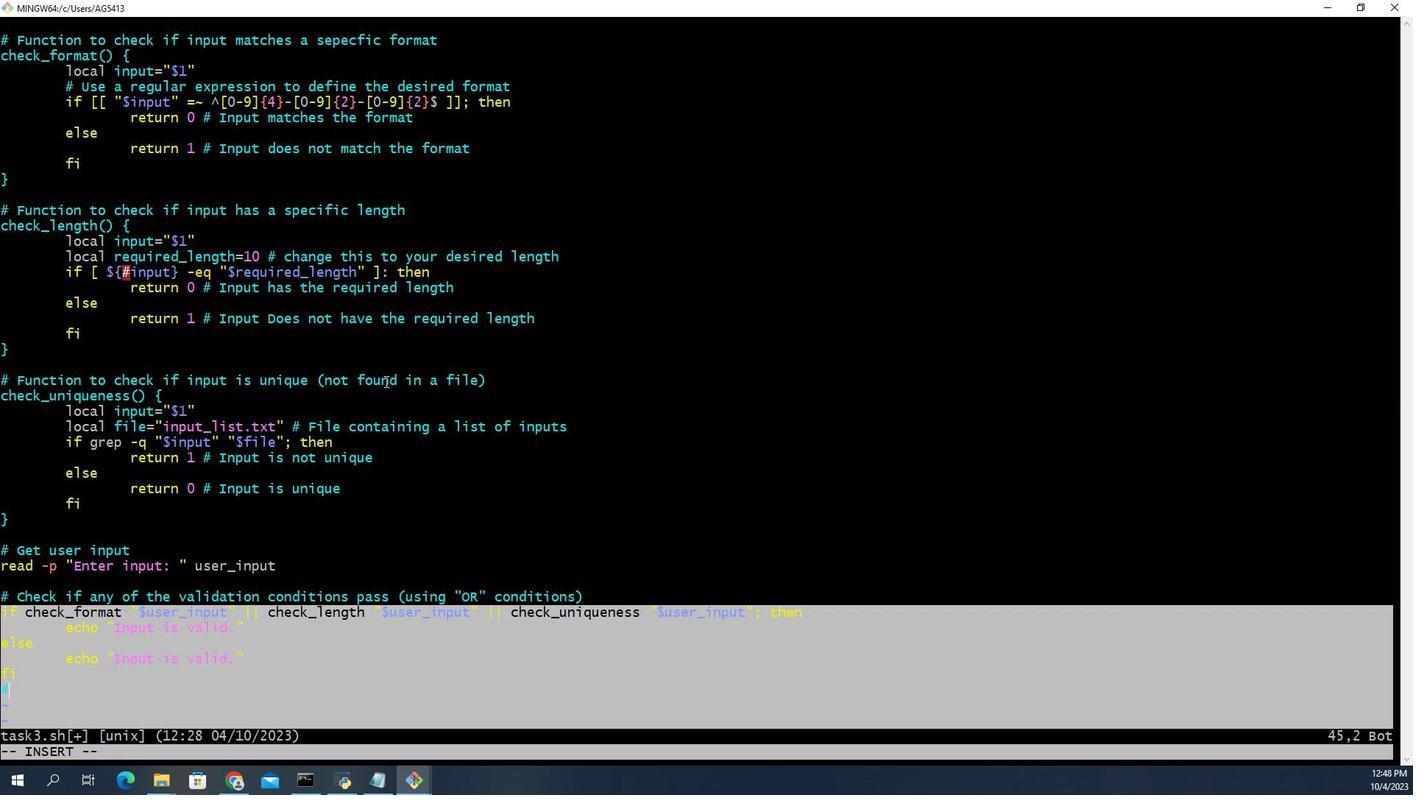 
Action: Mouse moved to (1320, 375)
Screenshot: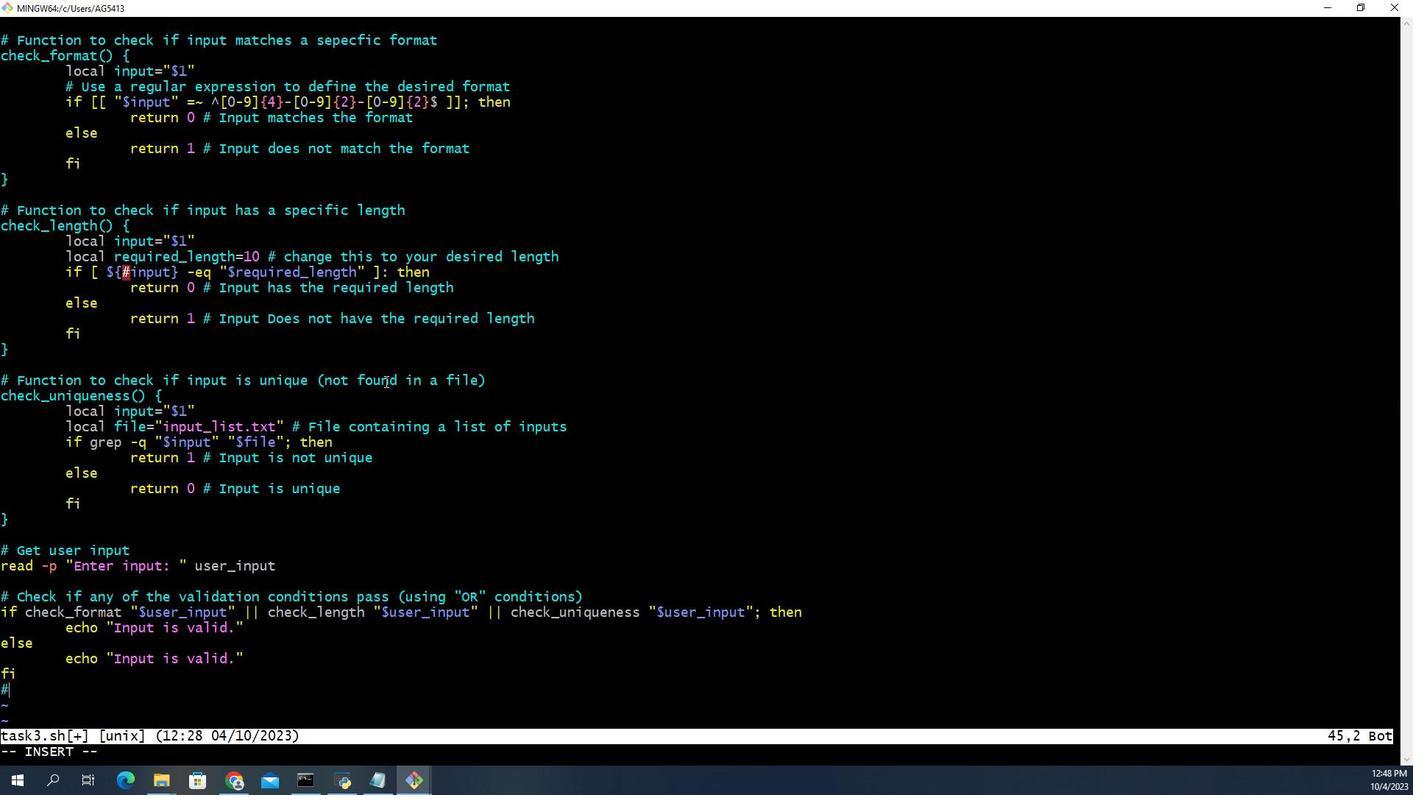 
Action: Mouse scrolled (1320, 374) with delta (0, 0)
Screenshot: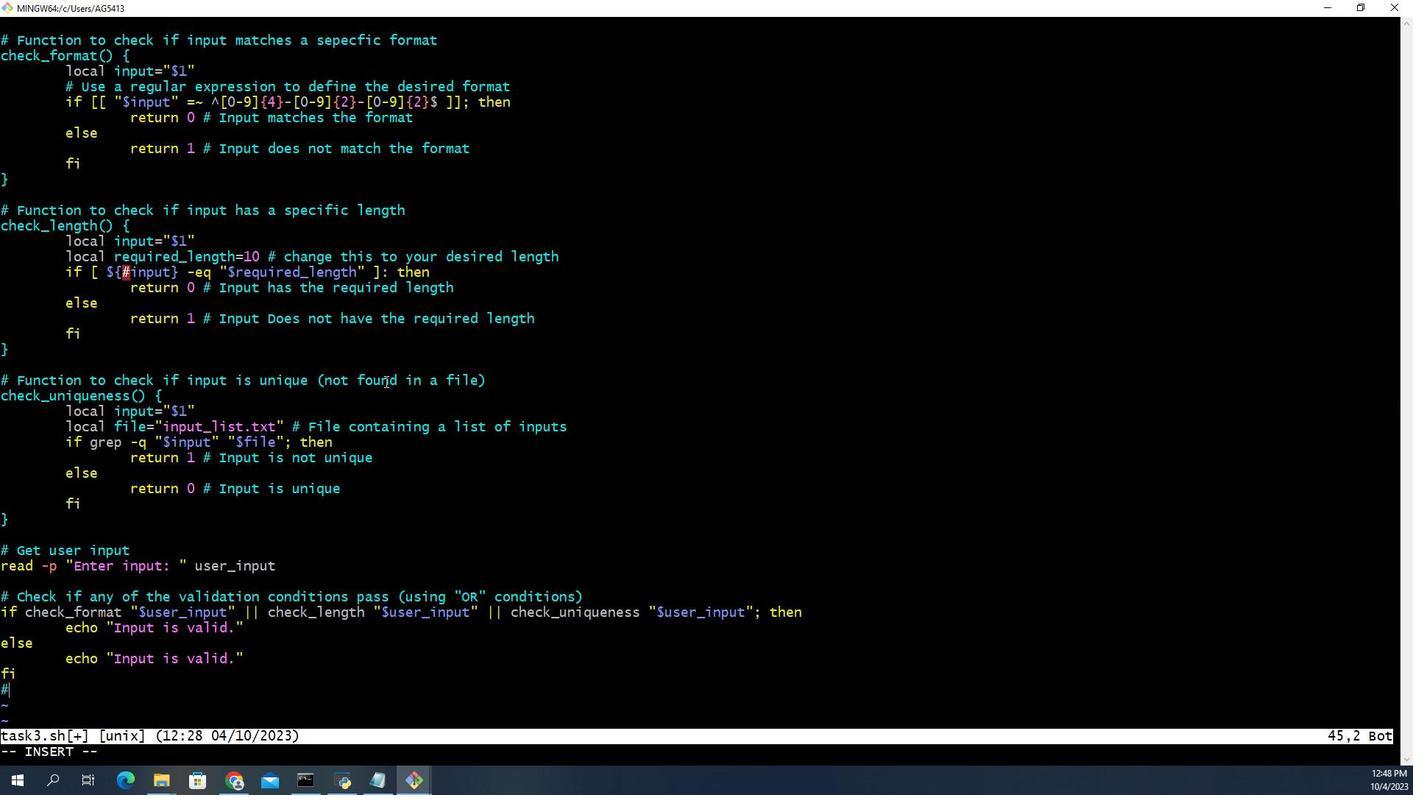 
Action: Mouse scrolled (1320, 374) with delta (0, 0)
Screenshot: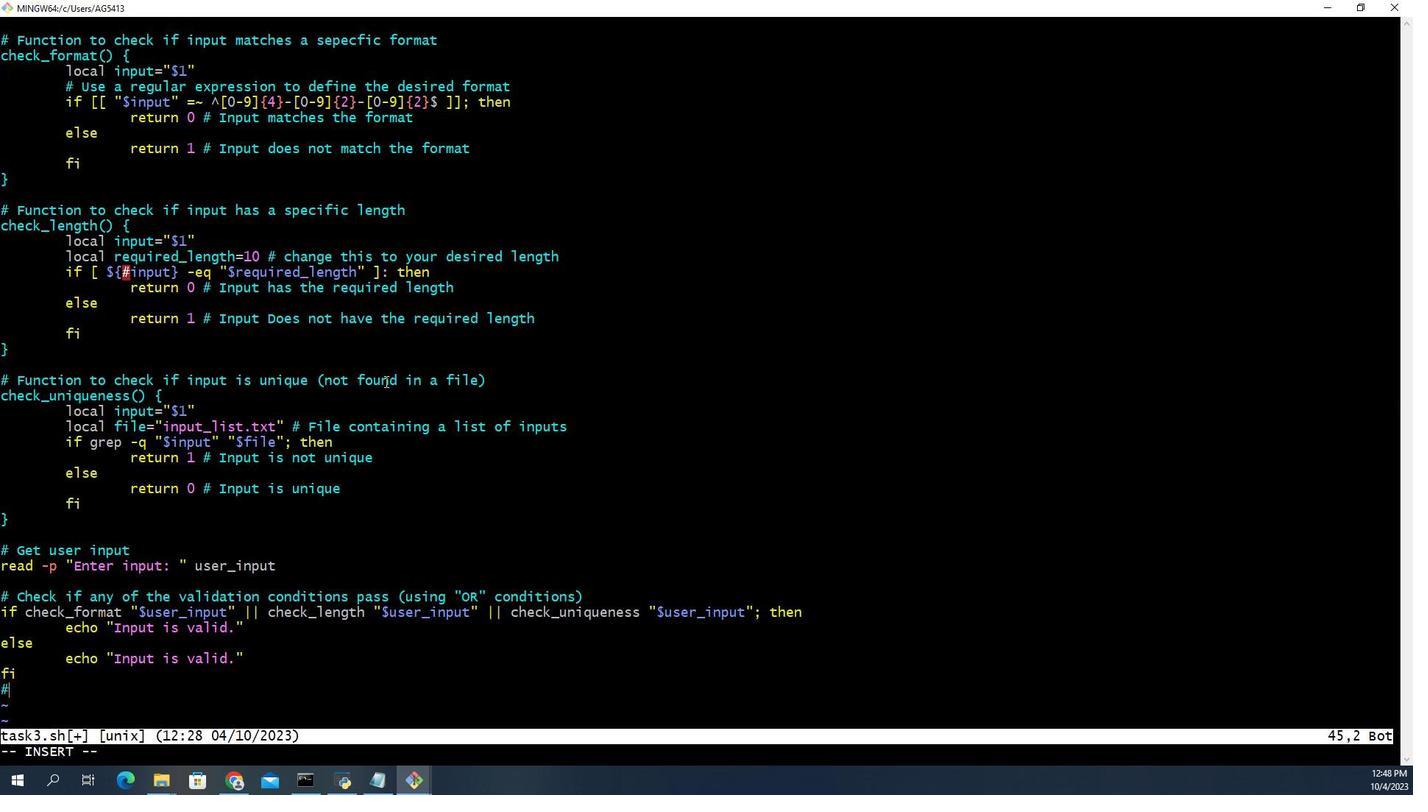 
Action: Mouse scrolled (1320, 374) with delta (0, 0)
Screenshot: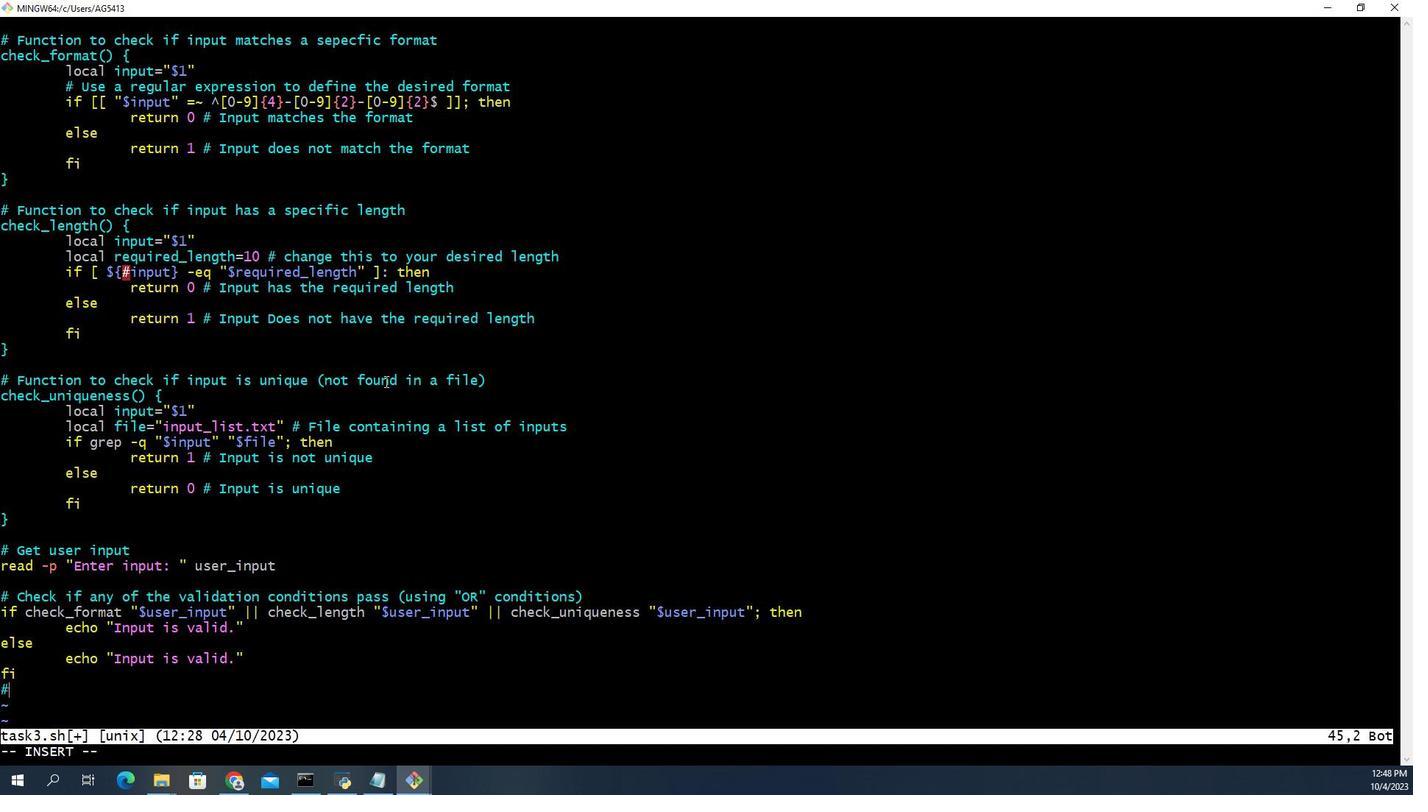 
Action: Mouse scrolled (1320, 374) with delta (0, 0)
Screenshot: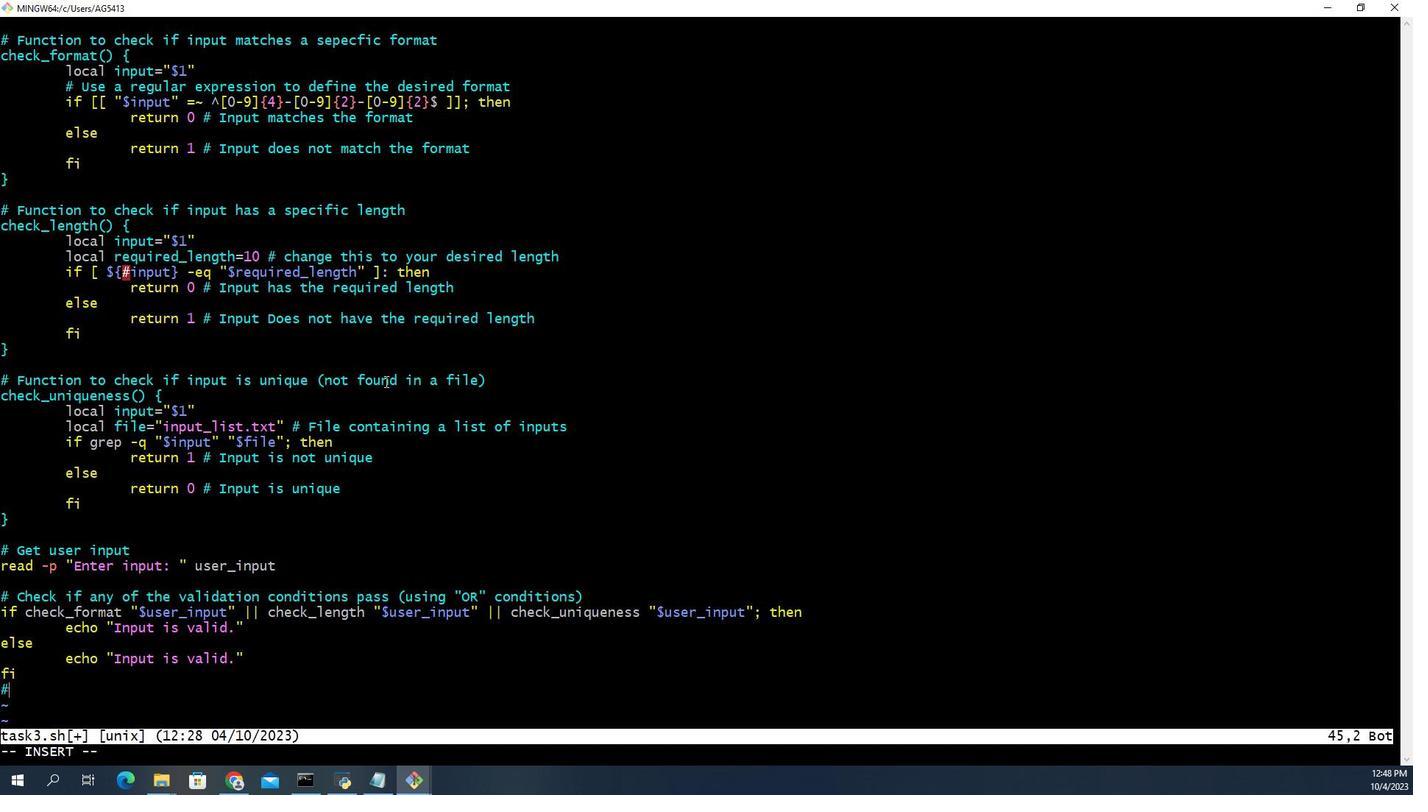 
Action: Mouse scrolled (1320, 374) with delta (0, 0)
Screenshot: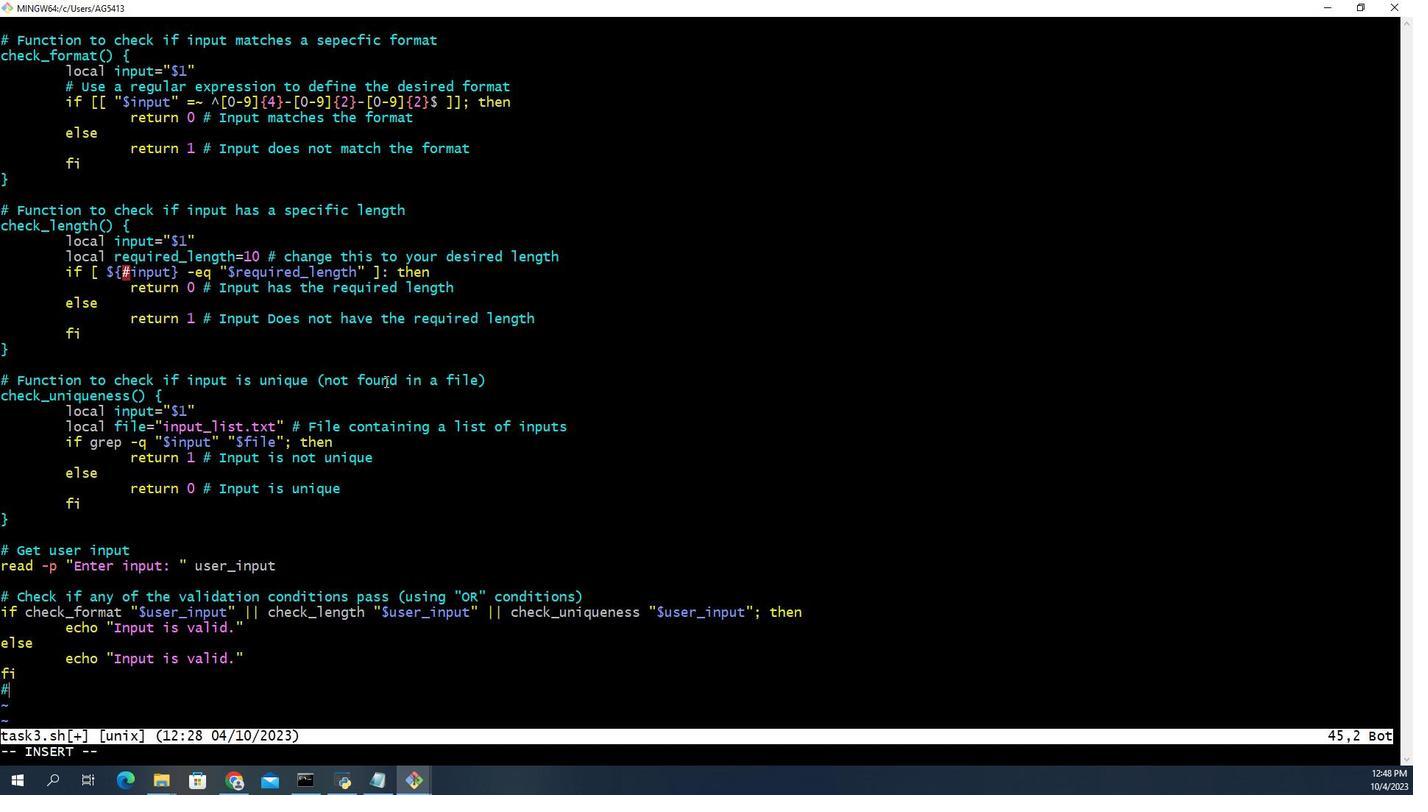 
Action: Mouse scrolled (1320, 374) with delta (0, 0)
Screenshot: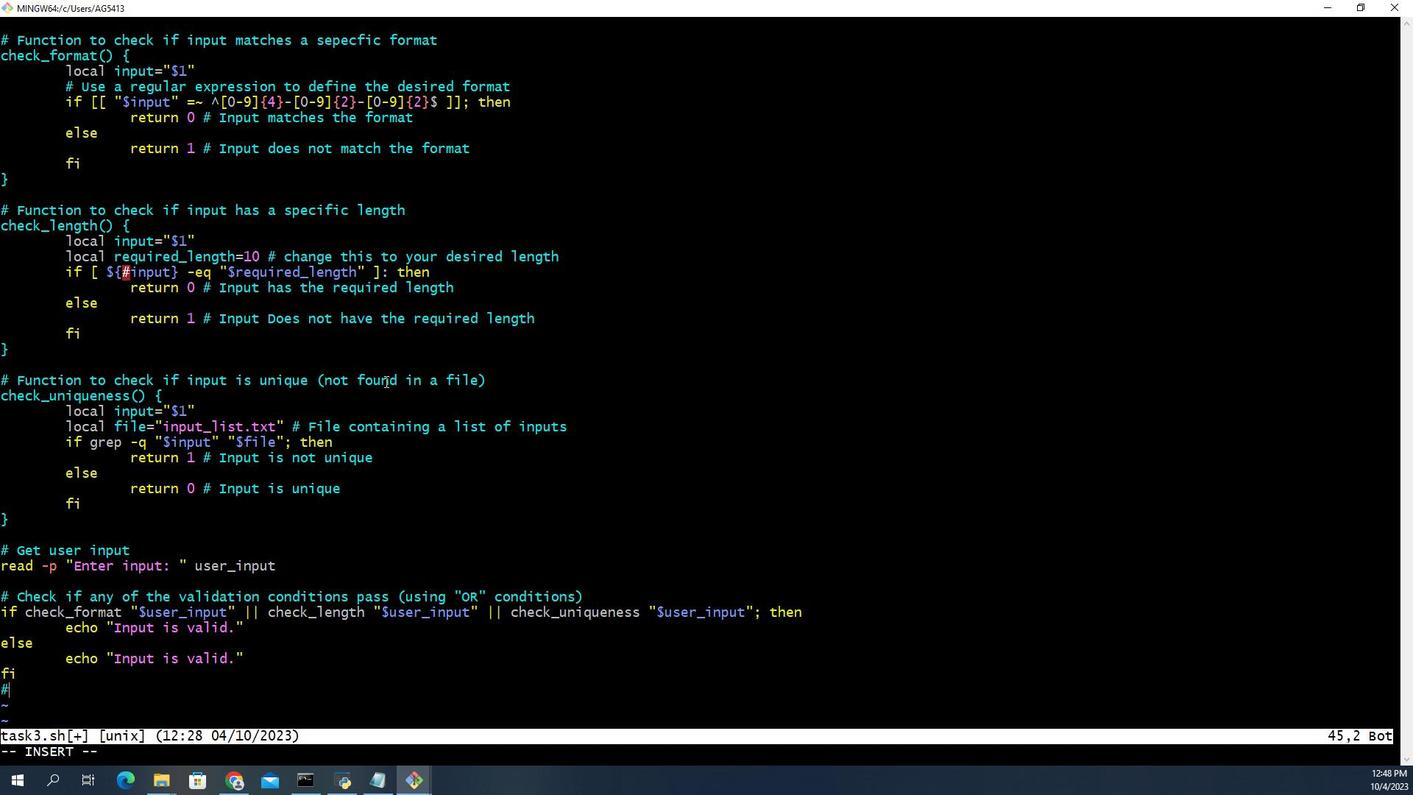 
Action: Mouse moved to (1289, 303)
Screenshot: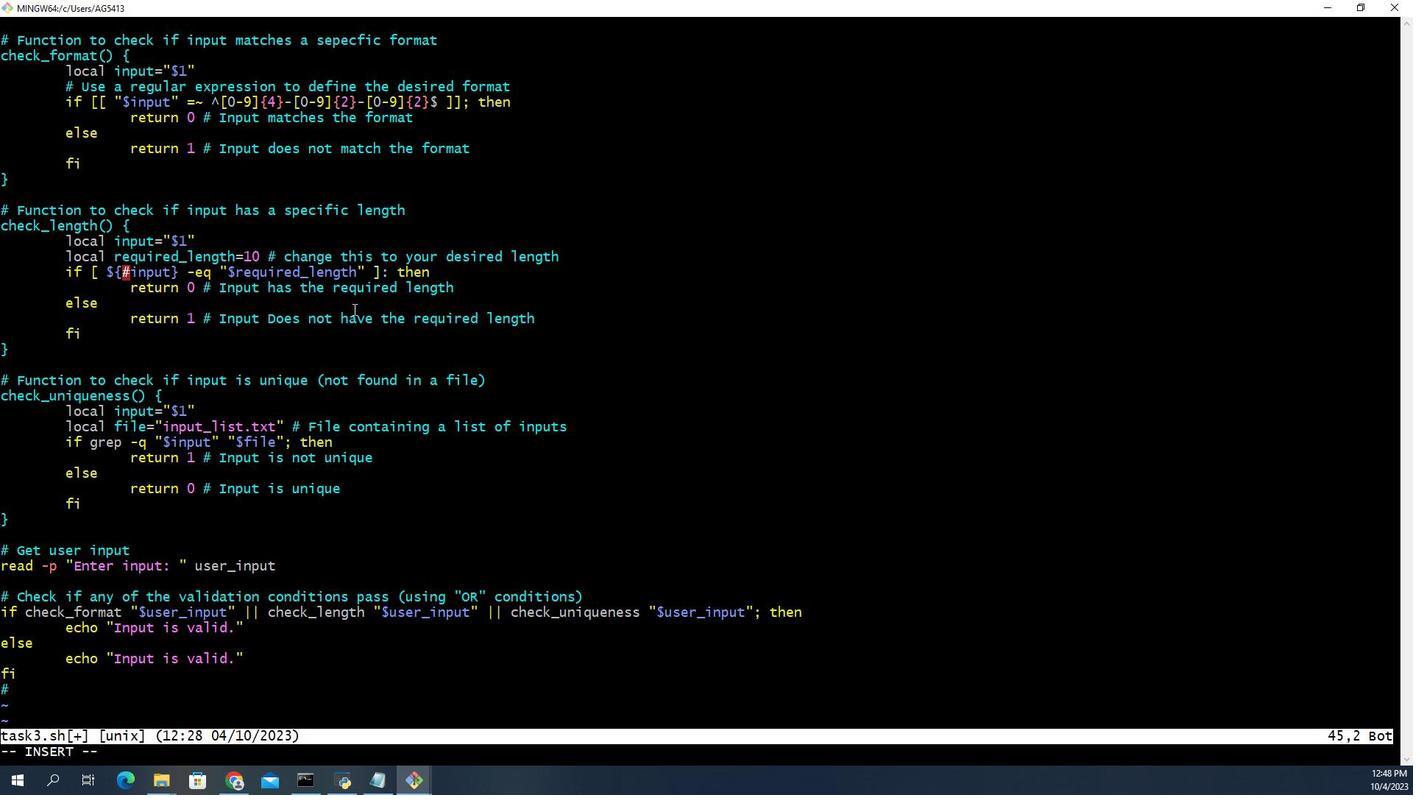 
Action: Key pressed <Key.shift><Key.esc><Key.shift><Key.shift><Key.shift><Key.shift><Key.shift><Key.shift><Key.shift><Key.shift><Key.shift><Key.shift><Key.shift><Key.shift><Key.shift><Key.shift><Key.shift><Key.shift><Key.shift><Key.shift><Key.shift><Key.shift><Key.shift><Key.shift><Key.shift><Key.shift><Key.shift><Key.shift><Key.shift><Key.shift><Key.shift><Key.shift><Key.shift><Key.shift><Key.shift><Key.shift><Key.shift><Key.shift><Key.shift><Key.shift><Key.shift><Key.shift><Key.shift><Key.shift><Key.shift><Key.shift><Key.shift><Key.shift><Key.shift><Key.shift><Key.shift><Key.shift><Key.shift><Key.shift><Key.shift>:wq<Key.enter>
Screenshot: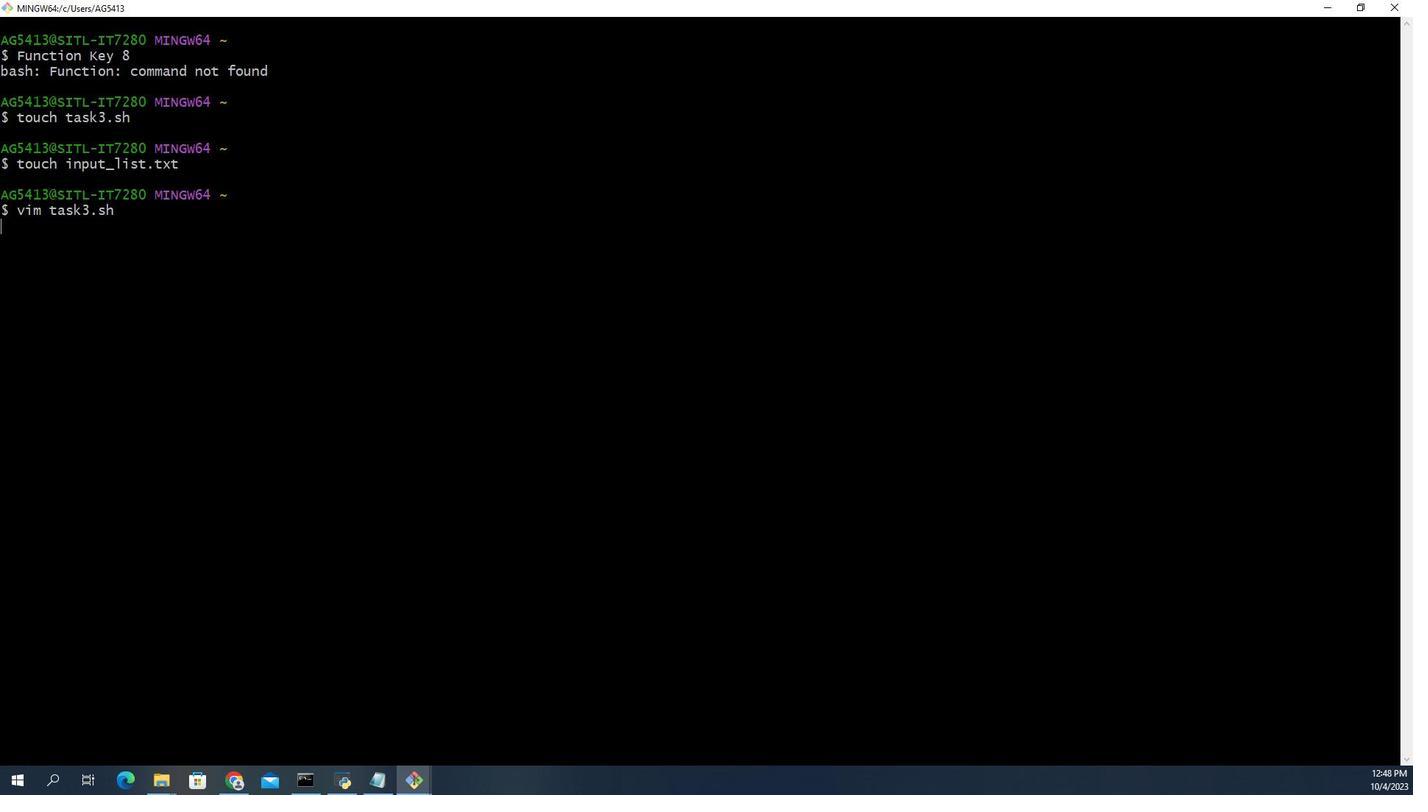 
Action: Mouse moved to (1043, 271)
Screenshot: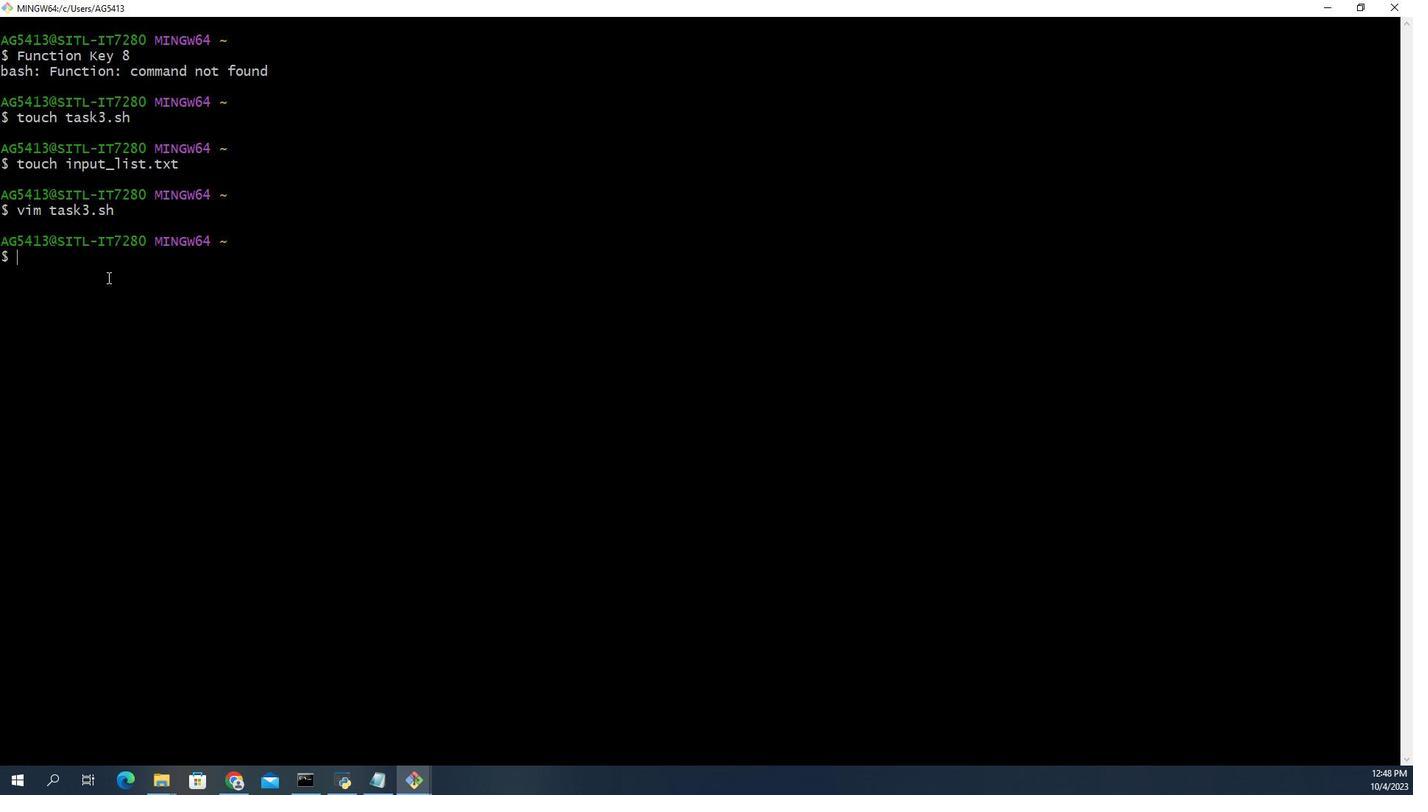
Action: Key pressed <Key.shift><Key.shift><Key.shift><Key.shift><Key.shift><Key.shift><Key.shift><Key.shift><Key.shift>T<Key.backspace>chmof\d<Key.backspace><Key.backspace><Key.backspace>d<Key.space><Key.shift_r><Key.shift_r><Key.shift_r><Key.shift_r><Key.shift_r>+x<Key.space>task3.sh<Key.enter>./task3.sh<Key.enter>vim<Key.space>task3.sh<Key.enter><Key.up><Key.up><Key.up><Key.up><Key.up><Key.up><Key.up><Key.up><Key.up><Key.up><Key.up><Key.up><Key.up><Key.up><Key.up><Key.up><Key.up><Key.up><Key.up><Key.up><Key.up><Key.up><Key.up><Key.up><Key.up><Key.up><Key.up><Key.down><Key.down><Key.up><Key.up><Key.up><Key.up>
Screenshot: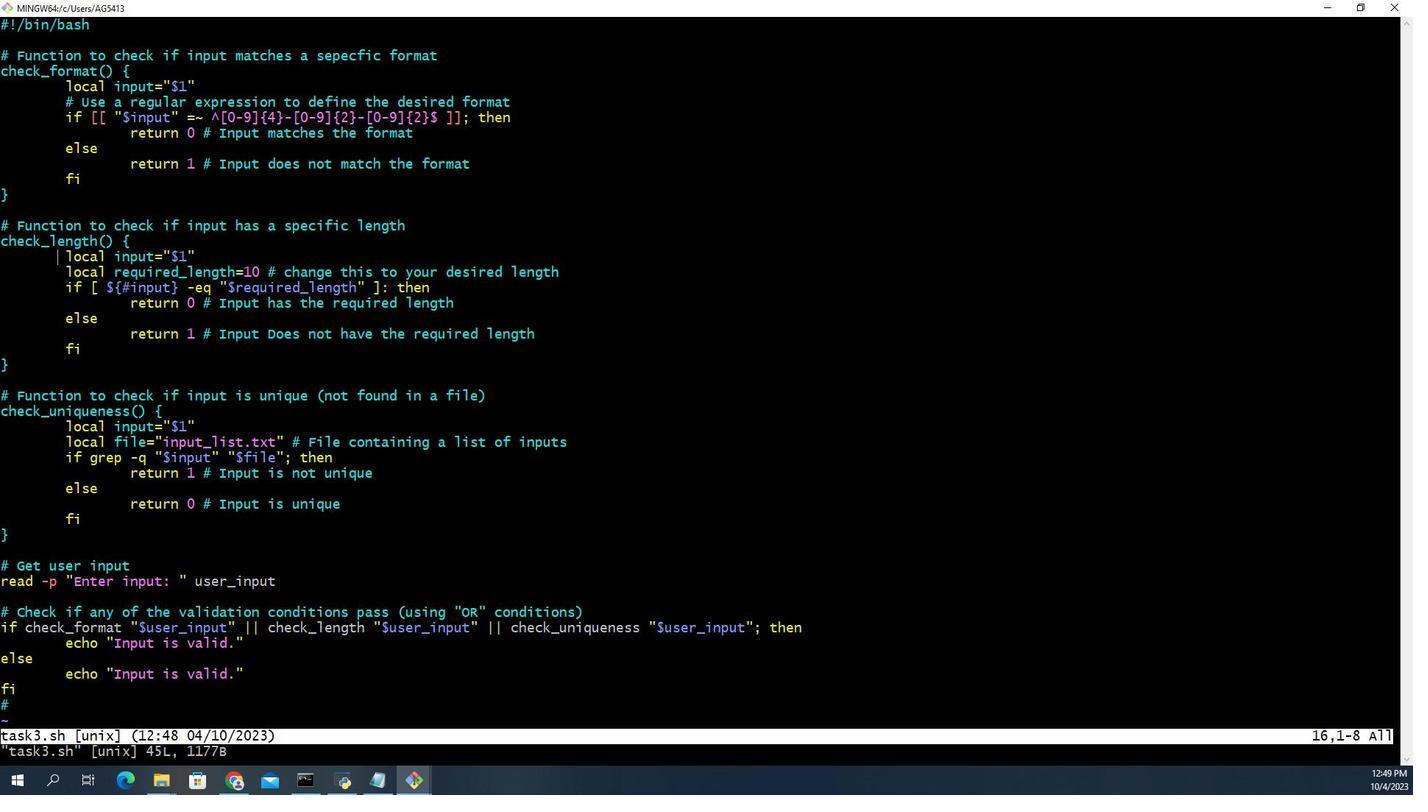 
Action: Mouse moved to (354, 195)
Screenshot: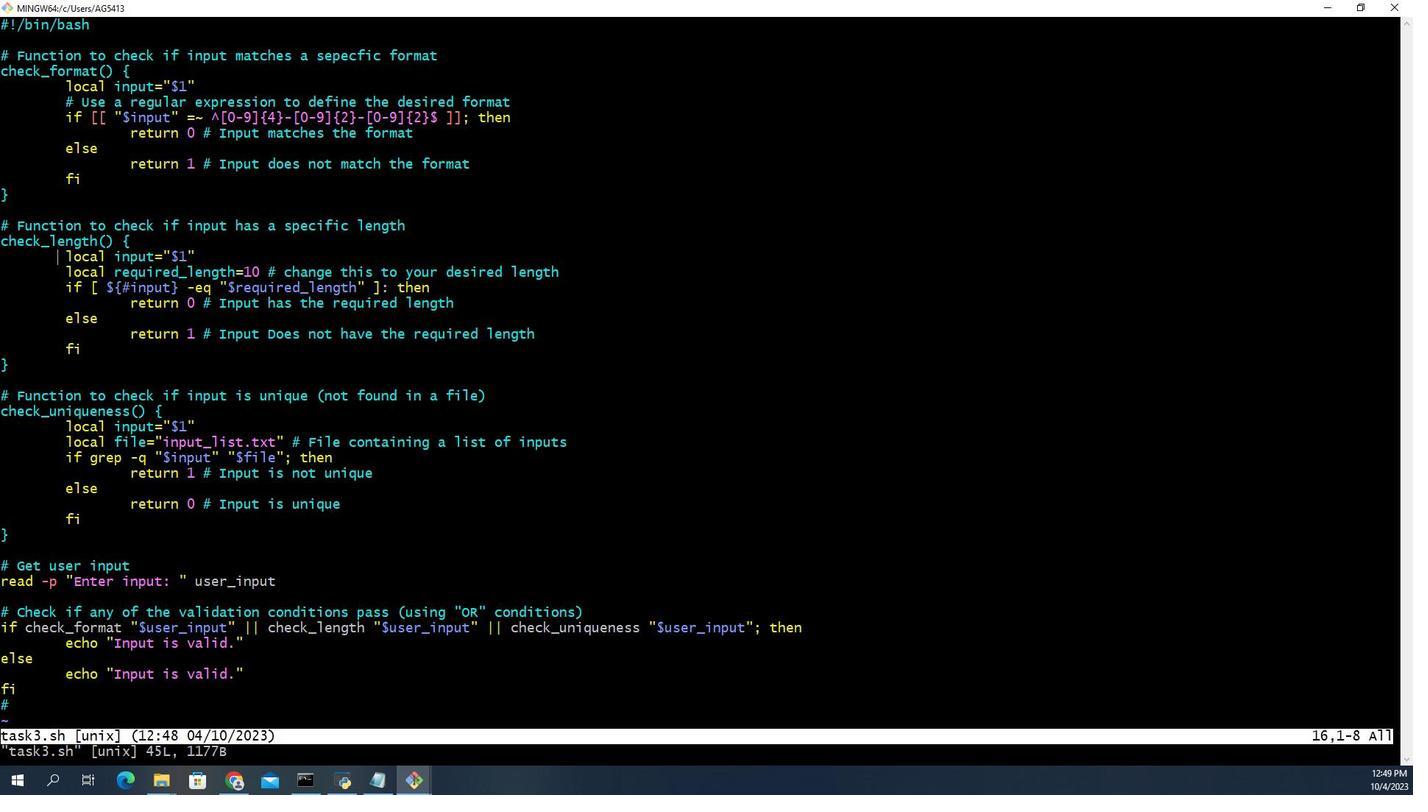 
Action: Mouse scrolled (354, 194) with delta (0, 0)
Screenshot: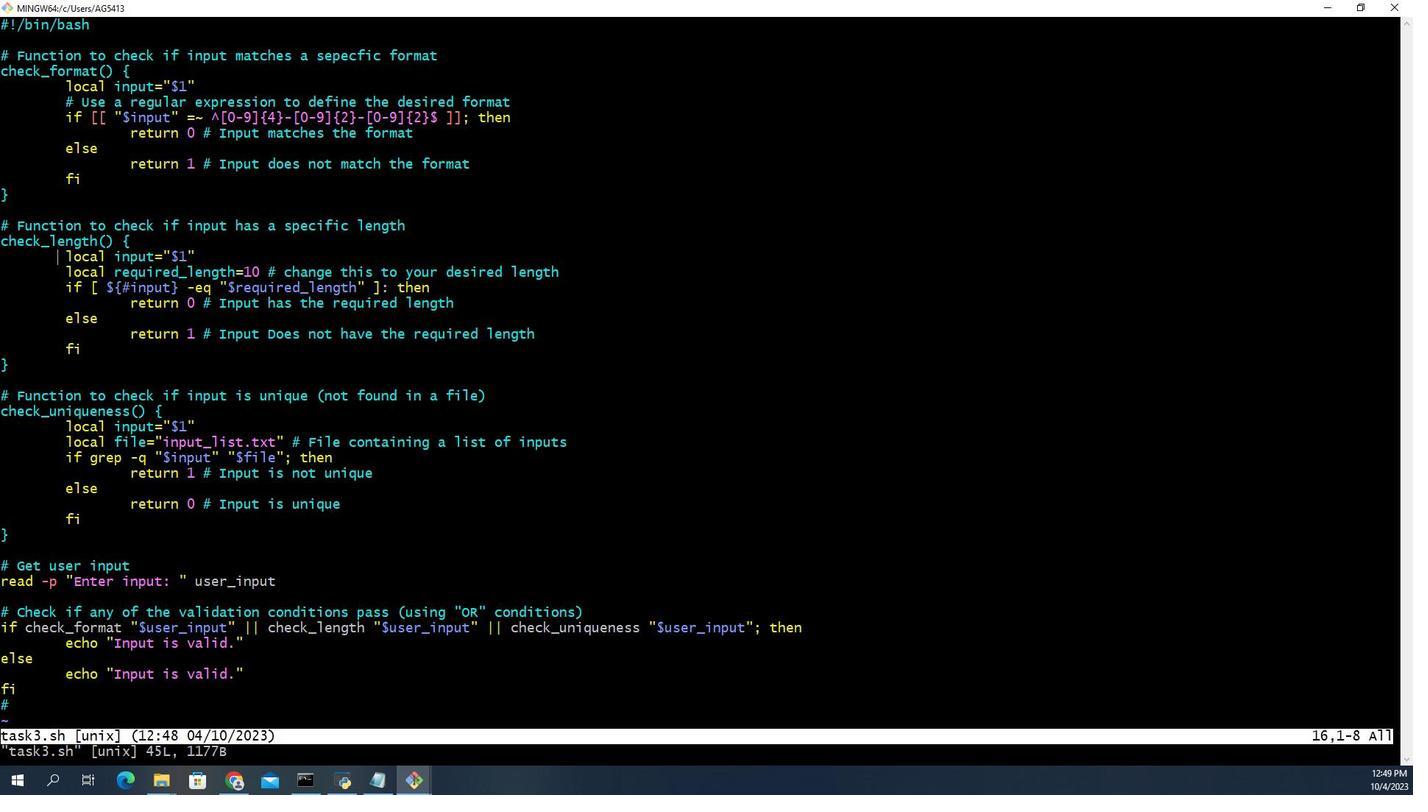 
Action: Mouse moved to (360, 160)
Screenshot: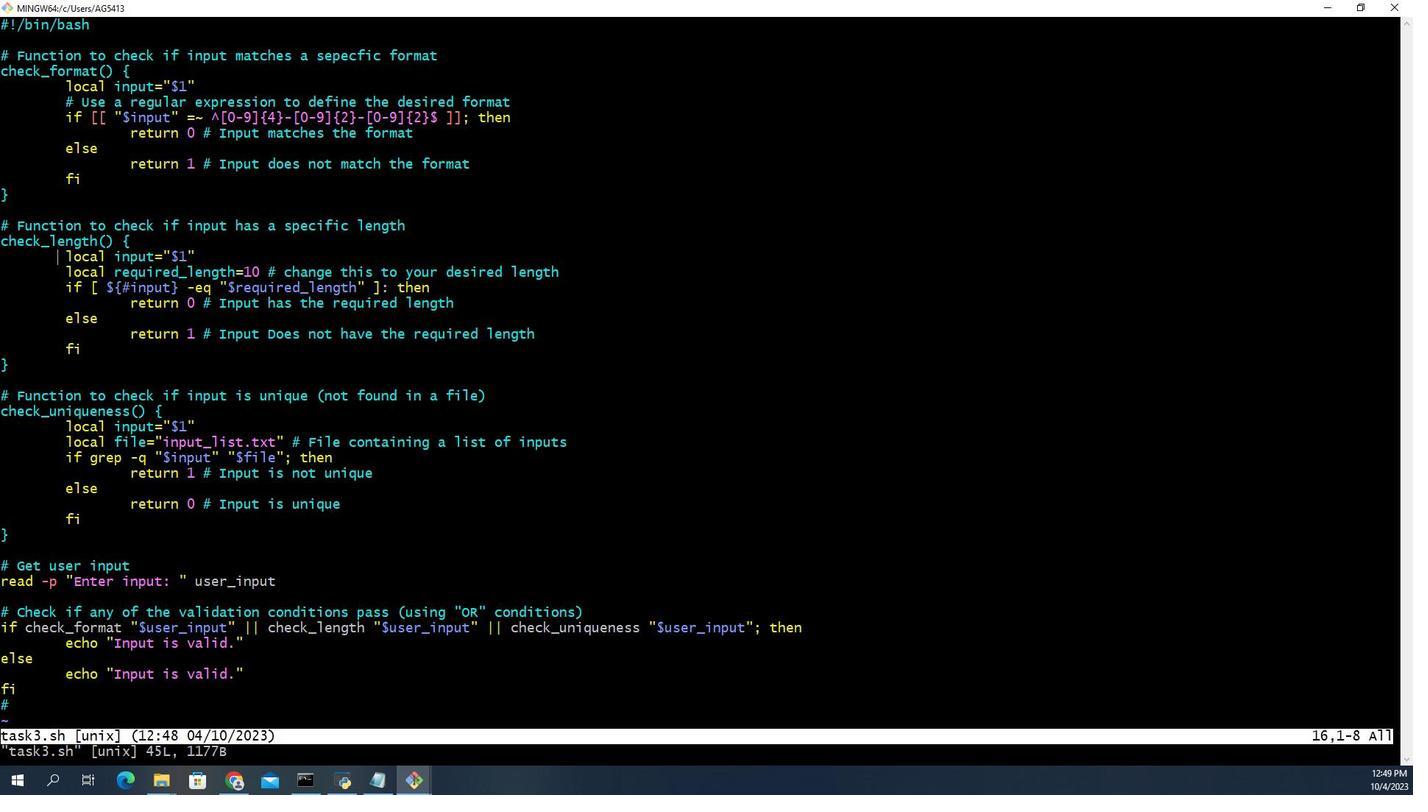
Action: Mouse scrolled (360, 161) with delta (0, 1)
Screenshot: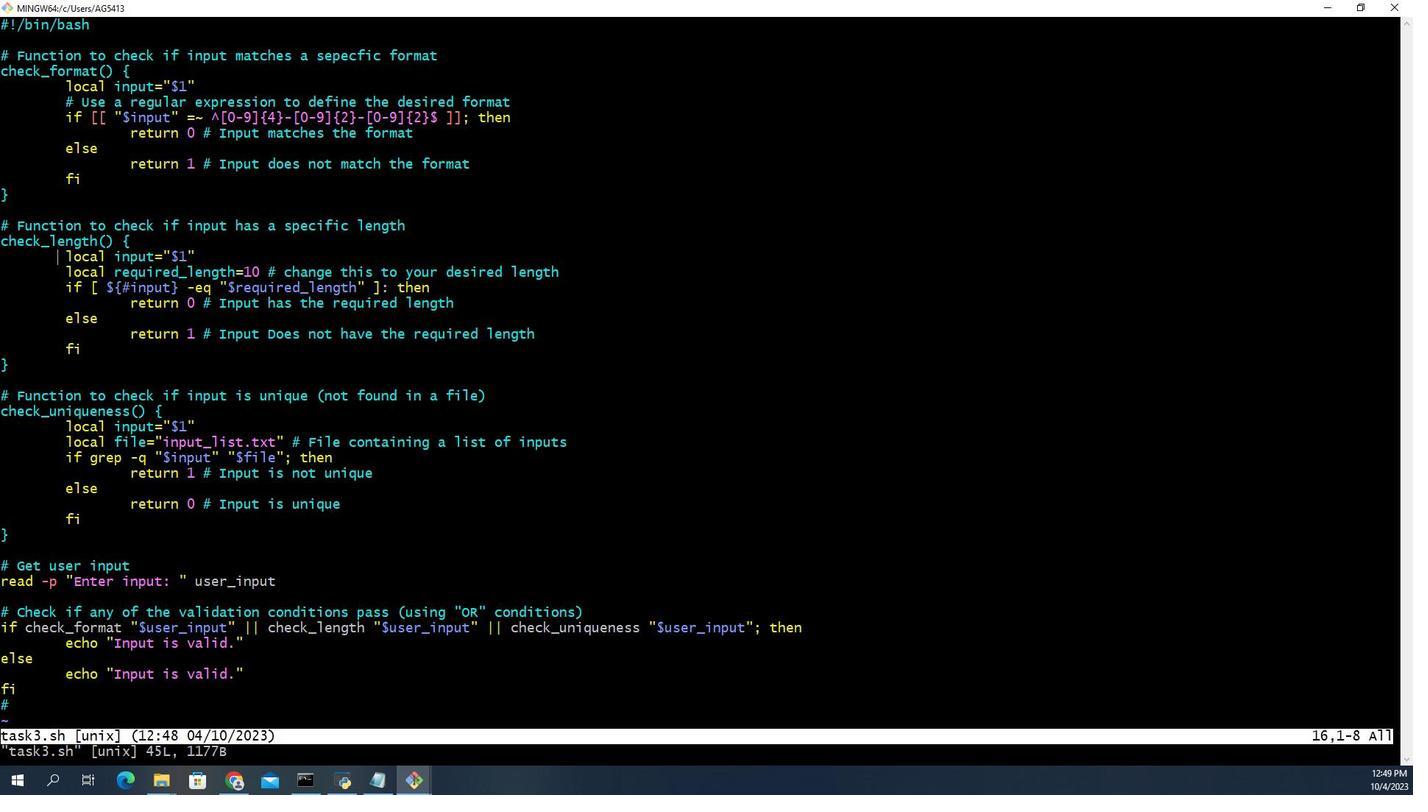 
Action: Mouse moved to (361, 155)
Screenshot: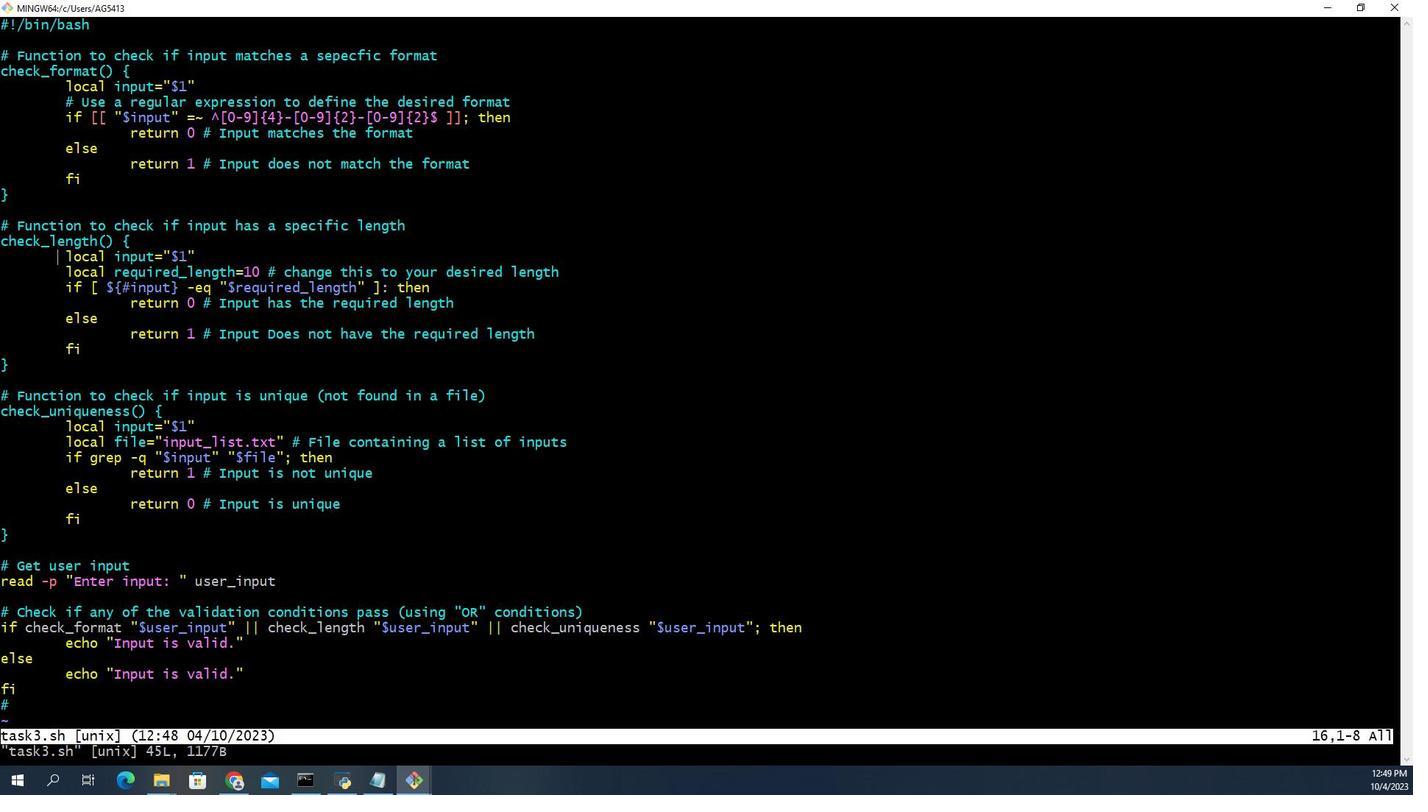 
Action: Mouse scrolled (361, 156) with delta (0, 0)
Screenshot: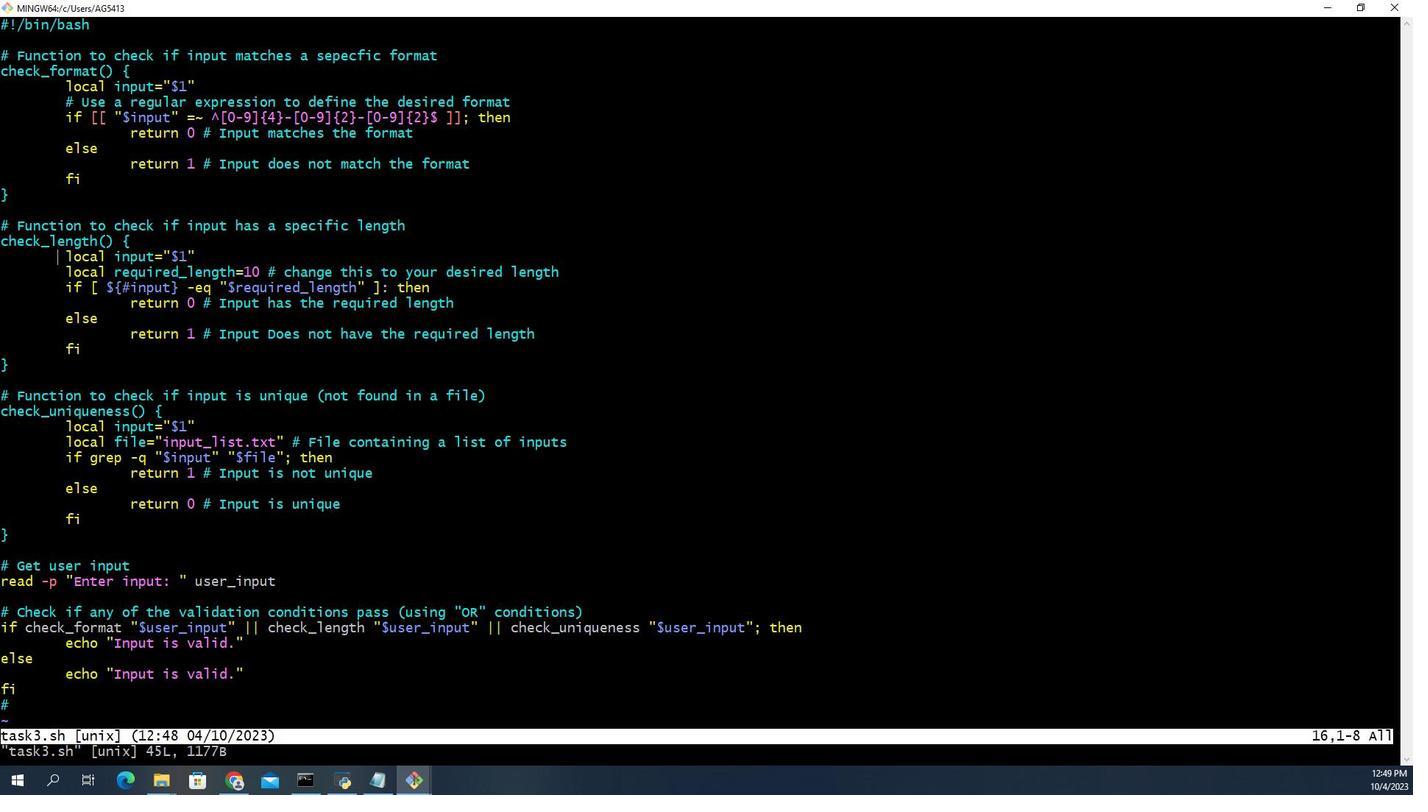 
Action: Mouse moved to (362, 152)
Screenshot: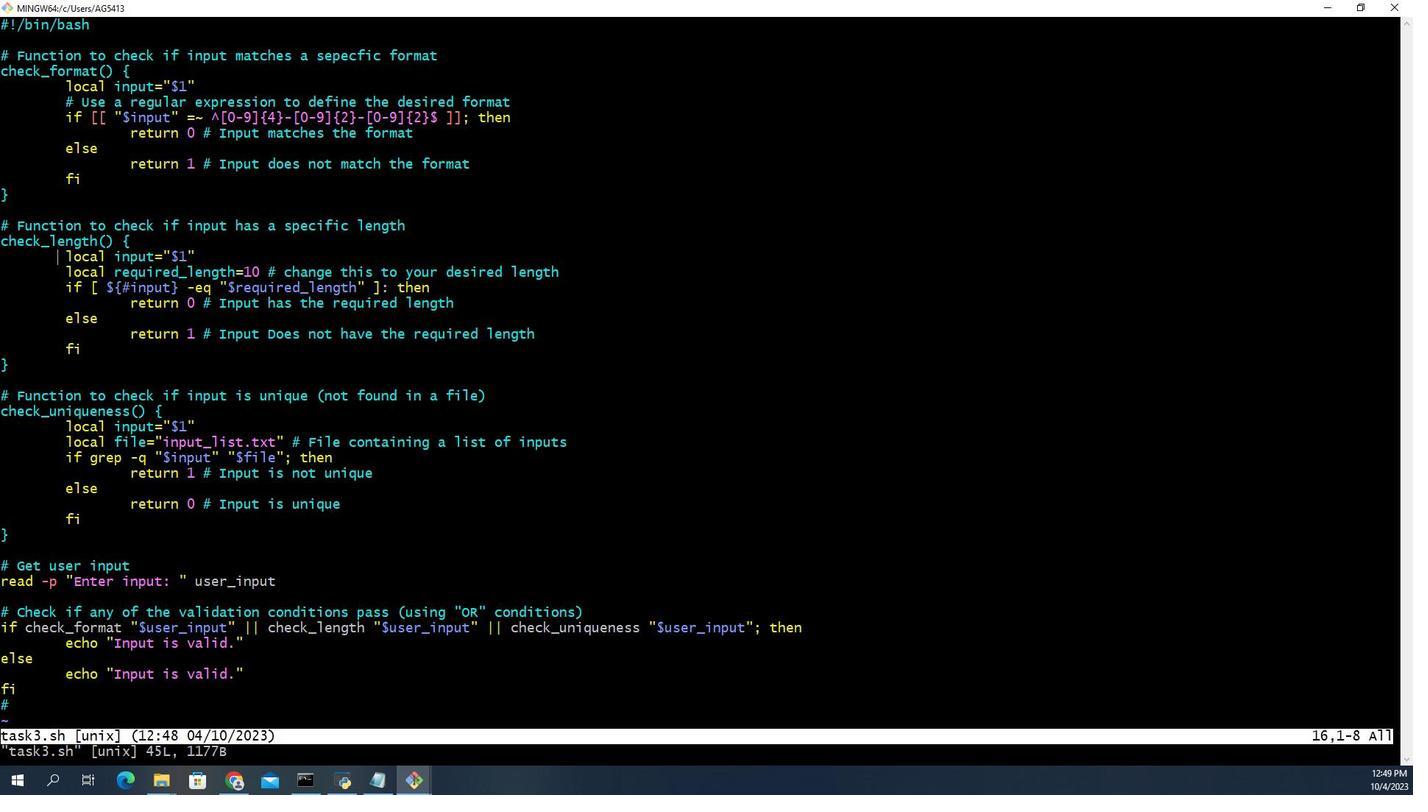 
Action: Mouse scrolled (362, 153) with delta (0, 0)
Screenshot: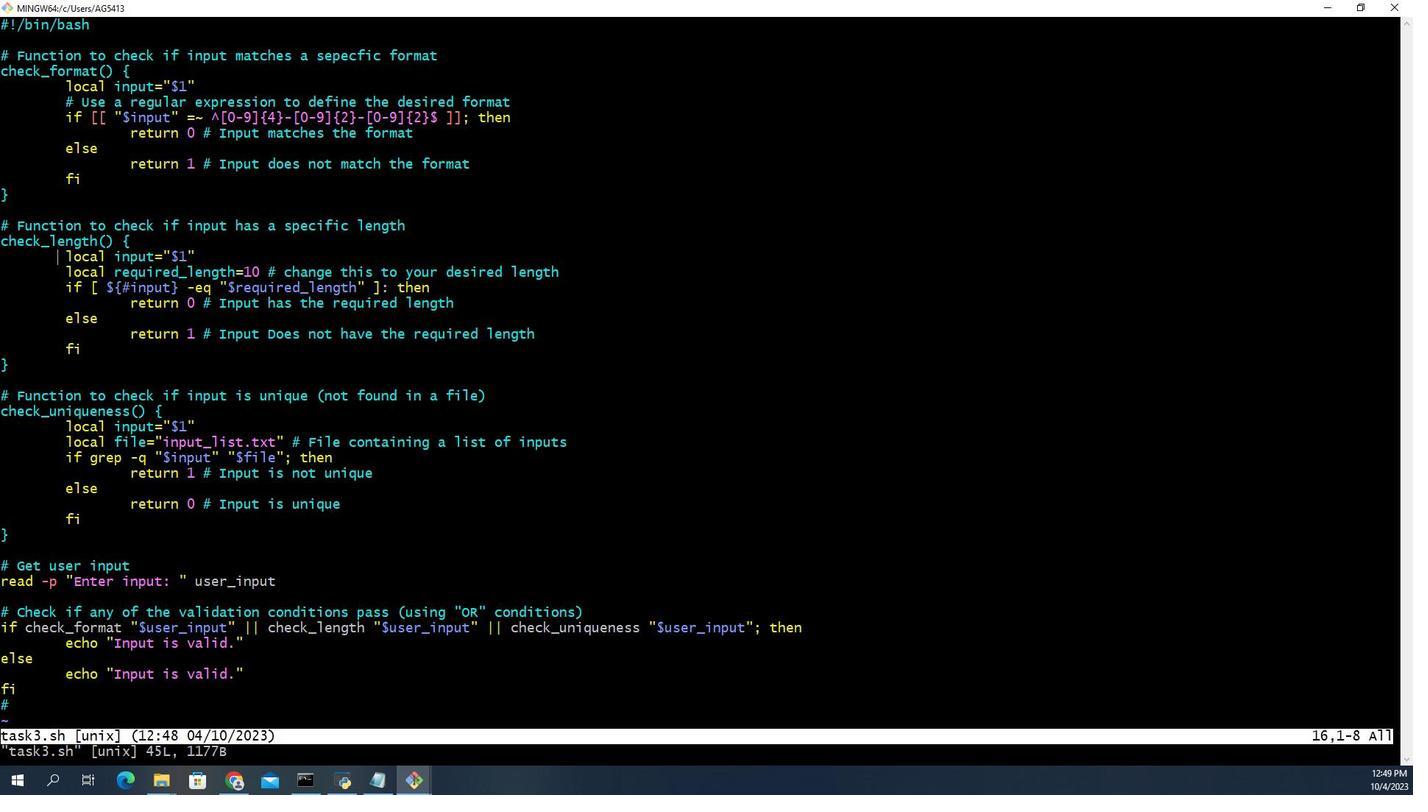 
Action: Mouse moved to (364, 143)
Screenshot: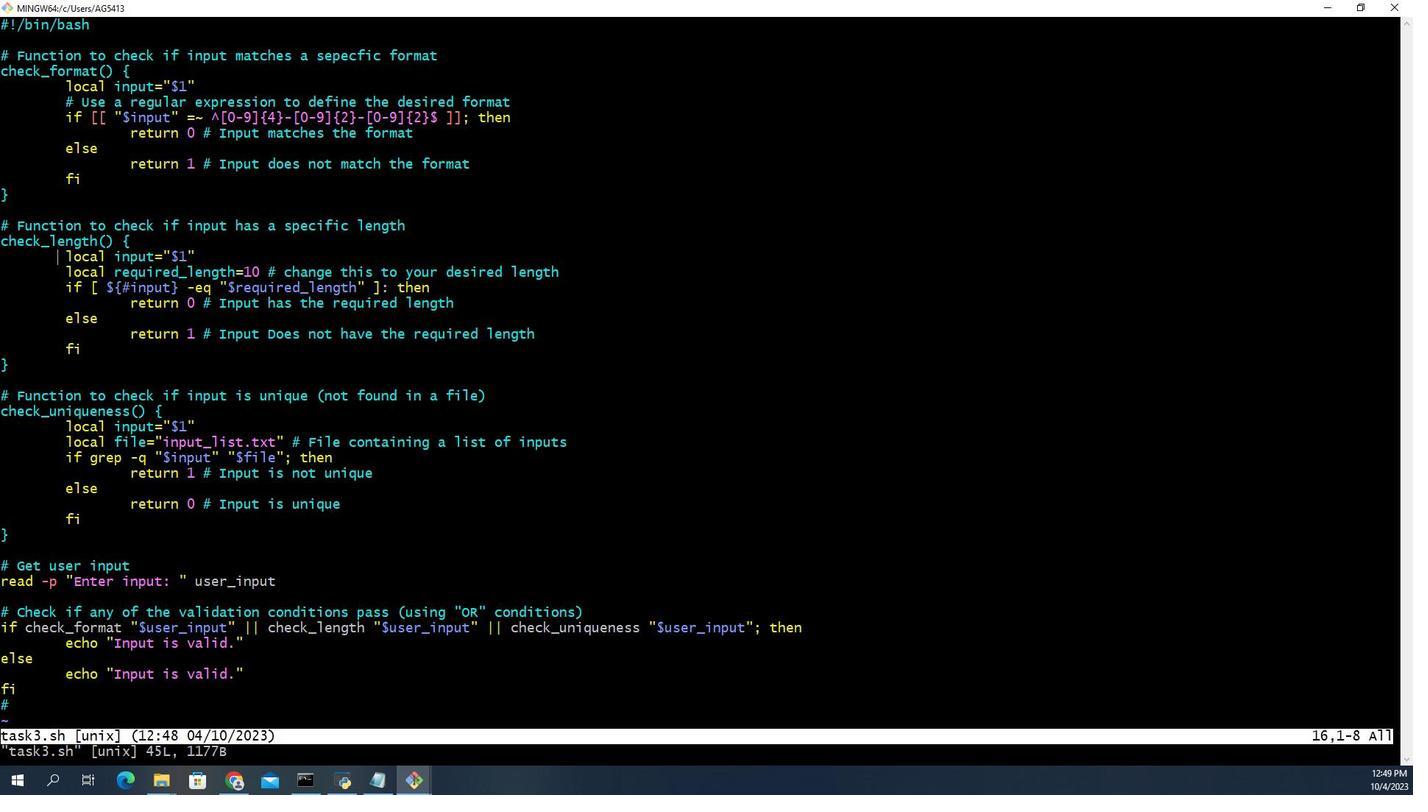 
Action: Mouse scrolled (364, 144) with delta (0, 0)
Screenshot: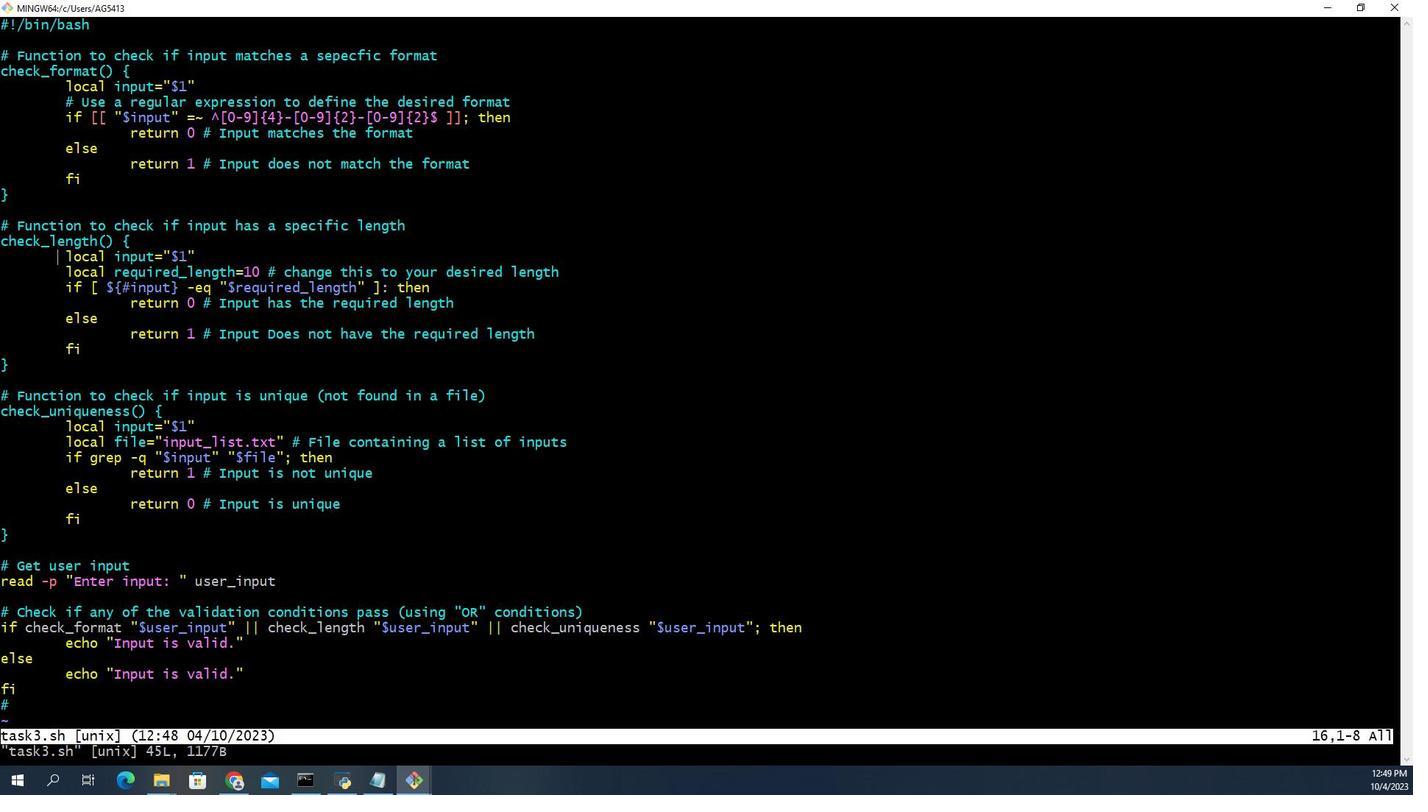 
Action: Mouse moved to (364, 141)
Screenshot: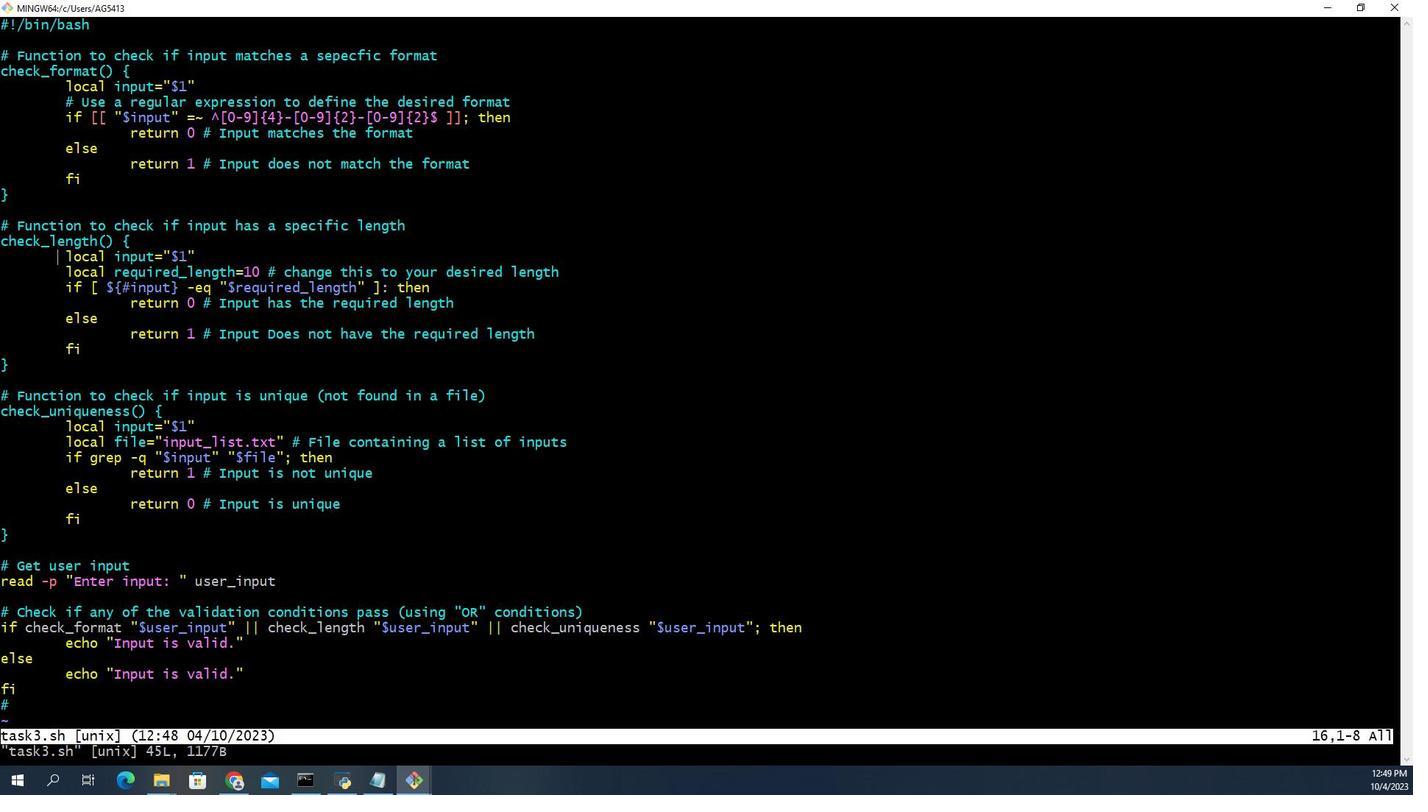 
Action: Mouse scrolled (364, 142) with delta (0, 0)
Screenshot: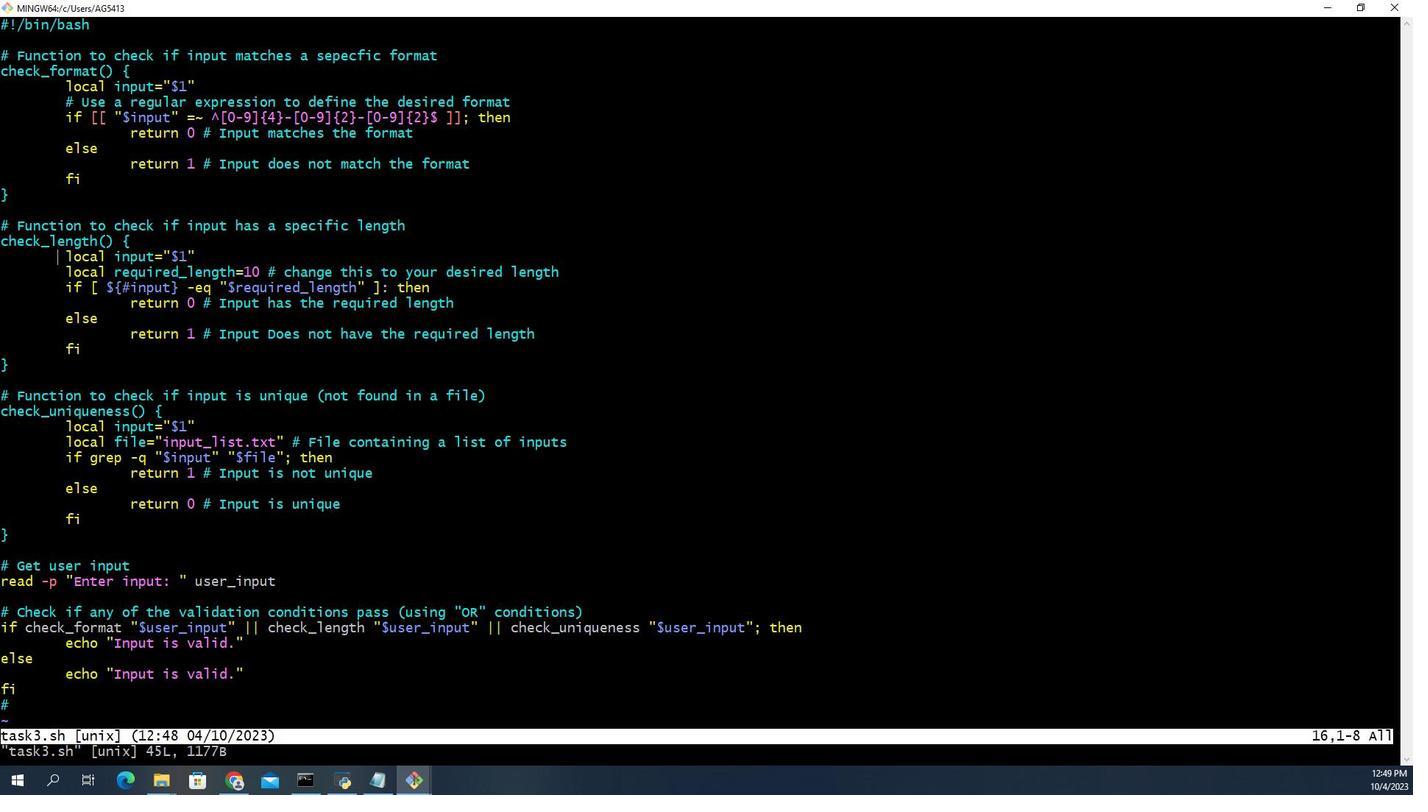 
Action: Mouse moved to (390, 118)
Screenshot: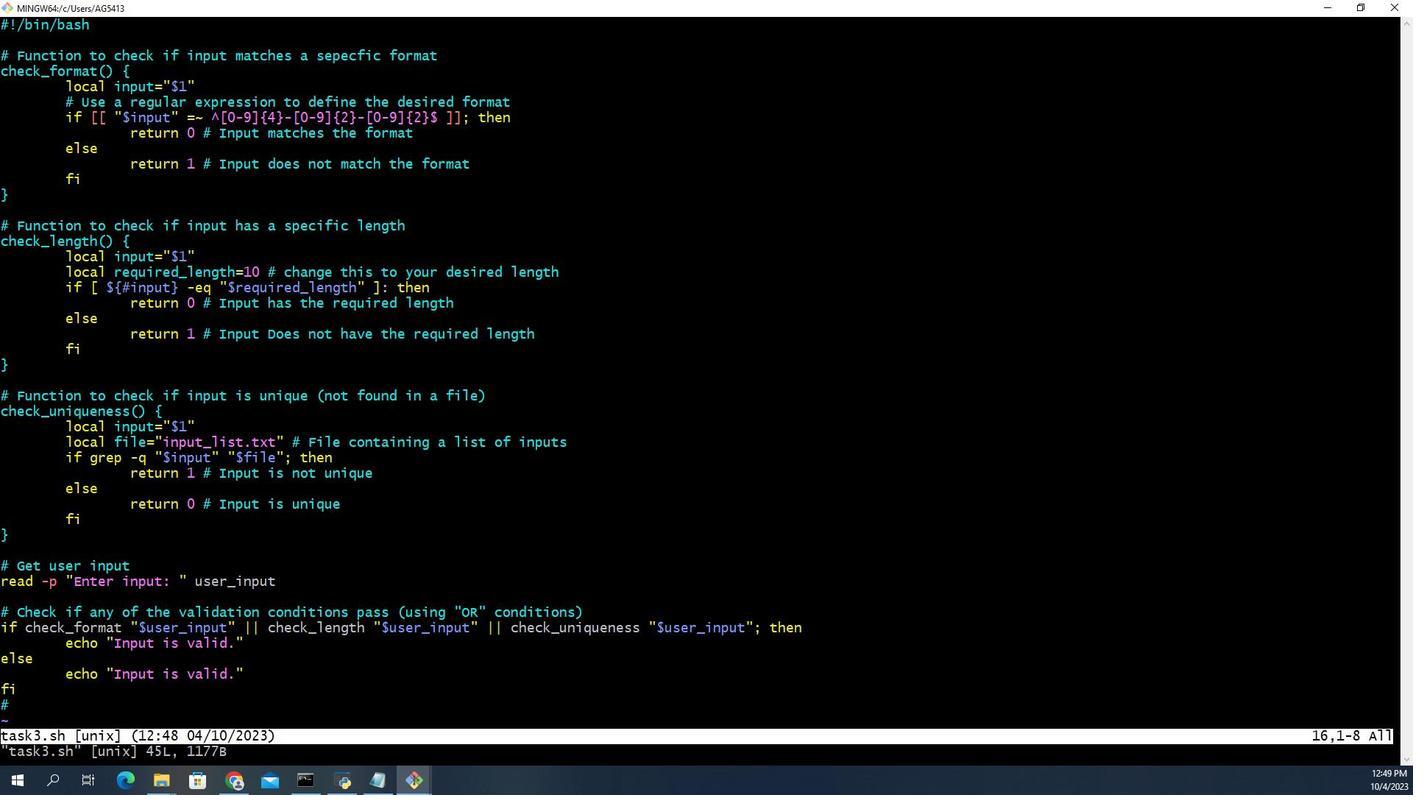 
Action: Key pressed <Key.up><Key.up><Key.down><Key.down><Key.down><Key.down><Key.down><Key.down><Key.right><Key.backspace><Key.right><Key.up><Key.left><Key.down><Key.right><Key.left><Key.right><Key.up><Key.down><Key.up><Key.down><Key.up><Key.down><Key.up><Key.down><Key.down><Key.up><Key.up><Key.esc><Key.shift><Key.shift><Key.shift><Key.shift><Key.shift><Key.shift><Key.shift><Key.shift><Key.shift><Key.shift>:wq<Key.enter>
Screenshot: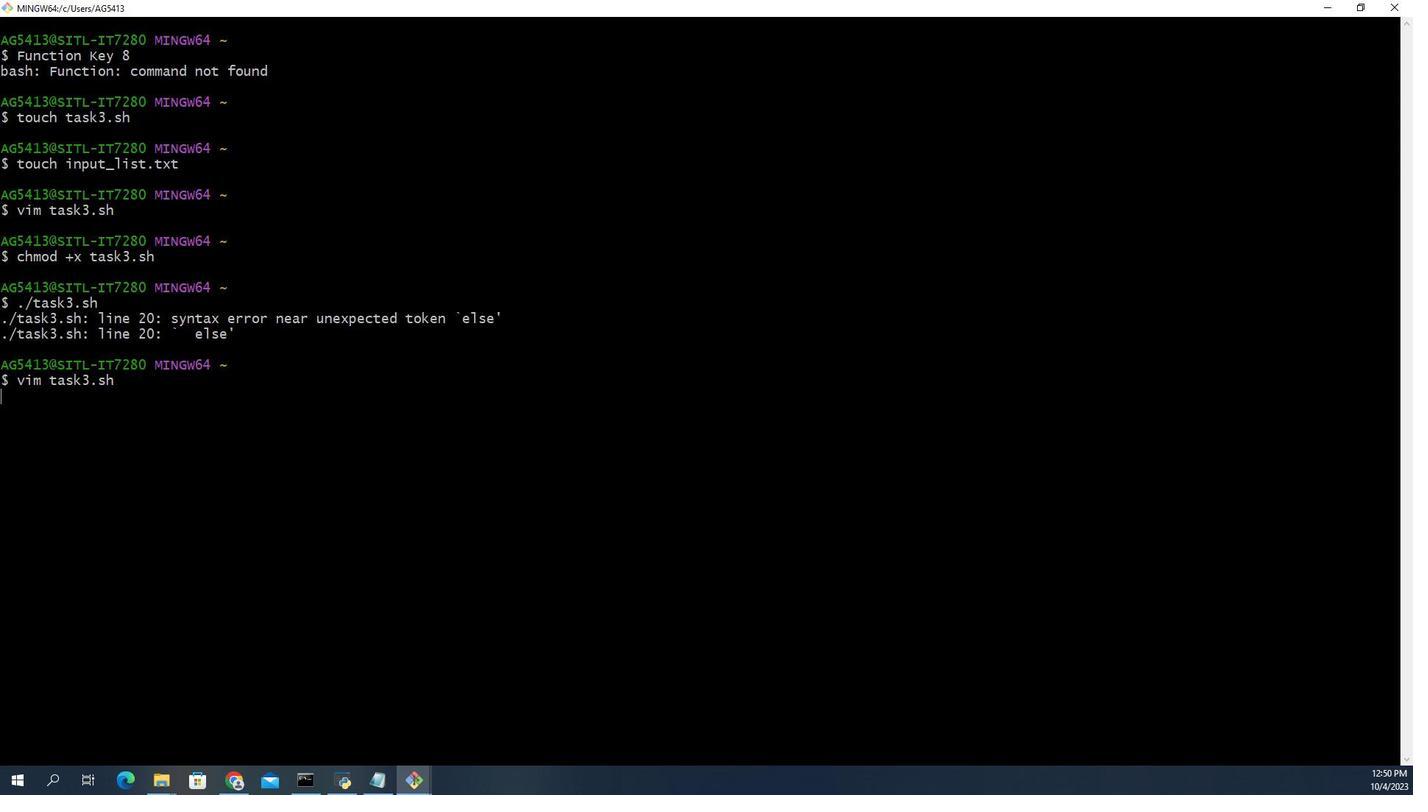 
Action: Mouse moved to (1003, 457)
Screenshot: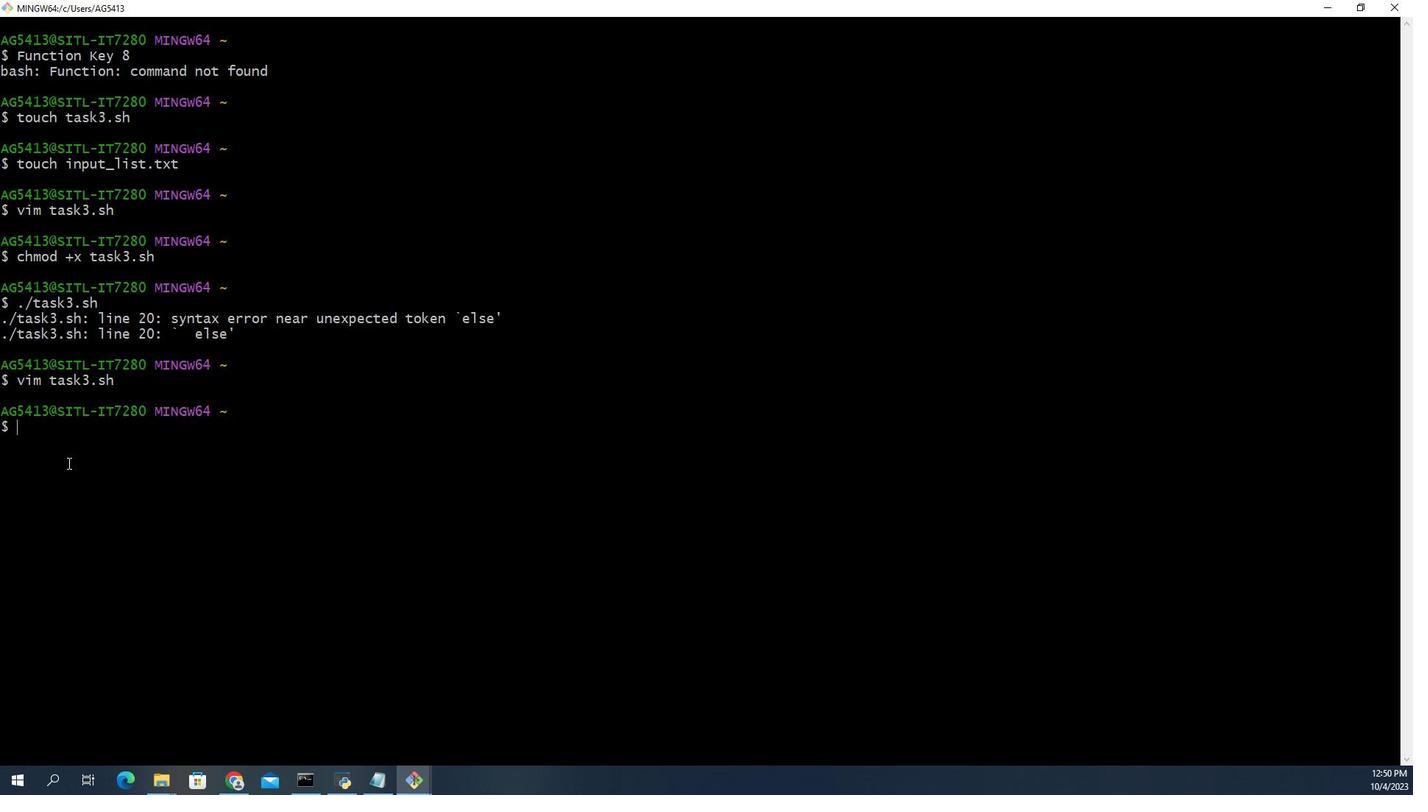 
Action: Key pressed vim<Key.space>task3.sh<Key.enter><Key.down><Key.down><Key.up><Key.up><Key.down><Key.down><Key.up><Key.left><Key.left><Key.right><Key.right><Key.up><Key.up><Key.up><Key.down><Key.down><Key.down><Key.down><Key.up><Key.left><Key.left><Key.left><Key.right><Key.up>i<Key.up><Key.right><Key.right><Key.right><Key.right><Key.right><Key.right><Key.right><Key.right><Key.right><Key.right><Key.right><Key.right><Key.right><Key.right><Key.right><Key.right><Key.right><Key.right><Key.right><Key.right><Key.right><Key.right><Key.right><Key.right><Key.right><Key.right><Key.right><Key.right><Key.right><Key.right><Key.right><Key.right><Key.right><Key.right><Key.right><Key.right><Key.right><Key.right><Key.right><Key.right><Key.backspace>;<Key.esc><Key.shift><Key.shift><Key.shift><Key.shift><Key.shift><Key.shift><Key.shift>:wq<Key.enter>chmod<Key.backspace><Key.backspace><Key.backspace><Key.backspace><Key.backspace>./task3.sh<Key.enter>1<Key.enter>
Screenshot: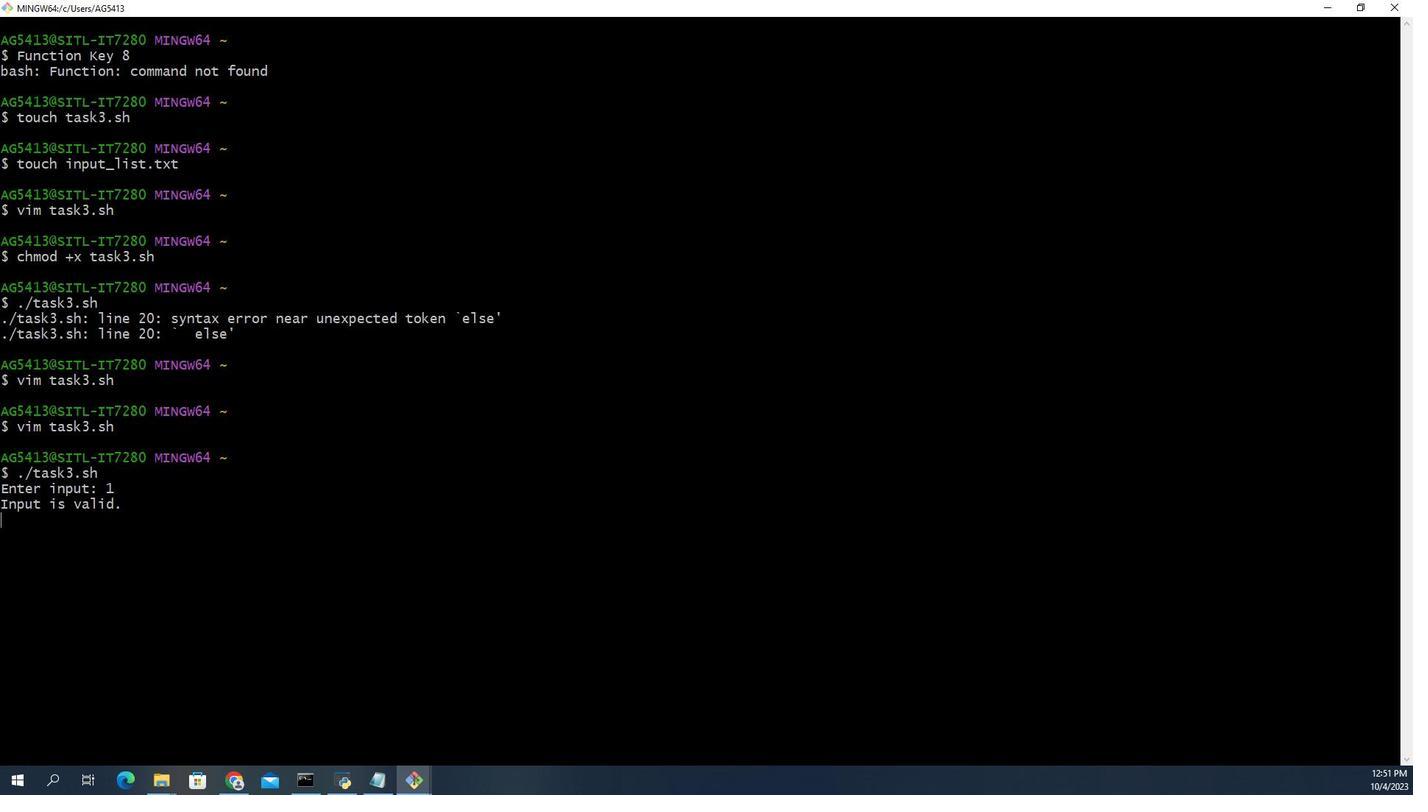 
Action: Mouse moved to (444, 487)
Screenshot: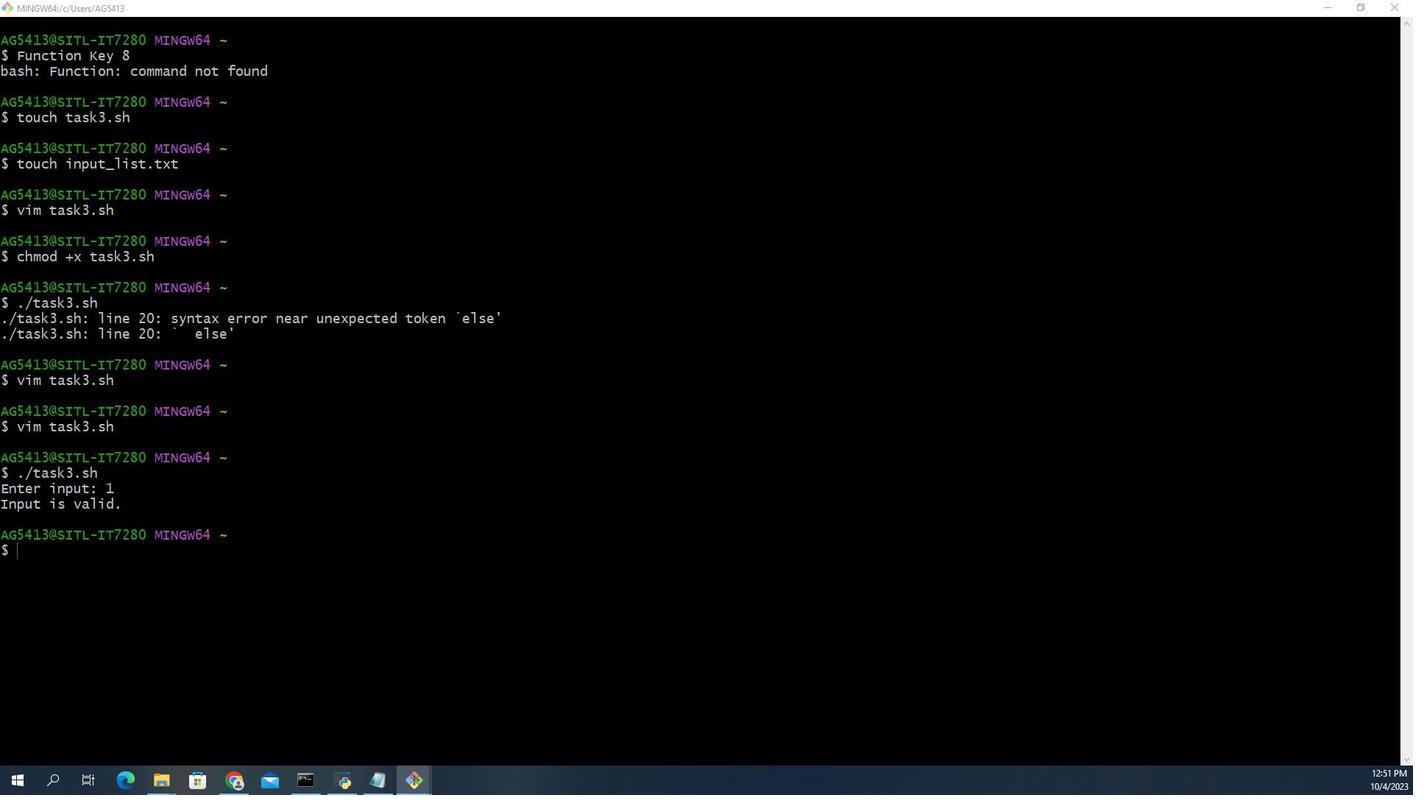 
Action: Mouse pressed left at (444, 487)
Screenshot: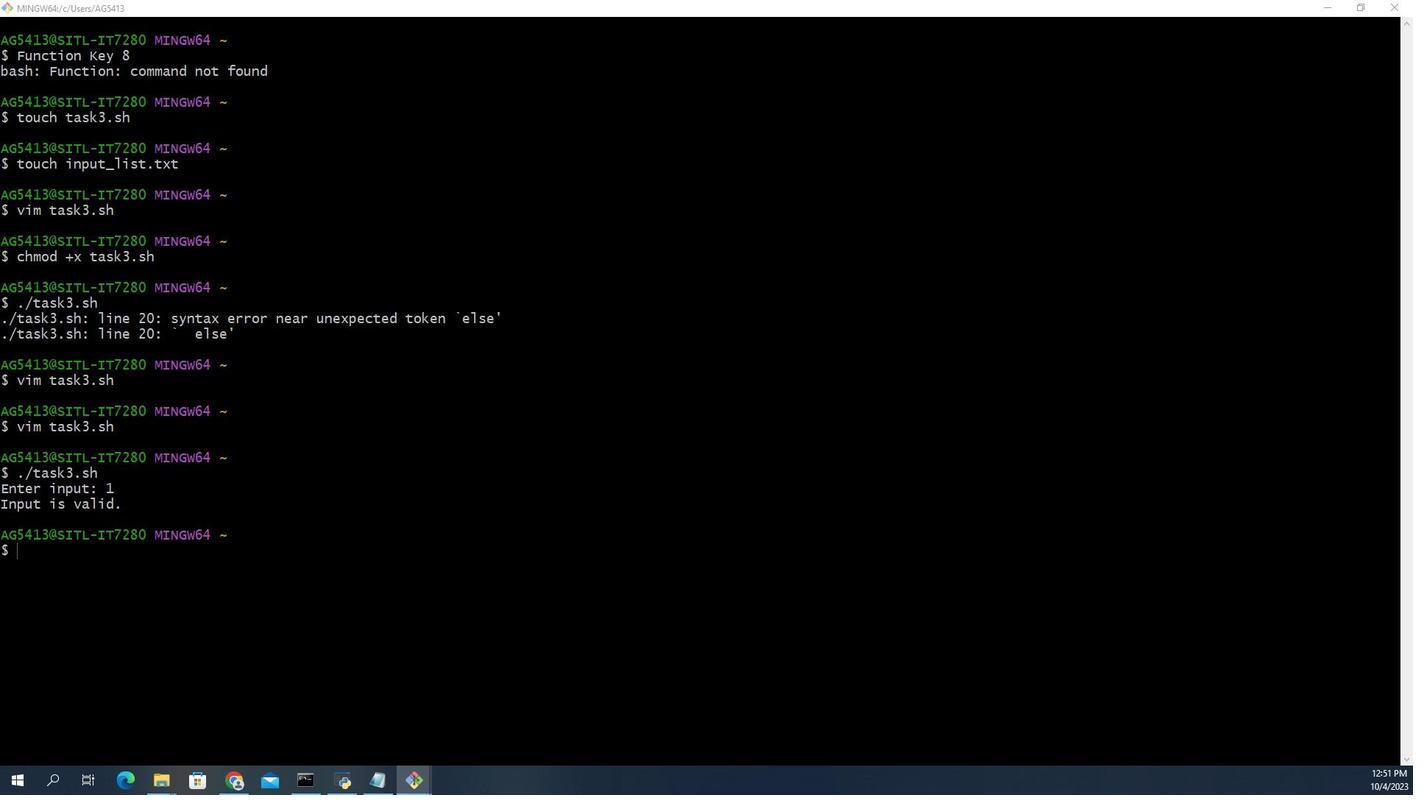 
Action: Mouse moved to (619, 346)
Screenshot: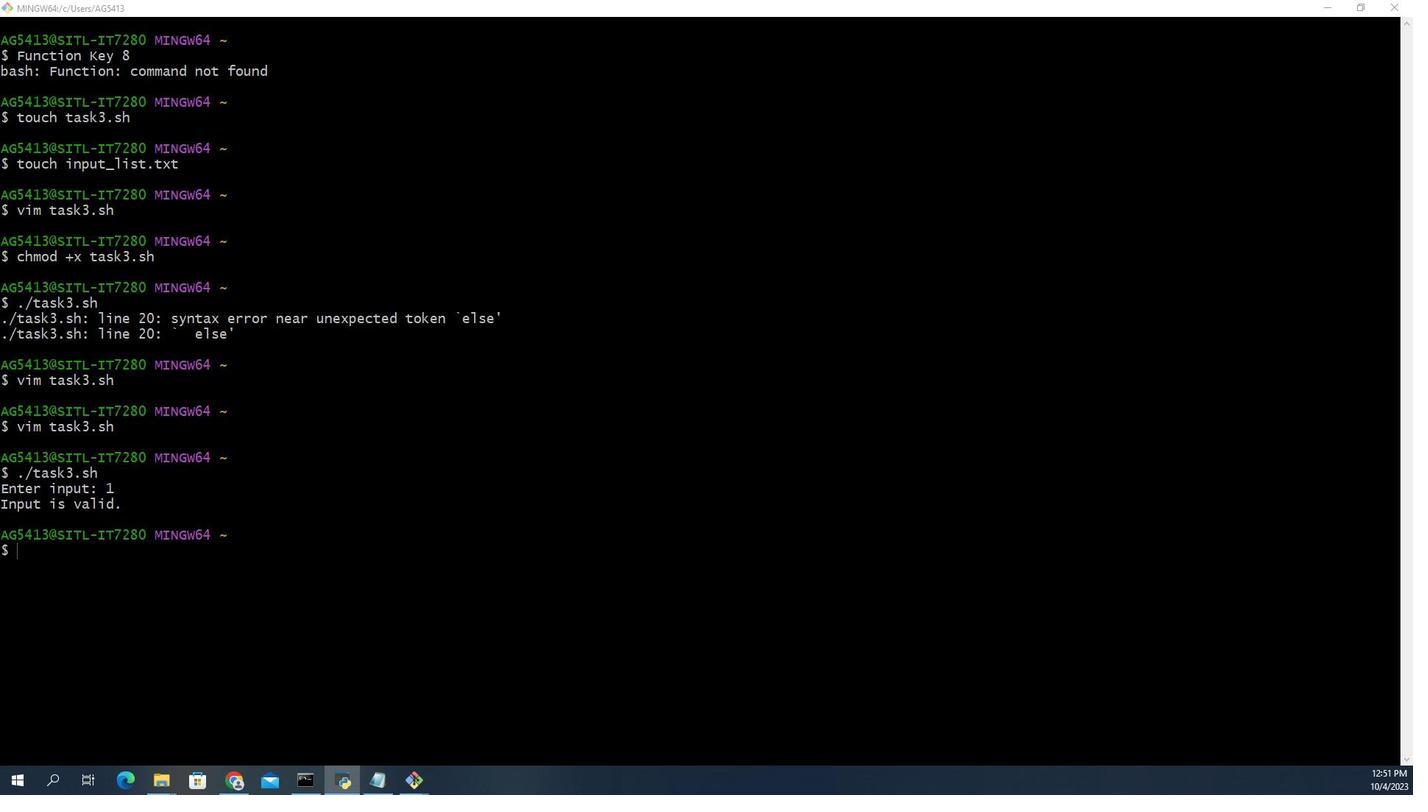 
